 Task: Get the traffic conditions on the Queensboro Bridge.
Action: Mouse moved to (136, 50)
Screenshot: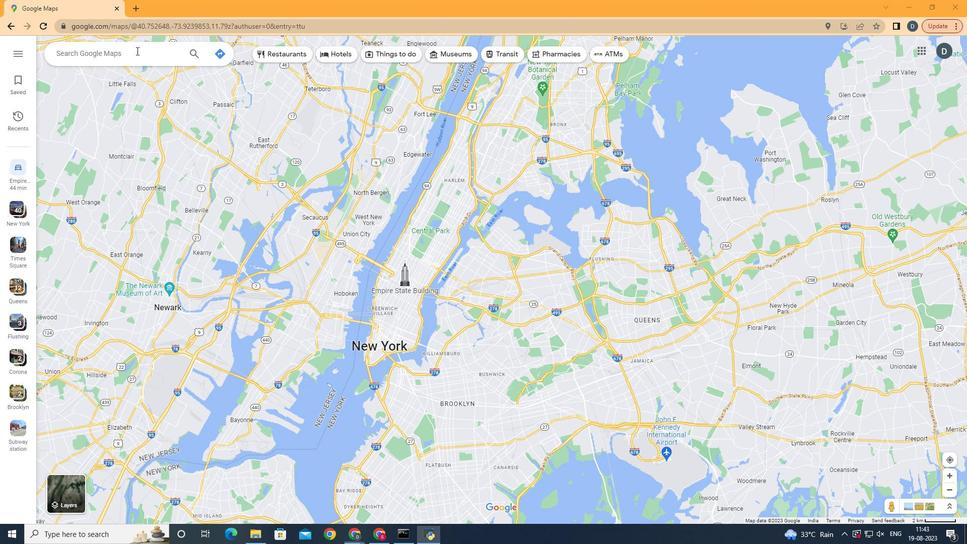 
Action: Mouse pressed left at (136, 50)
Screenshot: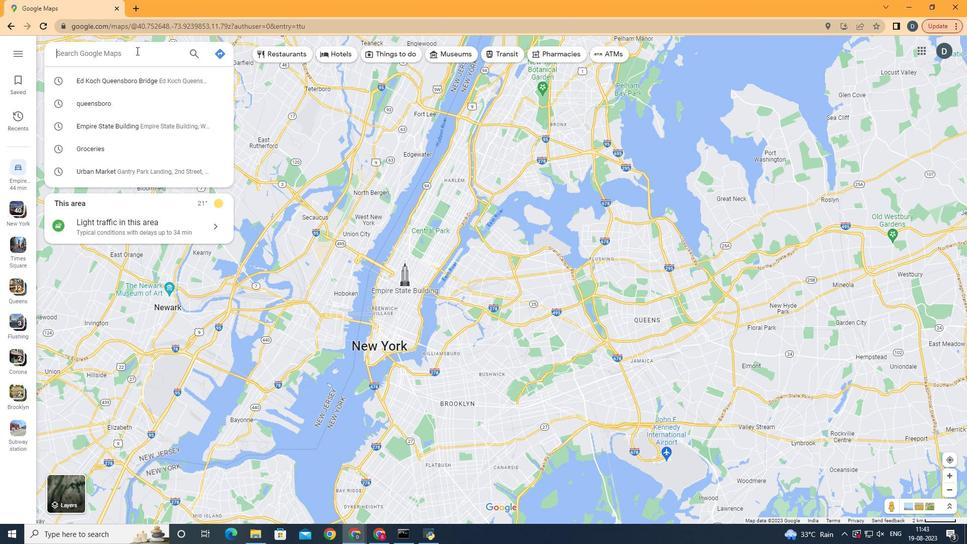
Action: Key pressed q<Key.backspace><Key.shift>Queensboro<Key.space><Key.shift>Brid
Screenshot: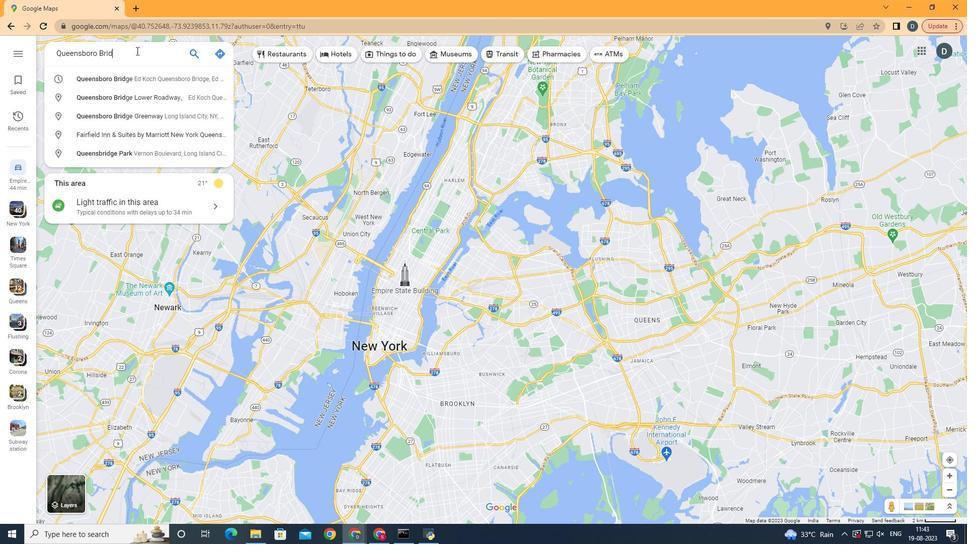 
Action: Mouse moved to (146, 79)
Screenshot: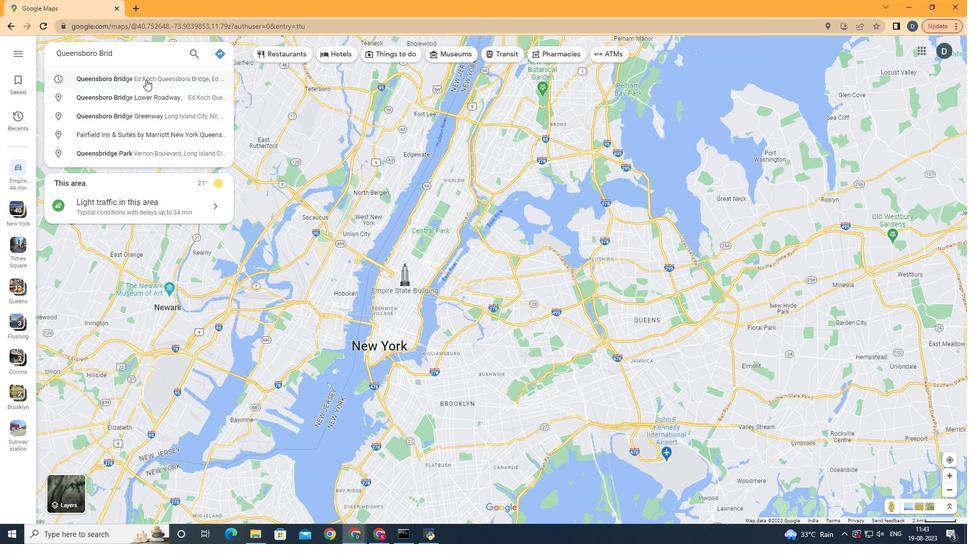 
Action: Mouse pressed left at (146, 79)
Screenshot: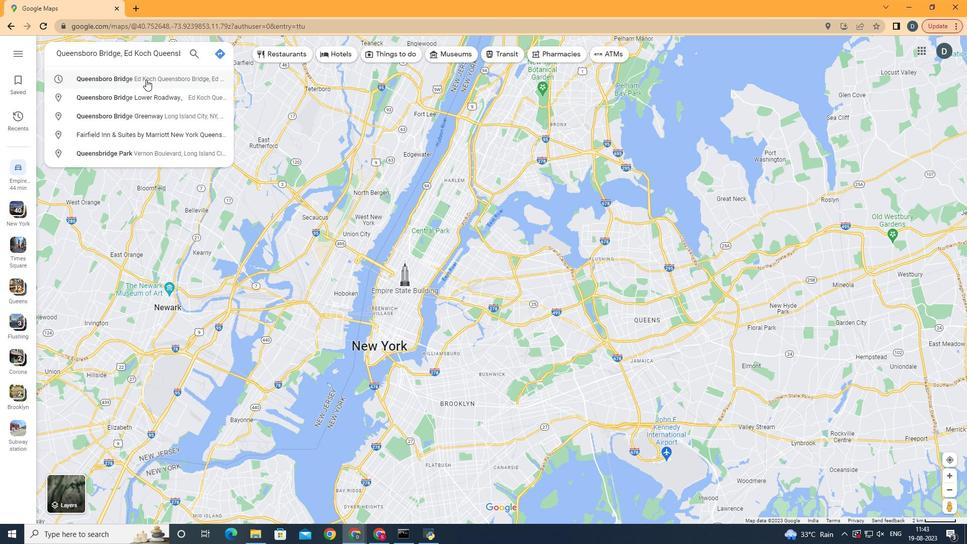 
Action: Mouse moved to (345, 491)
Screenshot: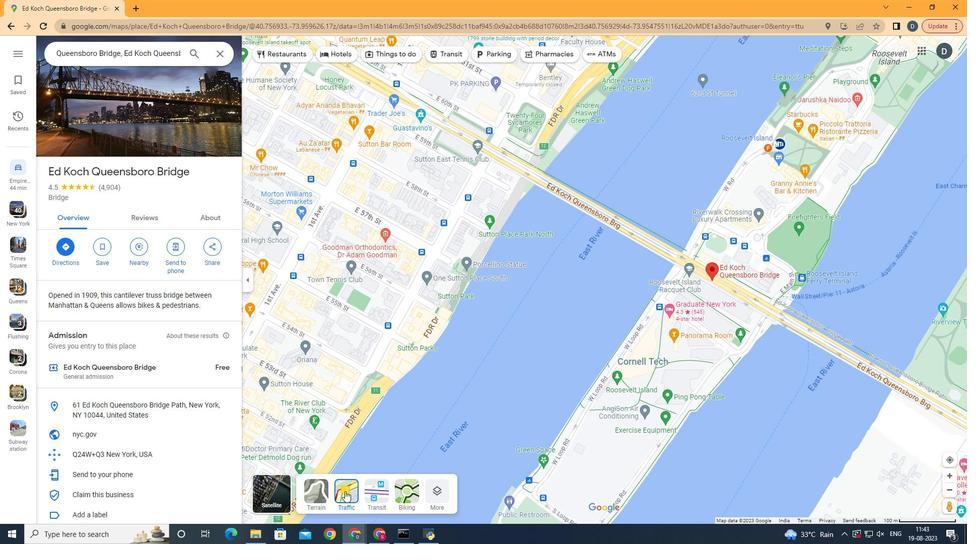 
Action: Mouse pressed left at (345, 491)
Screenshot: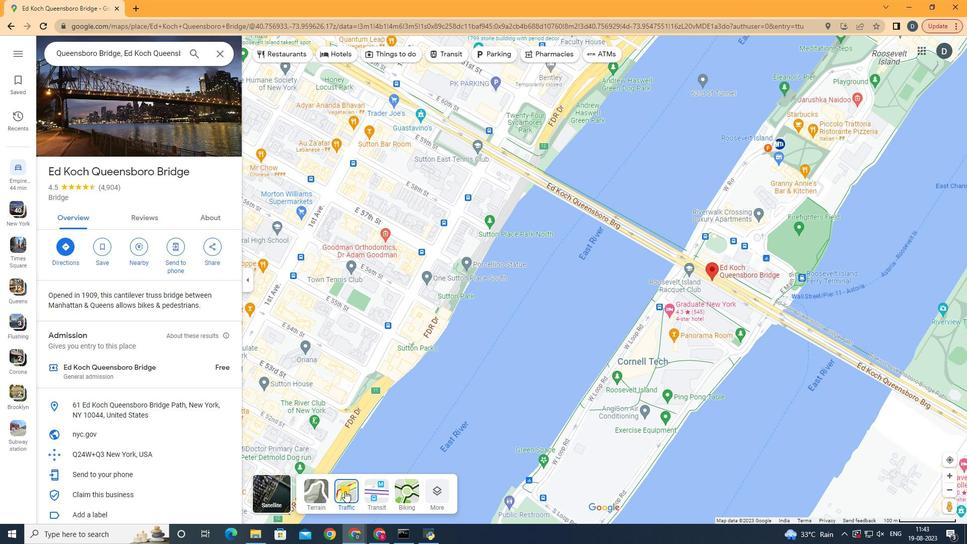 
Action: Mouse moved to (569, 285)
Screenshot: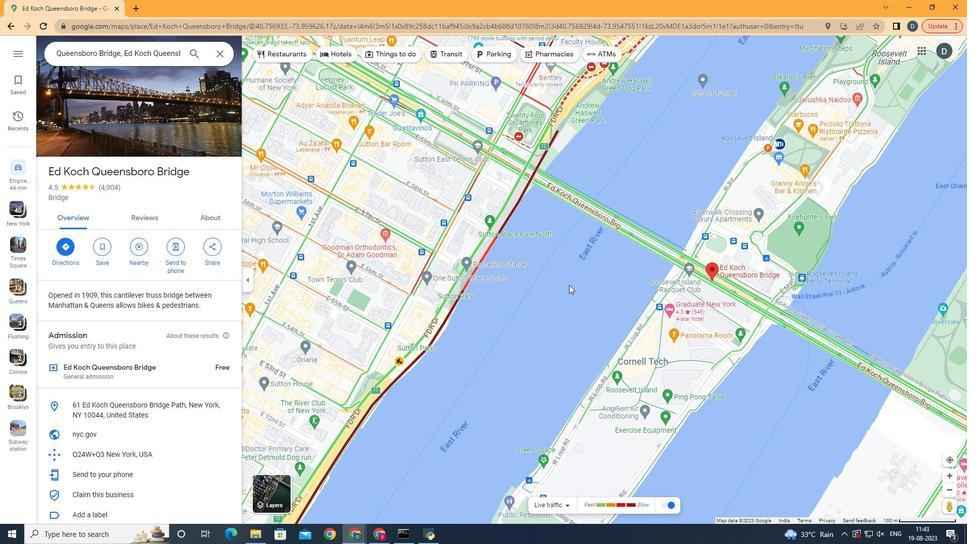 
Action: Mouse scrolled (569, 284) with delta (0, 0)
Screenshot: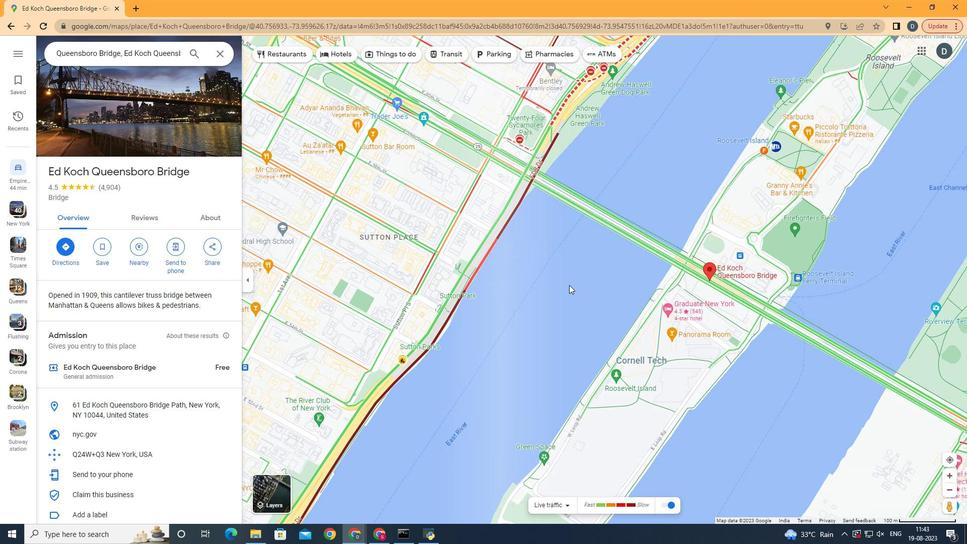 
Action: Mouse scrolled (569, 284) with delta (0, 0)
Screenshot: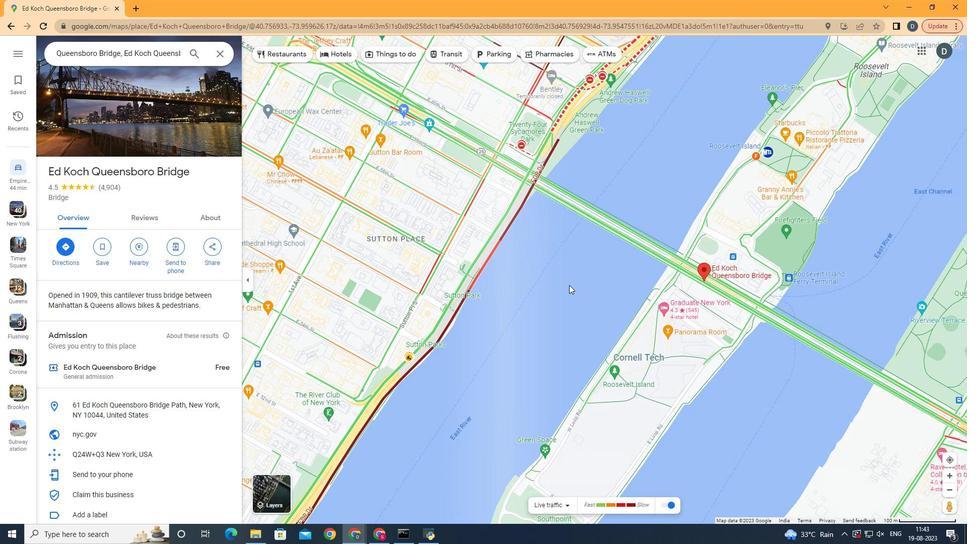 
Action: Mouse moved to (589, 185)
Screenshot: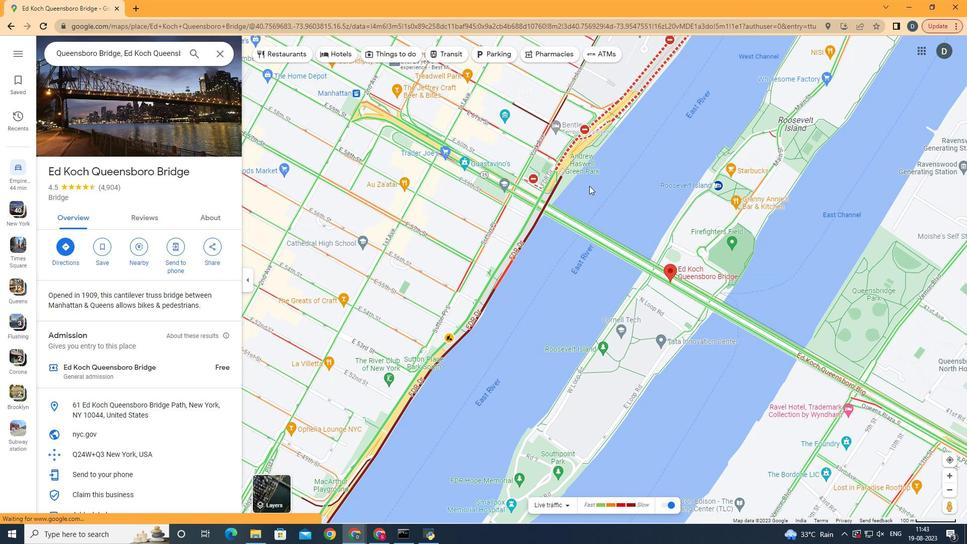 
Action: Mouse pressed left at (589, 185)
Screenshot: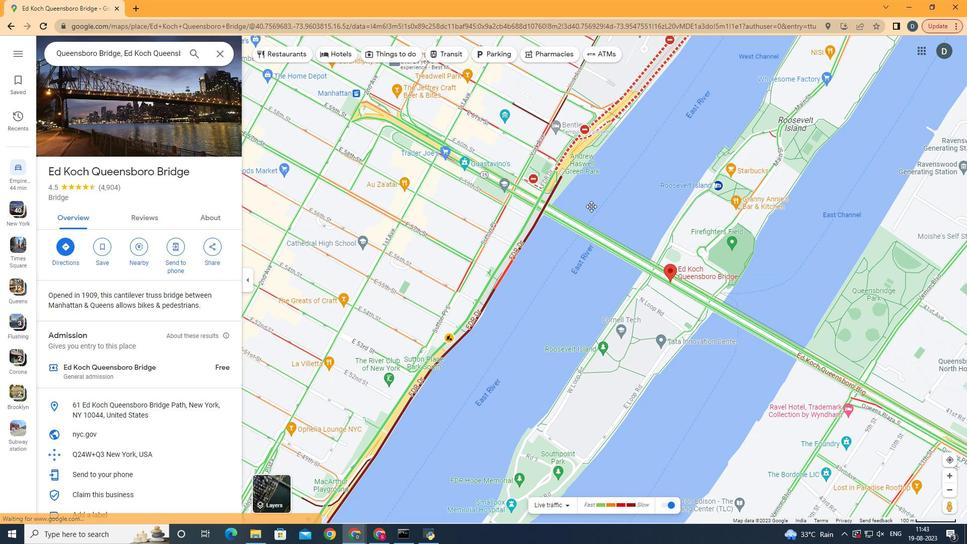 
Action: Mouse moved to (649, 225)
Screenshot: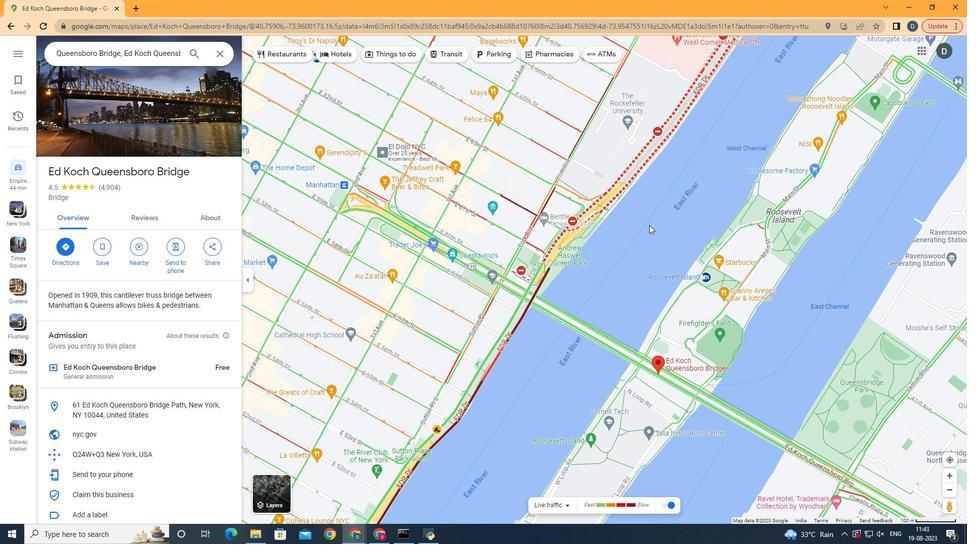 
Action: Mouse scrolled (649, 224) with delta (0, 0)
Screenshot: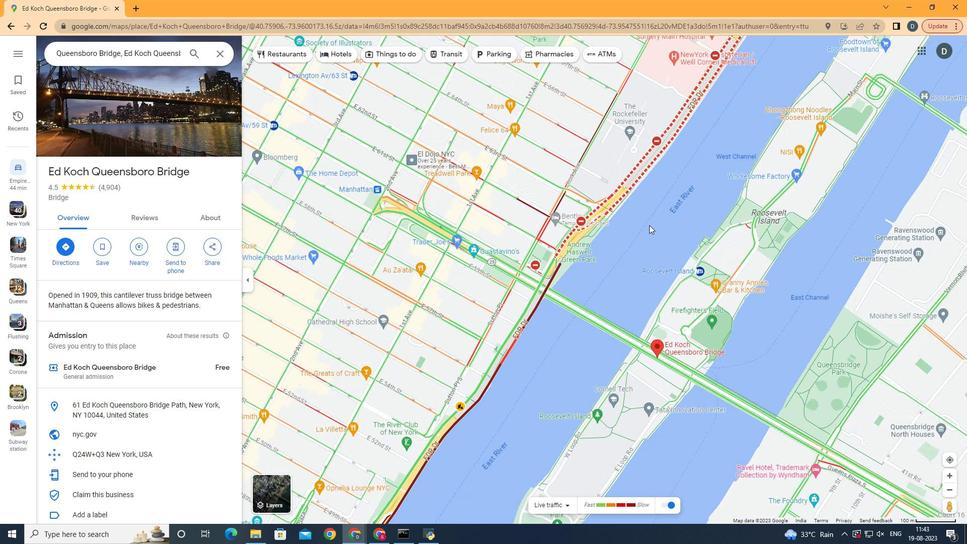 
Action: Mouse scrolled (649, 224) with delta (0, 0)
Screenshot: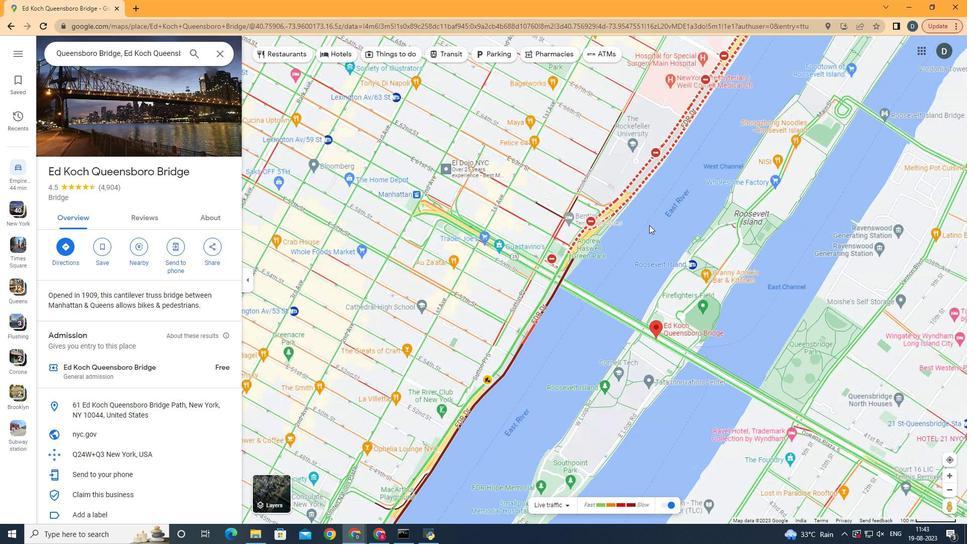 
Action: Mouse scrolled (649, 224) with delta (0, 0)
Screenshot: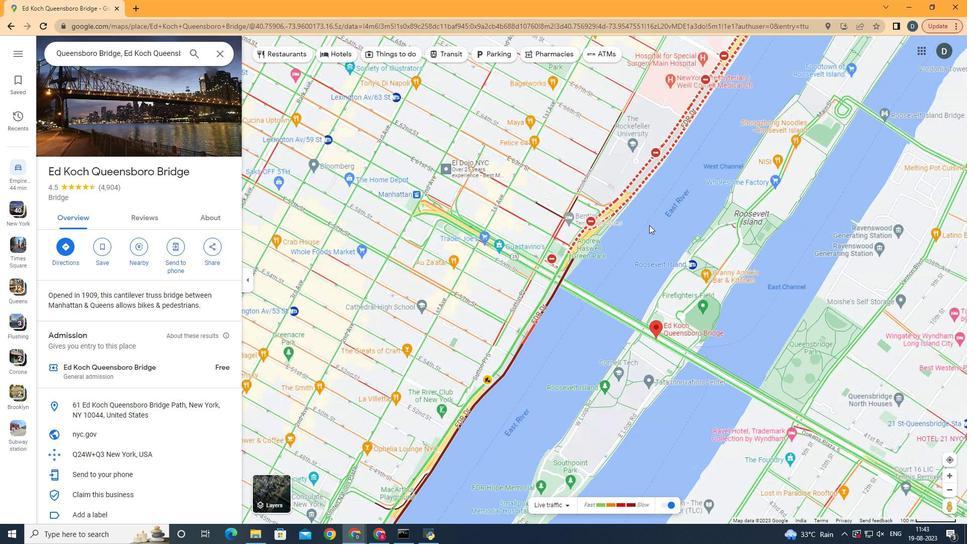
Action: Mouse scrolled (649, 224) with delta (0, 0)
Screenshot: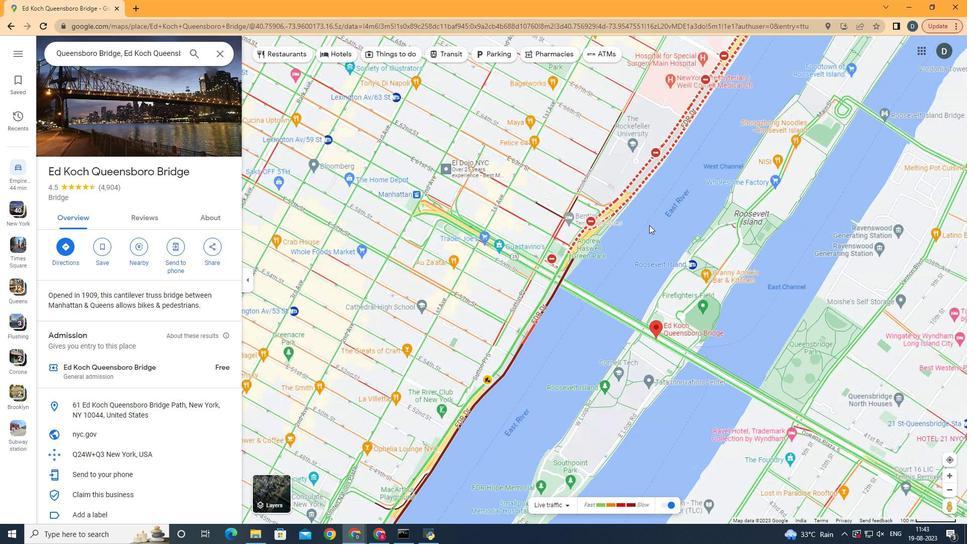 
Action: Mouse scrolled (649, 224) with delta (0, 0)
Screenshot: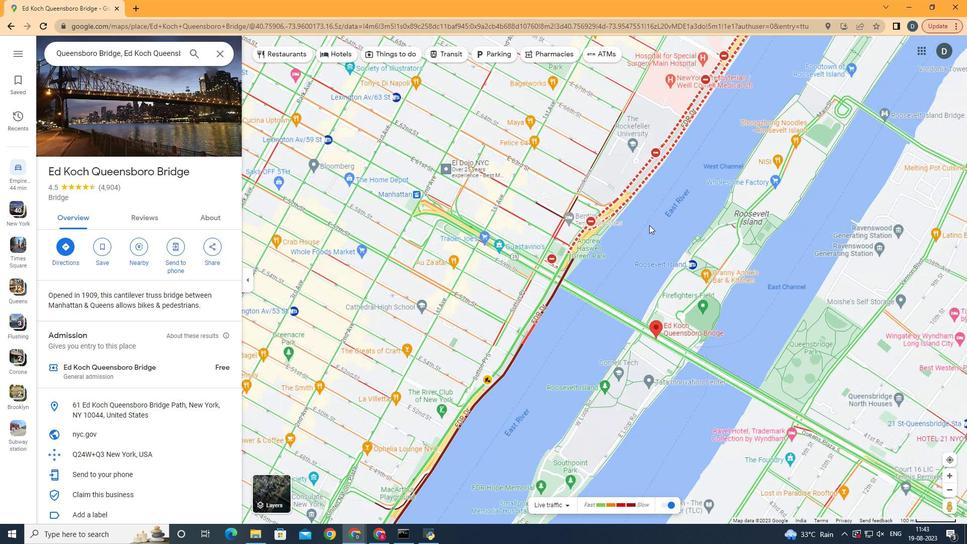 
Action: Mouse scrolled (649, 224) with delta (0, 0)
Screenshot: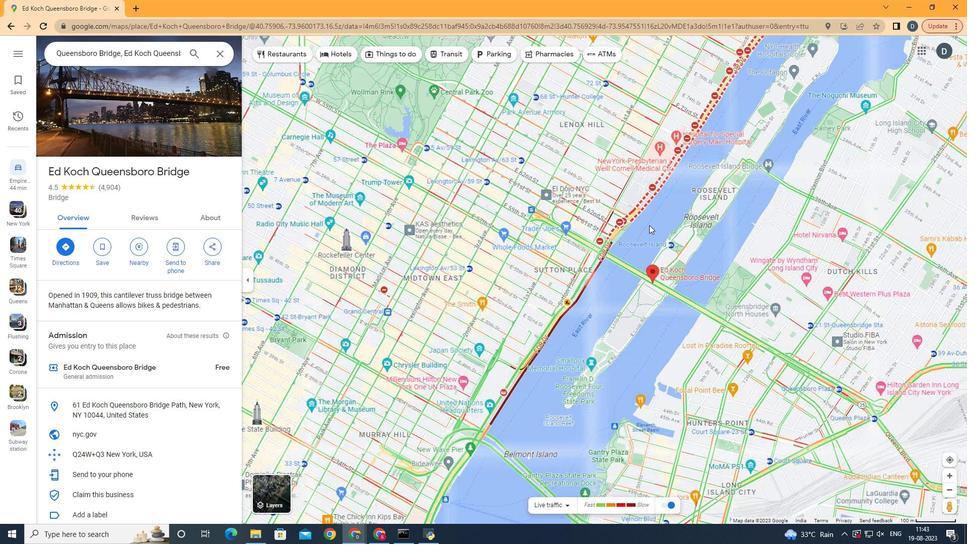 
Action: Mouse scrolled (649, 224) with delta (0, 0)
Screenshot: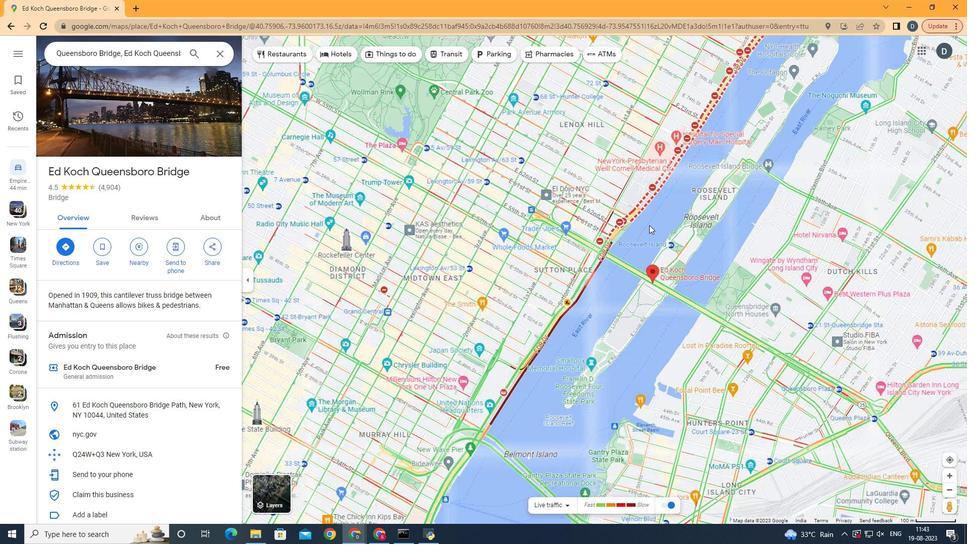 
Action: Mouse scrolled (649, 224) with delta (0, 0)
Screenshot: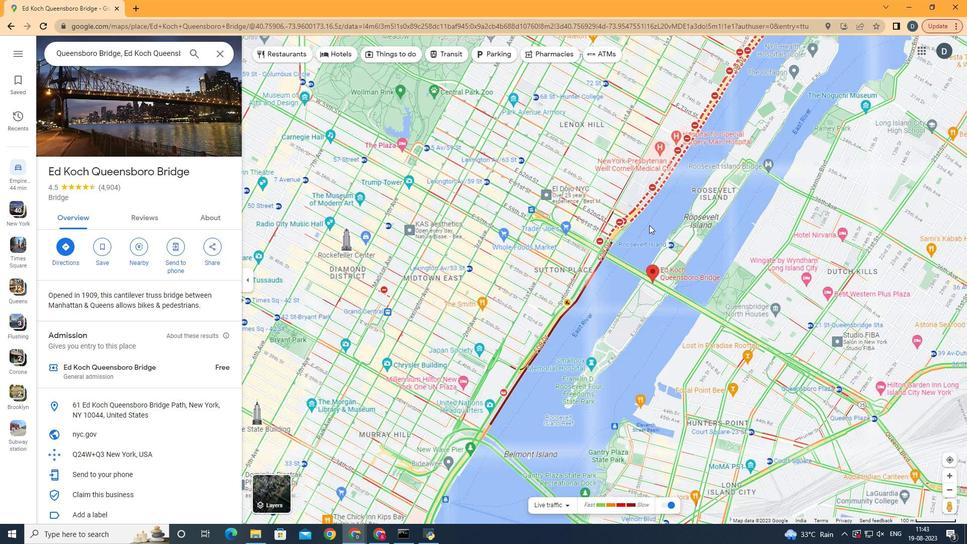 
Action: Mouse scrolled (649, 224) with delta (0, 0)
Screenshot: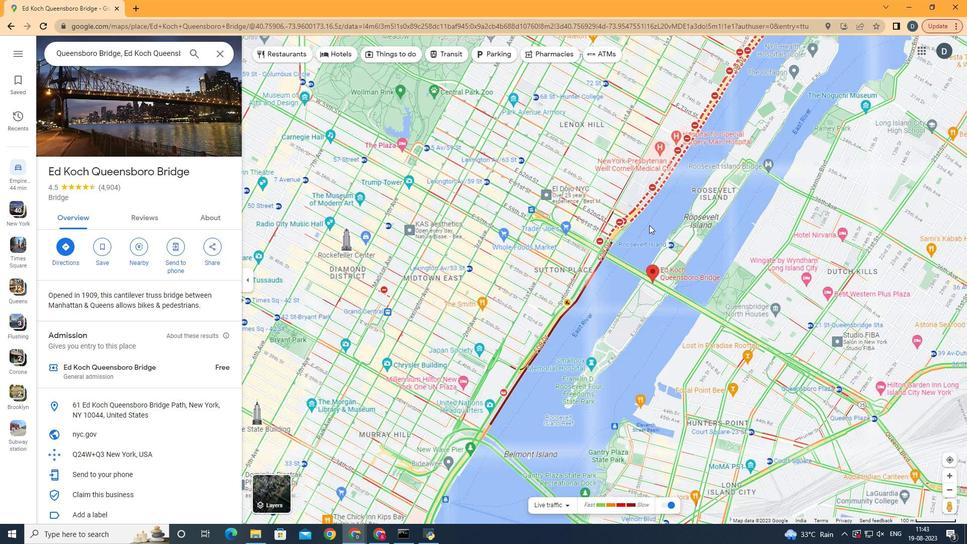 
Action: Mouse moved to (657, 221)
Screenshot: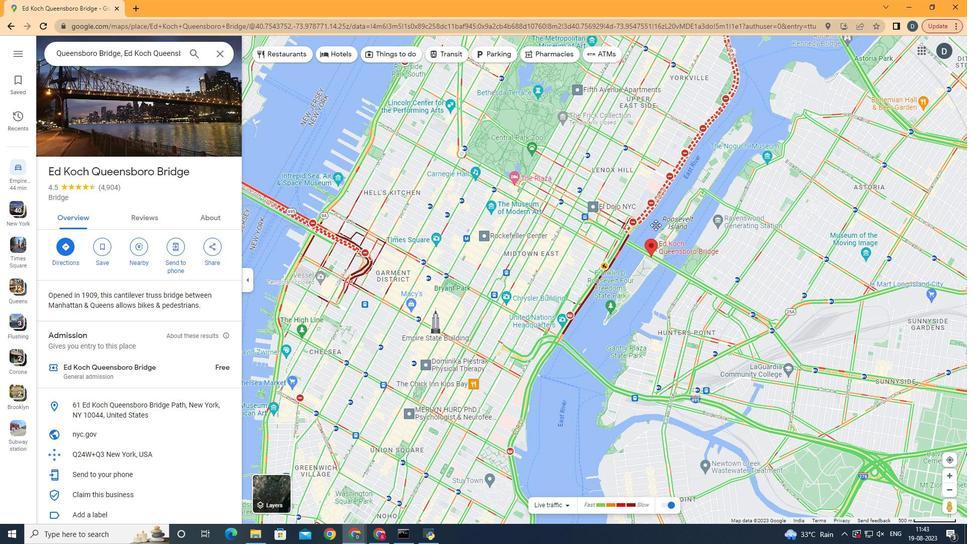 
Action: Mouse pressed left at (657, 221)
Screenshot: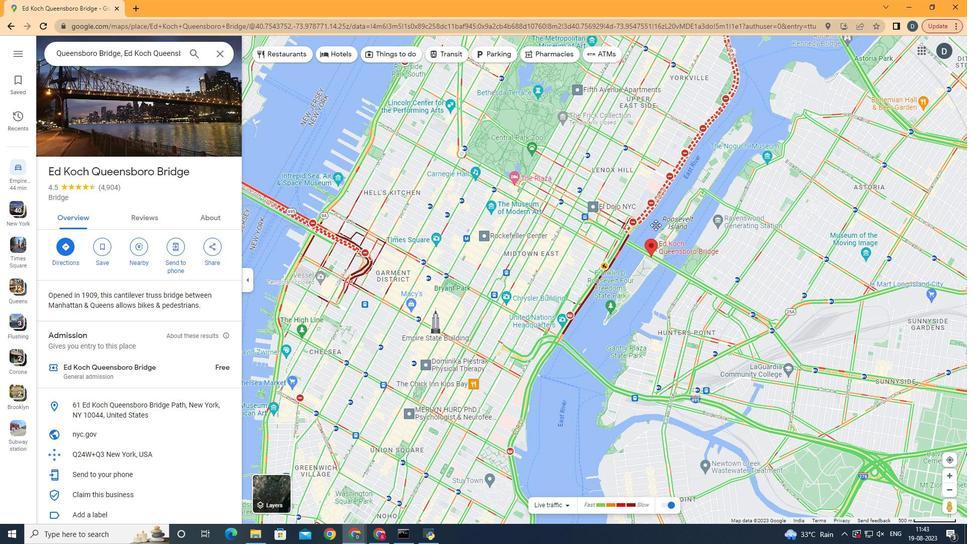 
Action: Mouse moved to (627, 293)
Screenshot: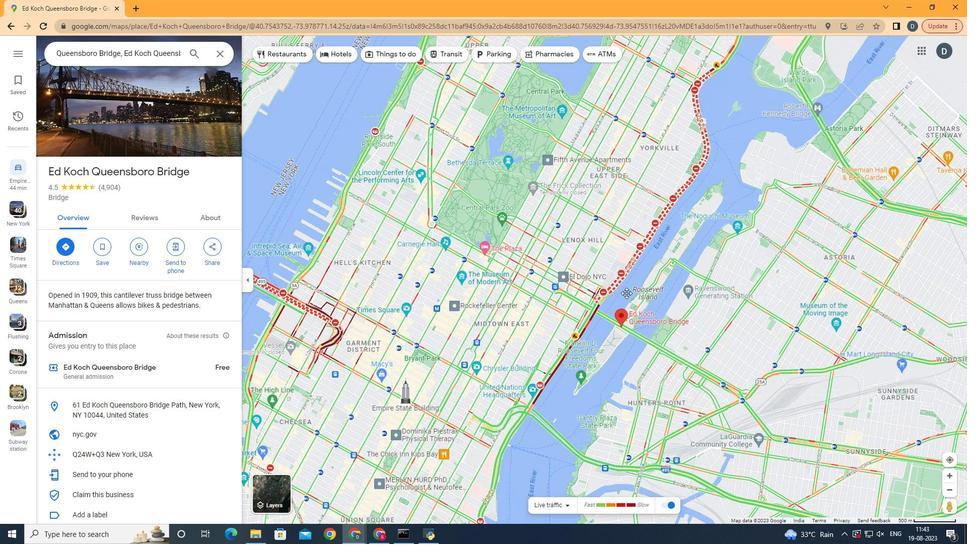 
Action: Mouse scrolled (627, 293) with delta (0, 0)
Screenshot: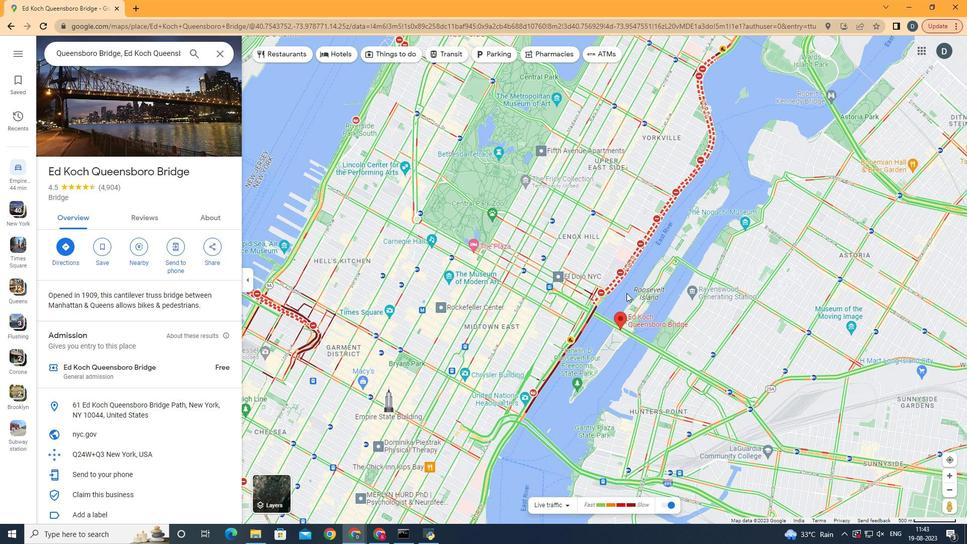 
Action: Mouse scrolled (627, 293) with delta (0, 0)
Screenshot: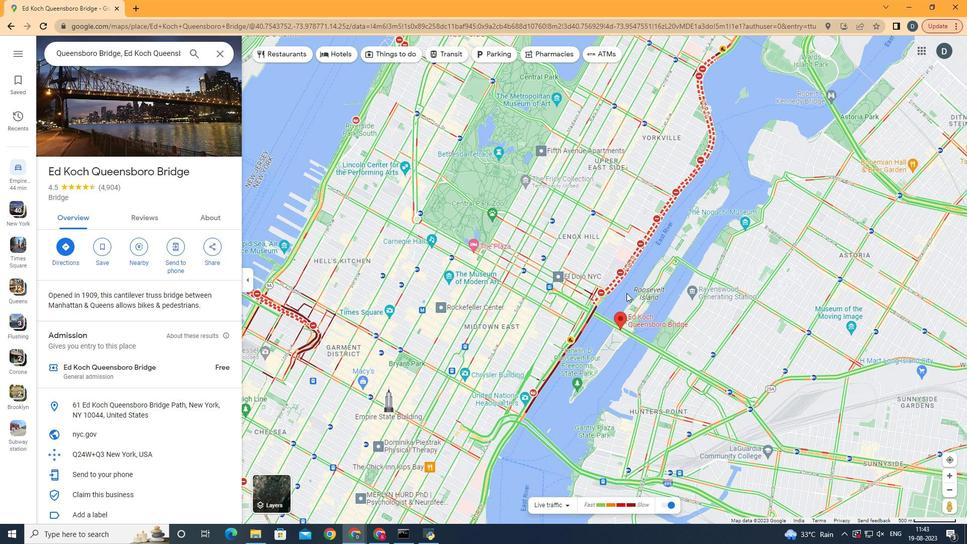 
Action: Mouse scrolled (627, 293) with delta (0, 0)
Screenshot: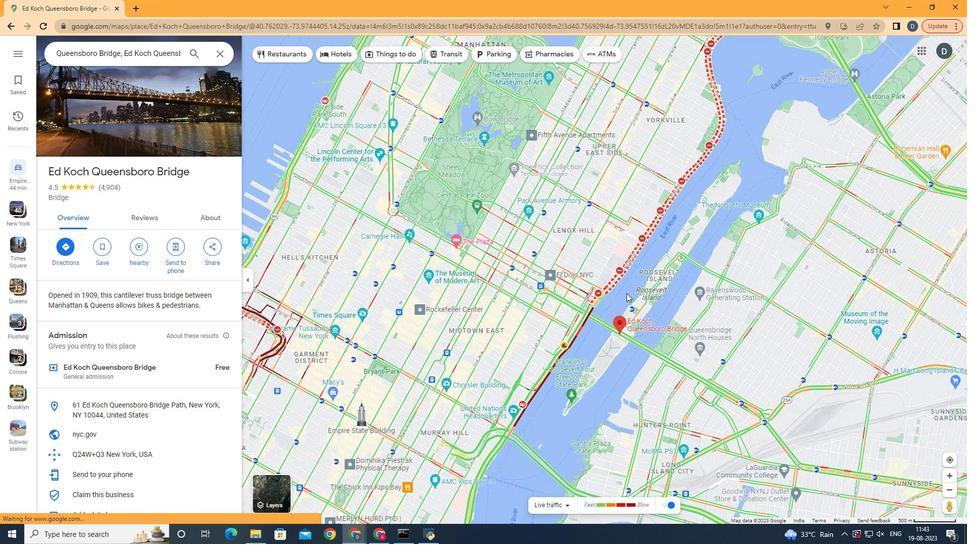 
Action: Mouse scrolled (627, 293) with delta (0, 0)
Screenshot: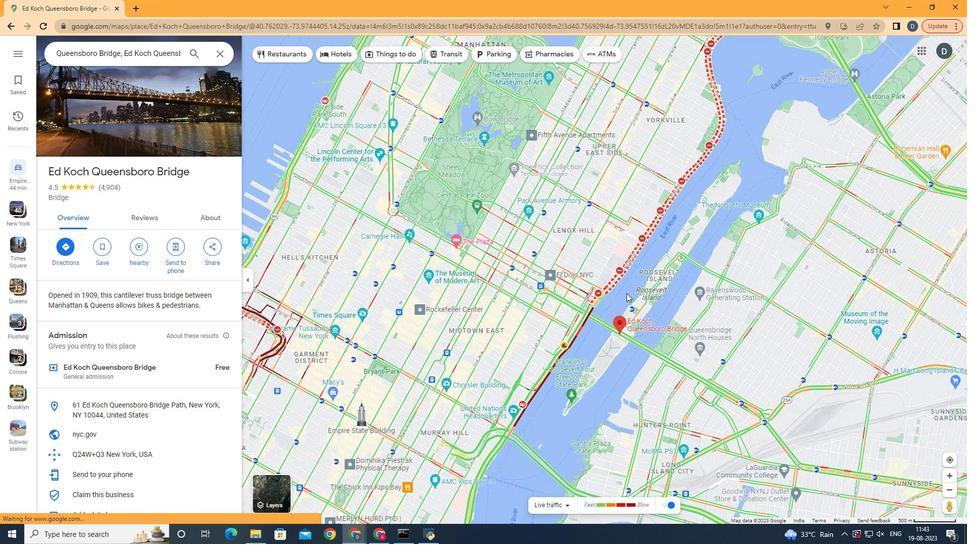 
Action: Mouse scrolled (627, 293) with delta (0, 0)
Screenshot: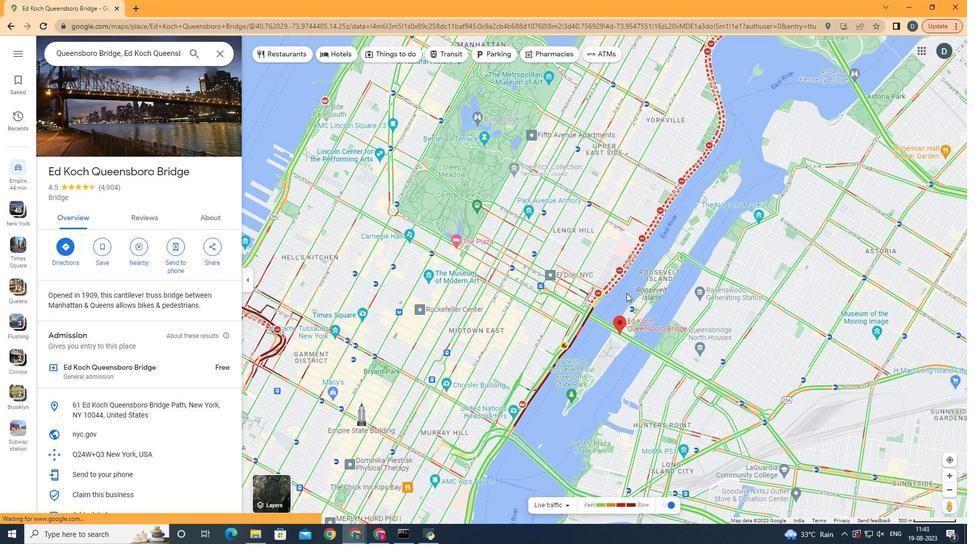 
Action: Mouse scrolled (627, 293) with delta (0, 0)
Screenshot: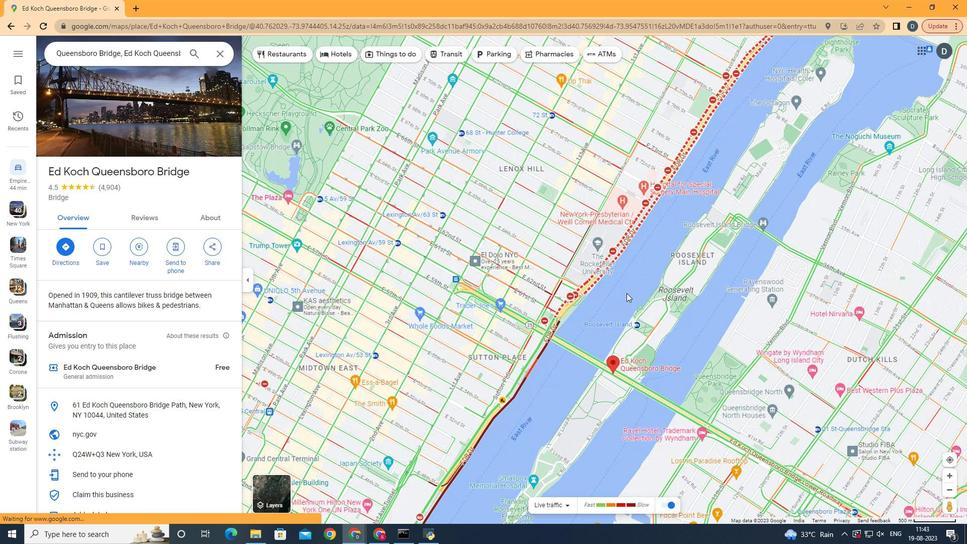 
Action: Mouse scrolled (627, 293) with delta (0, 0)
Screenshot: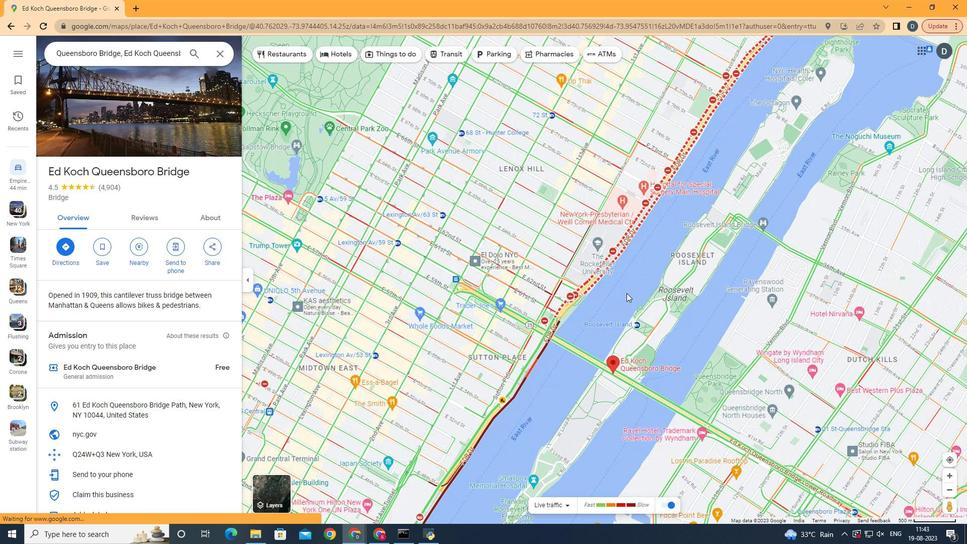 
Action: Mouse scrolled (627, 293) with delta (0, 0)
Screenshot: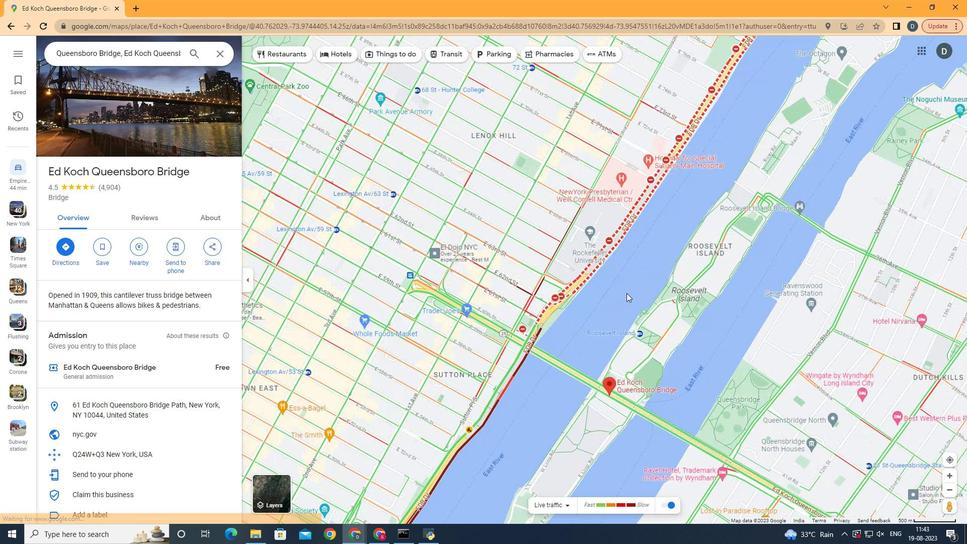 
Action: Mouse scrolled (627, 293) with delta (0, 0)
Screenshot: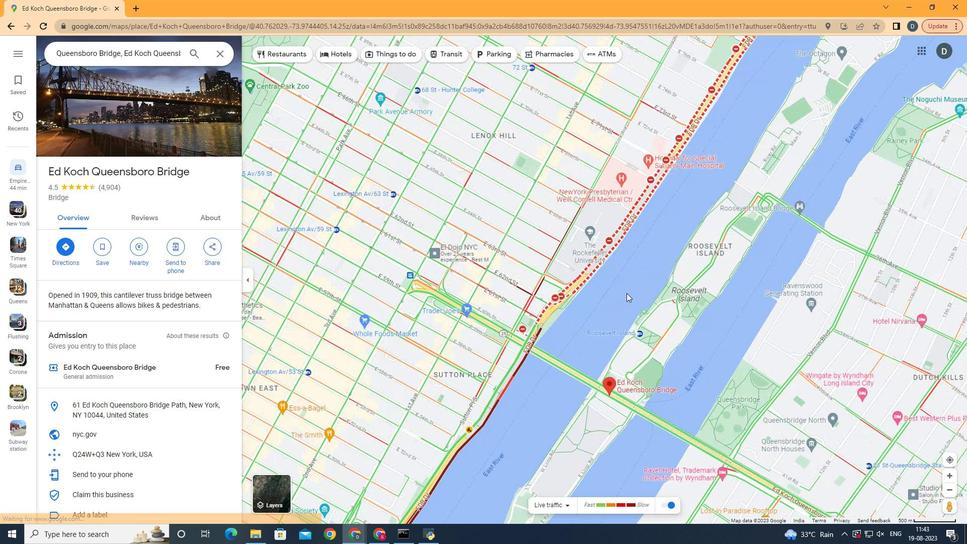 
Action: Mouse moved to (567, 350)
Screenshot: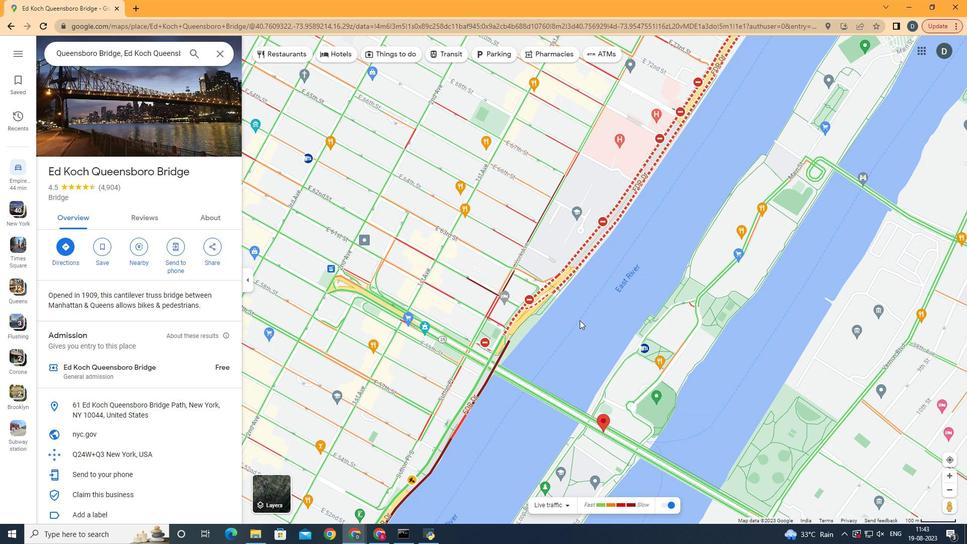 
Action: Mouse pressed left at (567, 350)
Screenshot: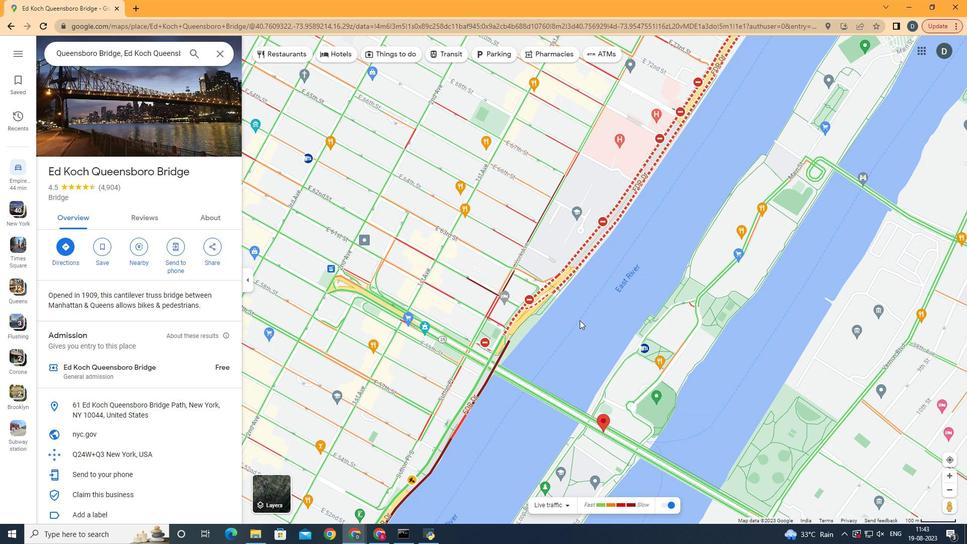 
Action: Mouse moved to (585, 301)
Screenshot: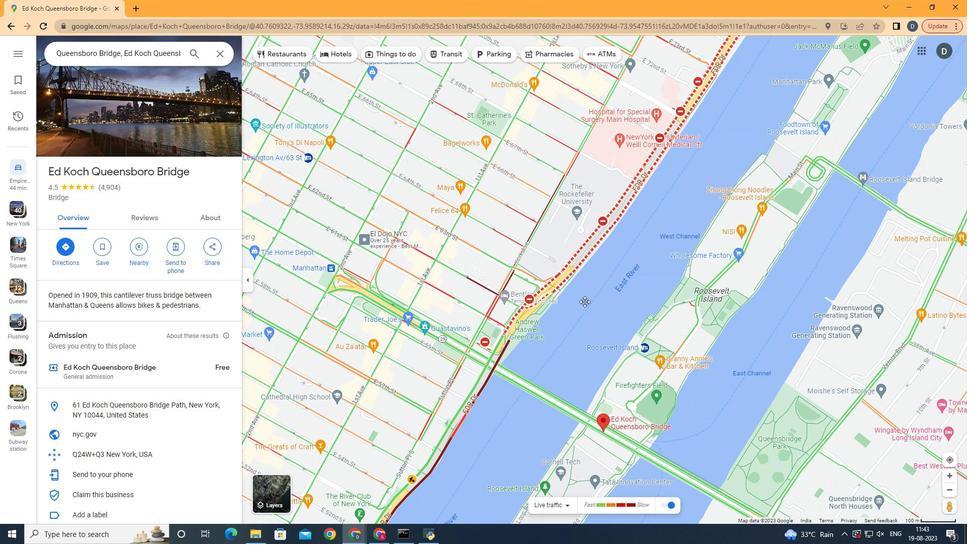 
Action: Mouse pressed left at (585, 301)
Screenshot: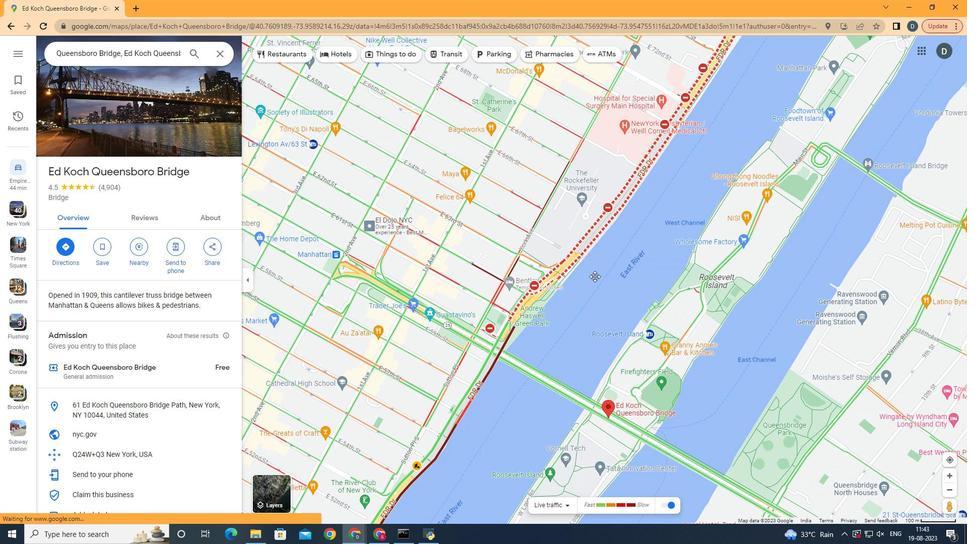 
Action: Mouse moved to (595, 276)
Screenshot: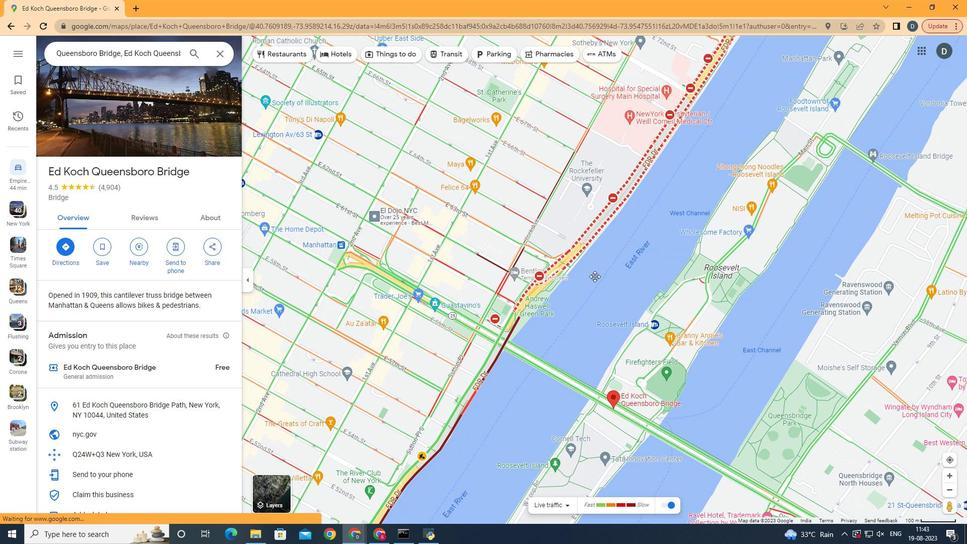 
Action: Mouse scrolled (595, 277) with delta (0, 0)
Screenshot: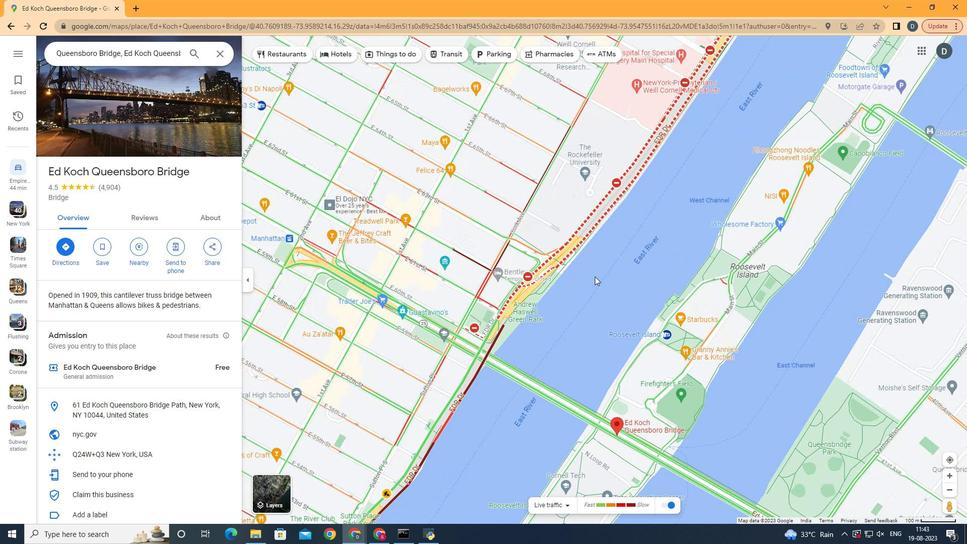
Action: Mouse scrolled (595, 277) with delta (0, 0)
Screenshot: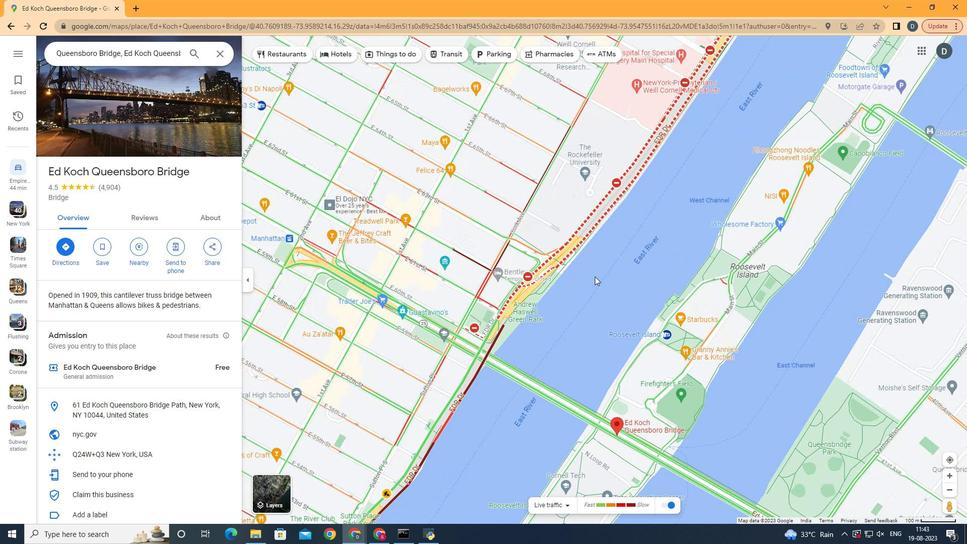 
Action: Mouse scrolled (595, 277) with delta (0, 0)
Screenshot: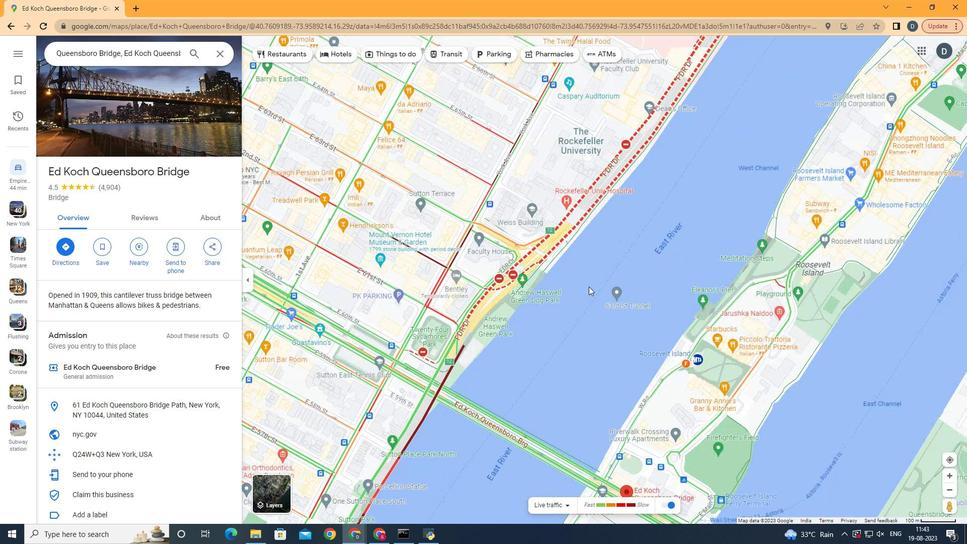 
Action: Mouse scrolled (595, 277) with delta (0, 0)
Screenshot: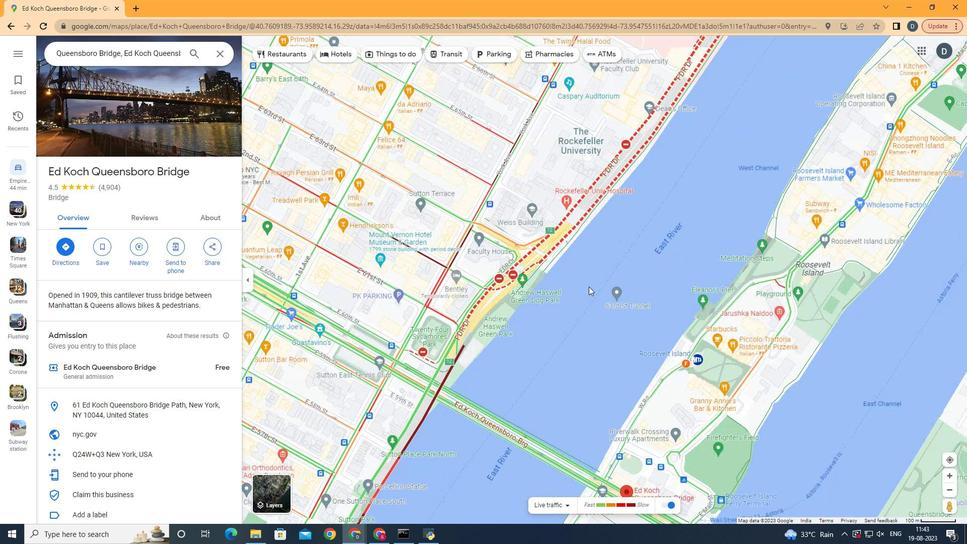 
Action: Mouse scrolled (595, 277) with delta (0, 0)
Screenshot: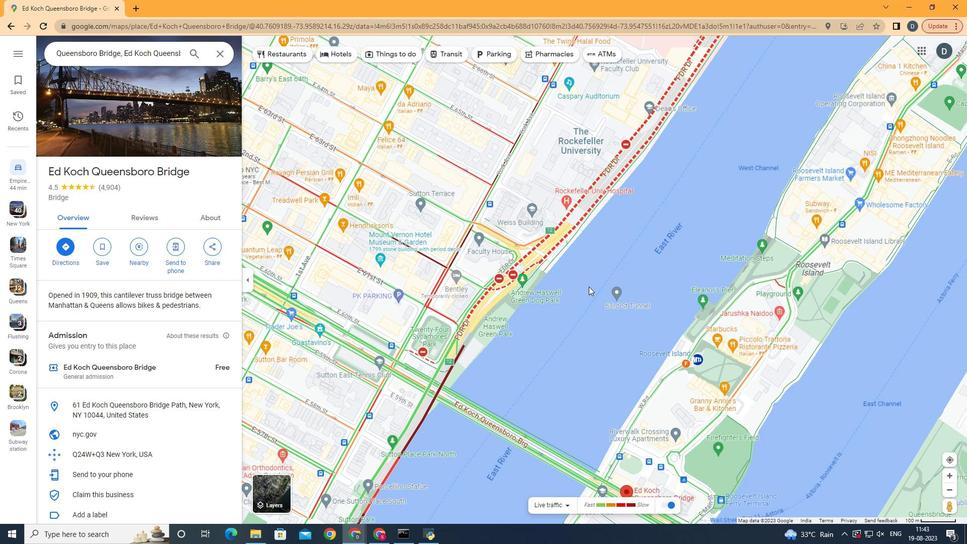 
Action: Mouse moved to (470, 392)
Screenshot: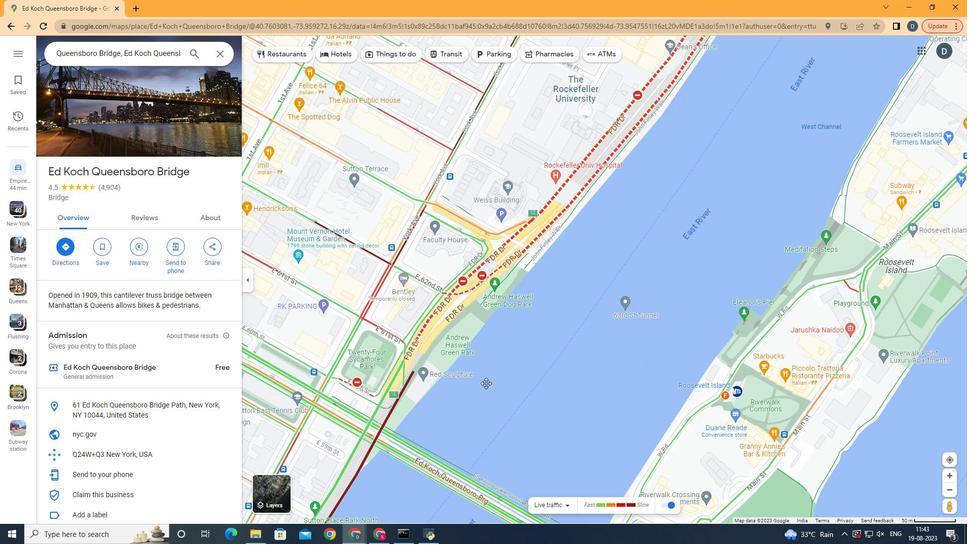 
Action: Mouse pressed left at (470, 392)
Screenshot: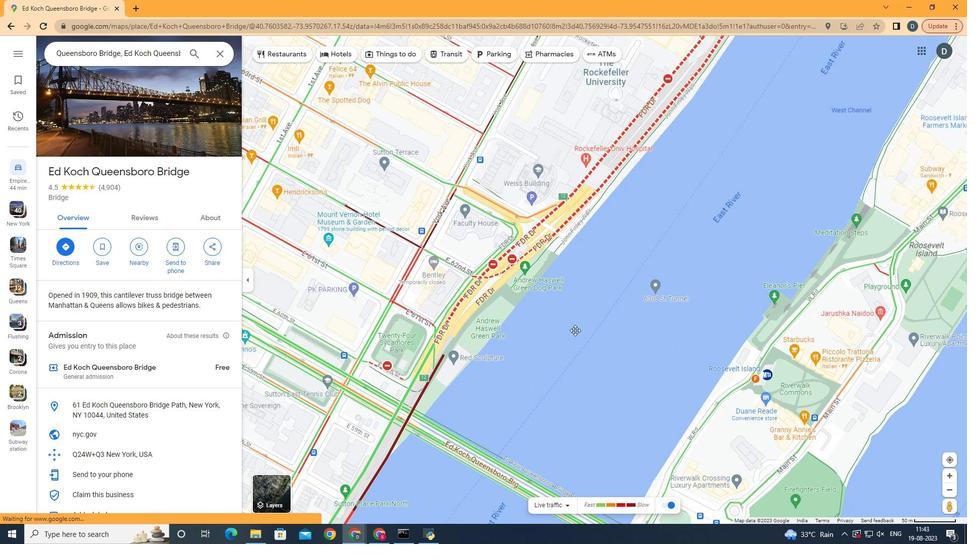
Action: Mouse moved to (462, 320)
Screenshot: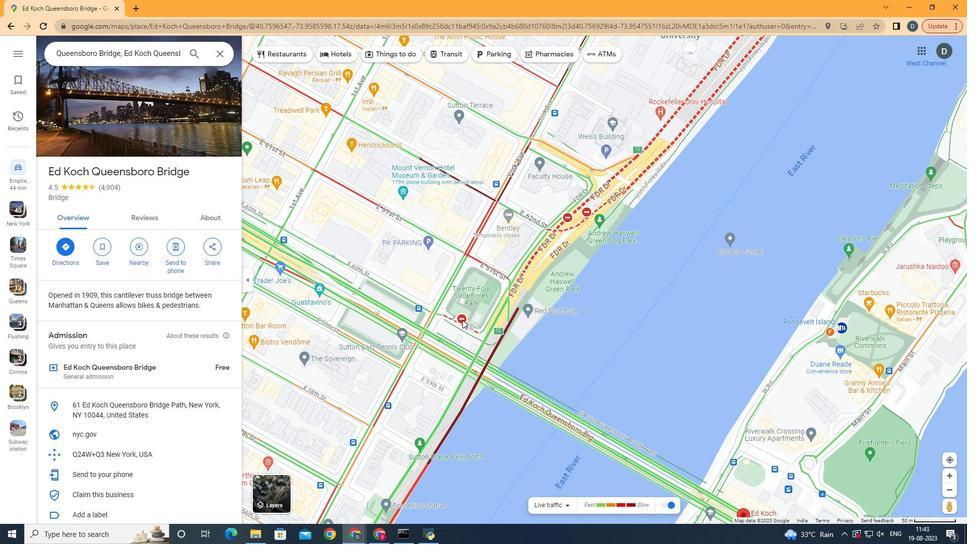 
Action: Mouse pressed left at (462, 320)
Screenshot: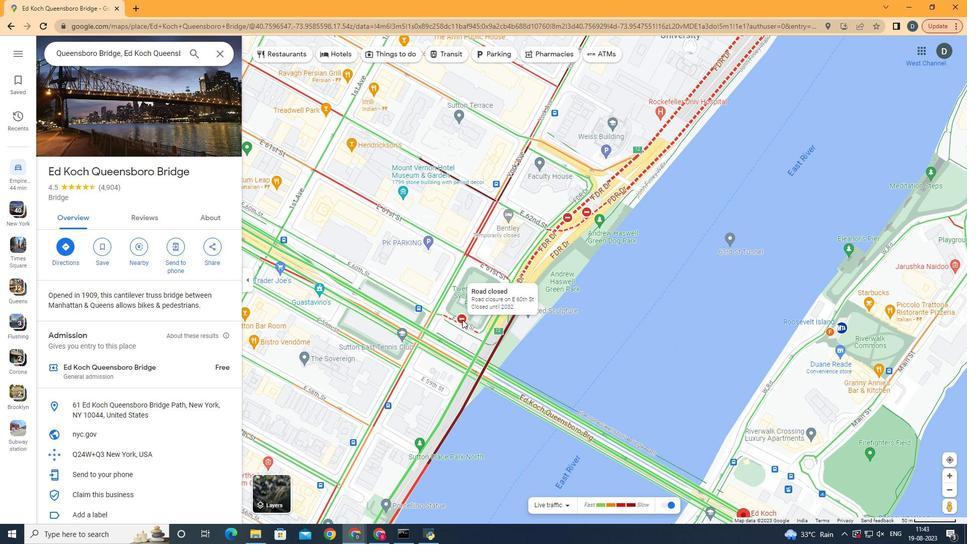 
Action: Mouse moved to (546, 464)
Screenshot: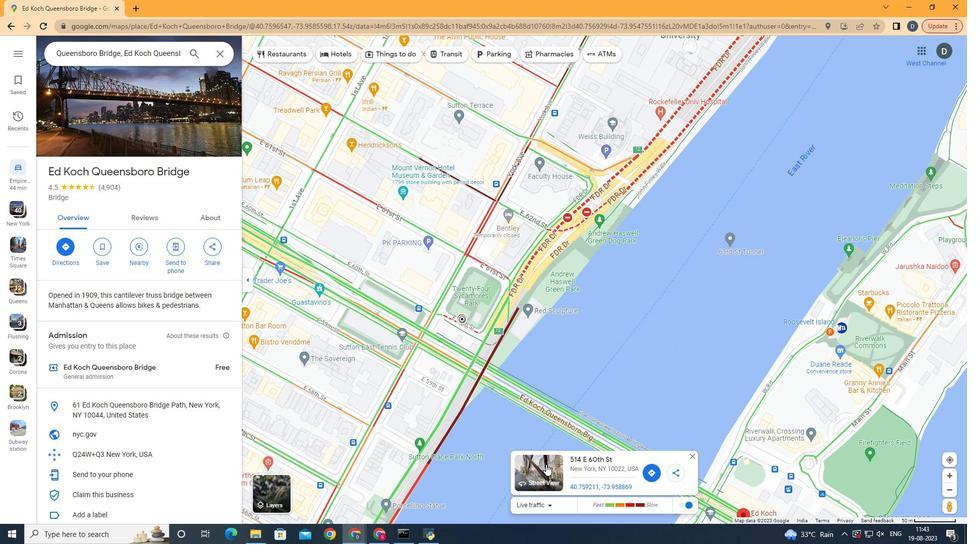 
Action: Mouse pressed left at (546, 464)
Screenshot: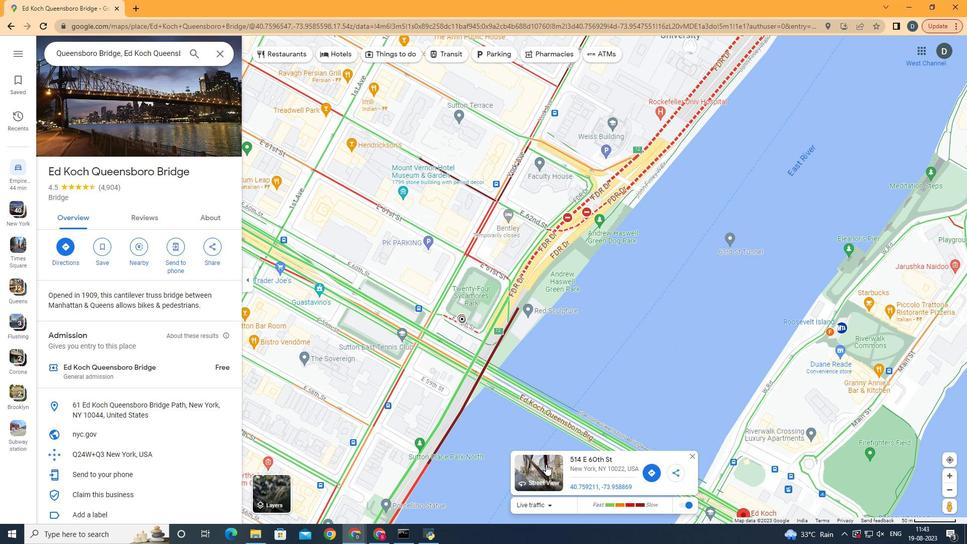 
Action: Mouse moved to (205, 305)
Screenshot: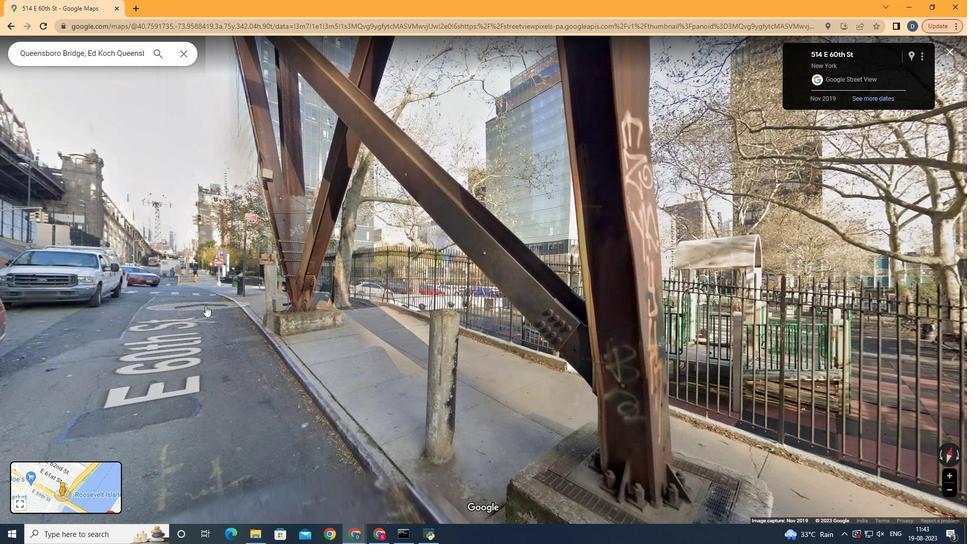 
Action: Mouse scrolled (205, 305) with delta (0, 0)
Screenshot: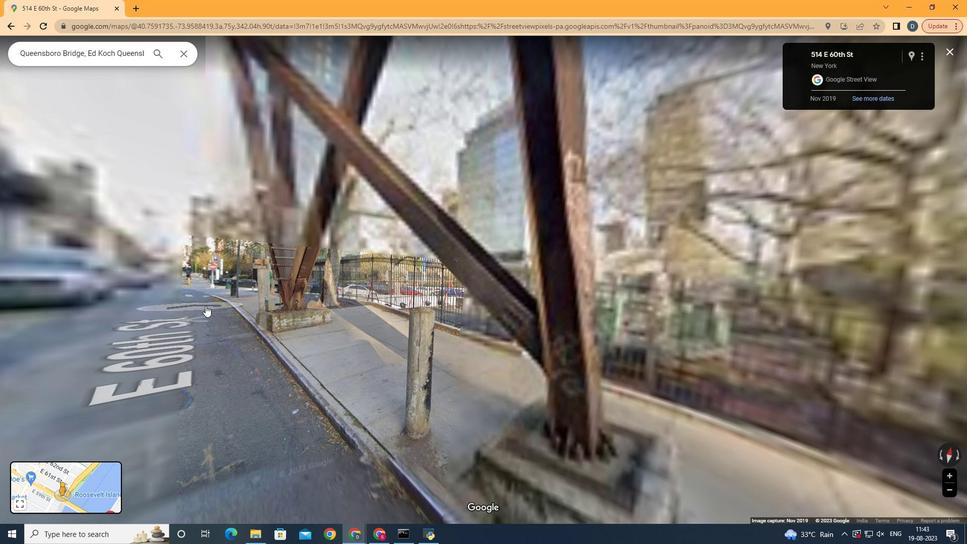 
Action: Mouse scrolled (205, 305) with delta (0, 0)
Screenshot: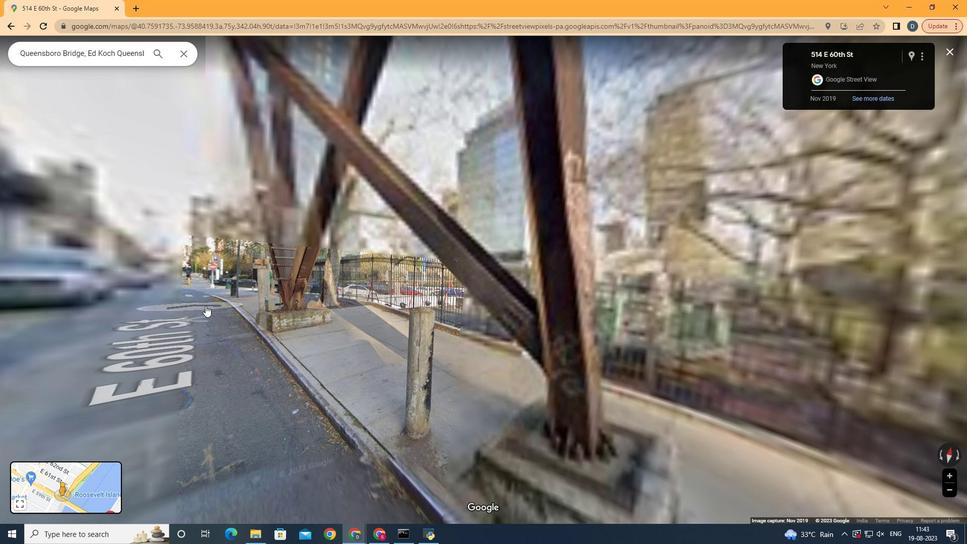 
Action: Mouse scrolled (205, 305) with delta (0, 0)
Screenshot: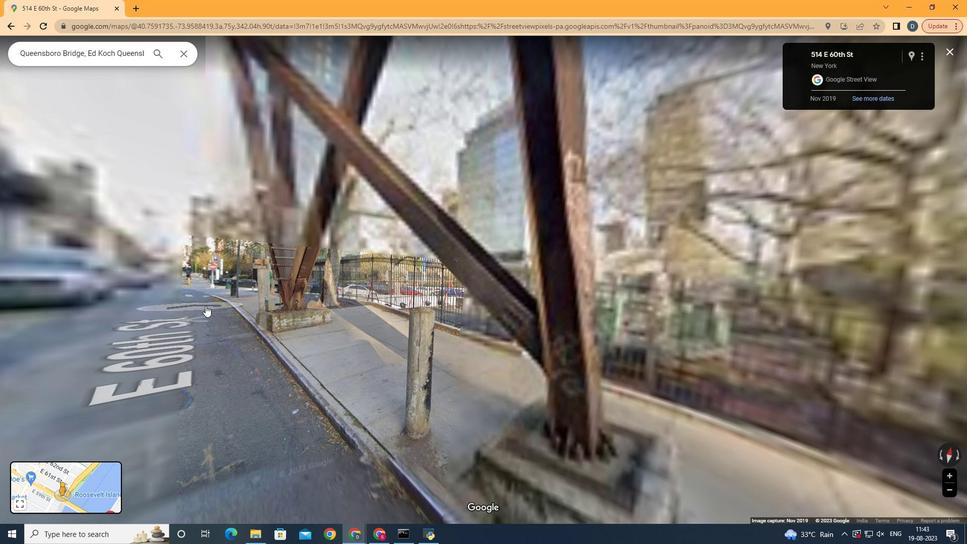 
Action: Mouse scrolled (205, 305) with delta (0, 0)
Screenshot: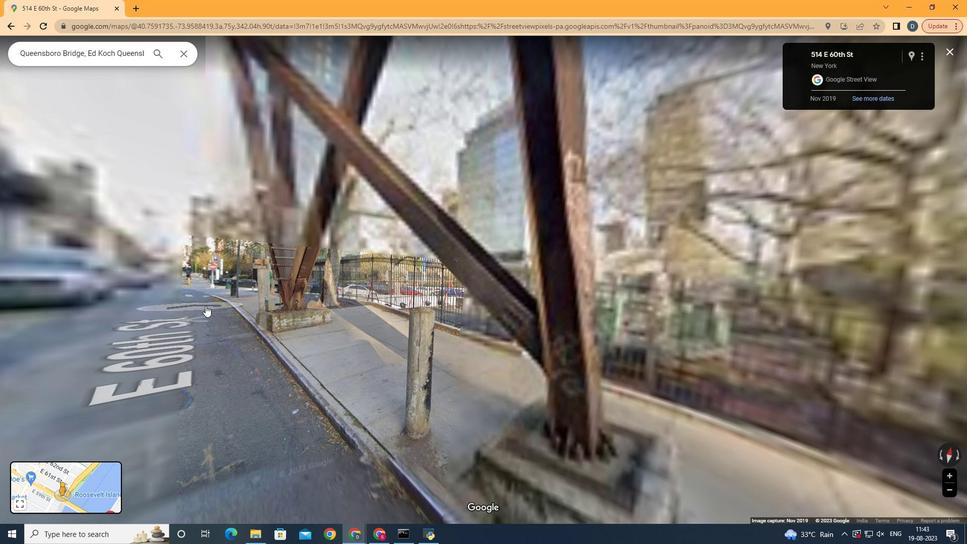 
Action: Mouse pressed left at (205, 305)
Screenshot: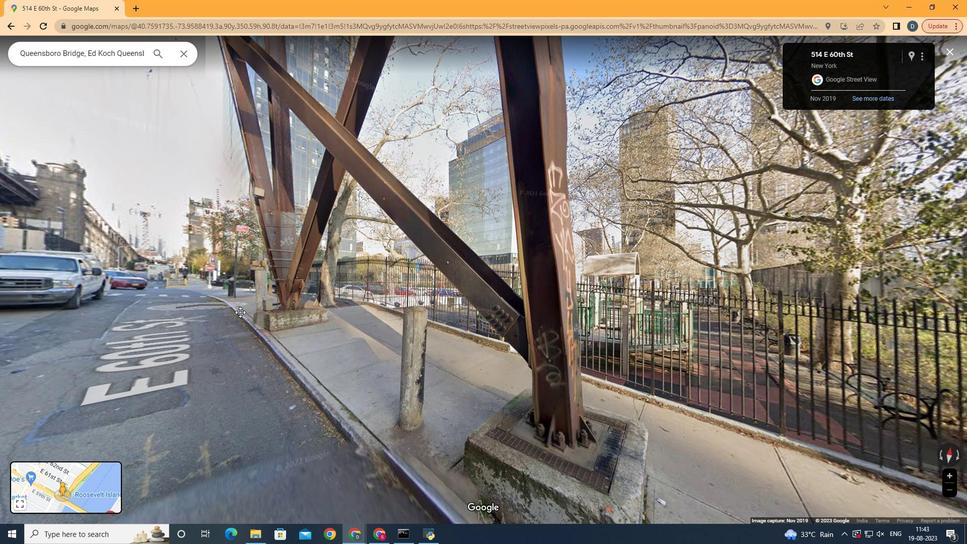 
Action: Mouse moved to (297, 333)
Screenshot: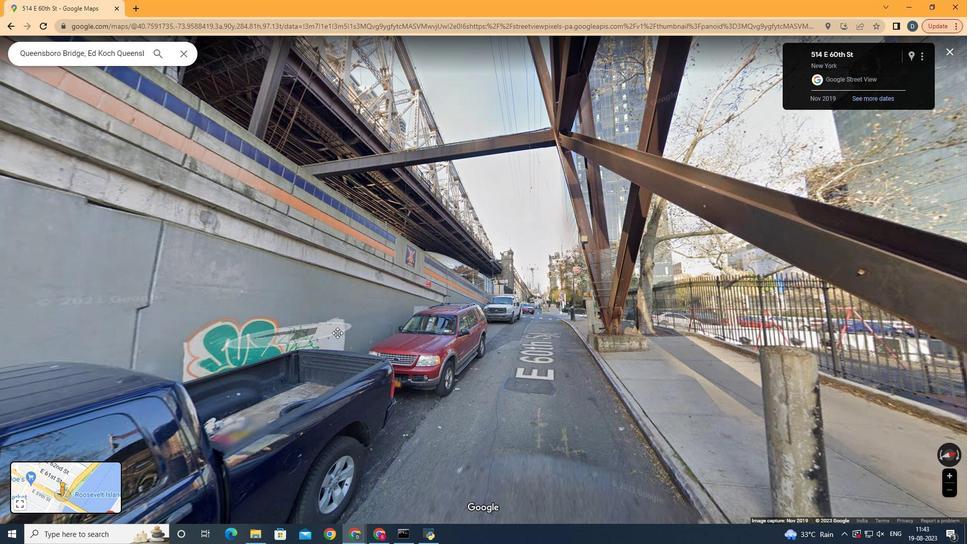 
Action: Mouse pressed left at (297, 333)
Screenshot: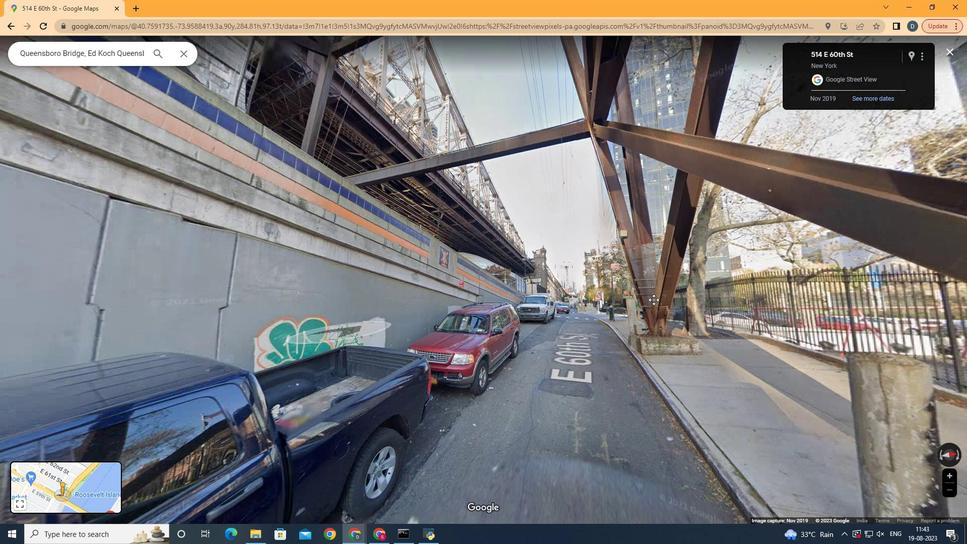 
Action: Mouse moved to (316, 296)
Screenshot: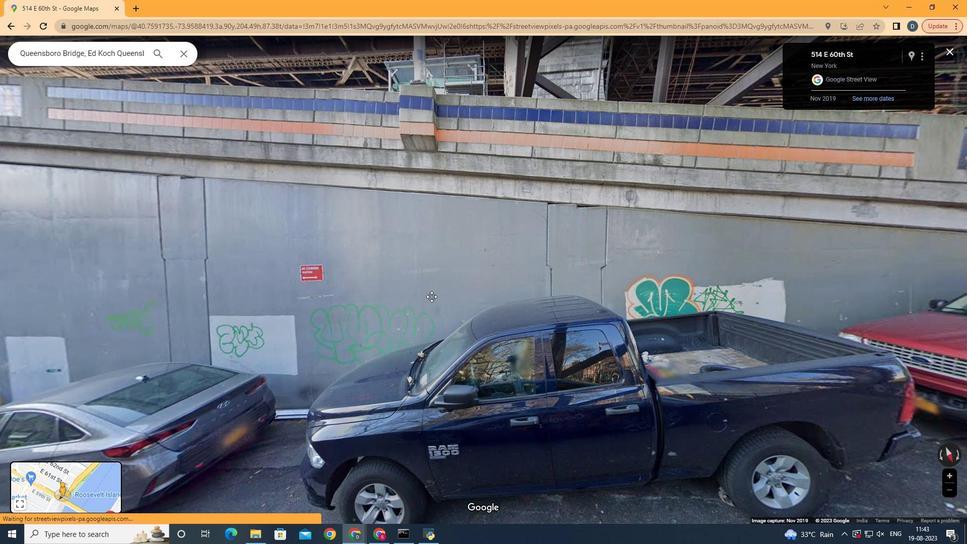 
Action: Mouse pressed left at (316, 296)
Screenshot: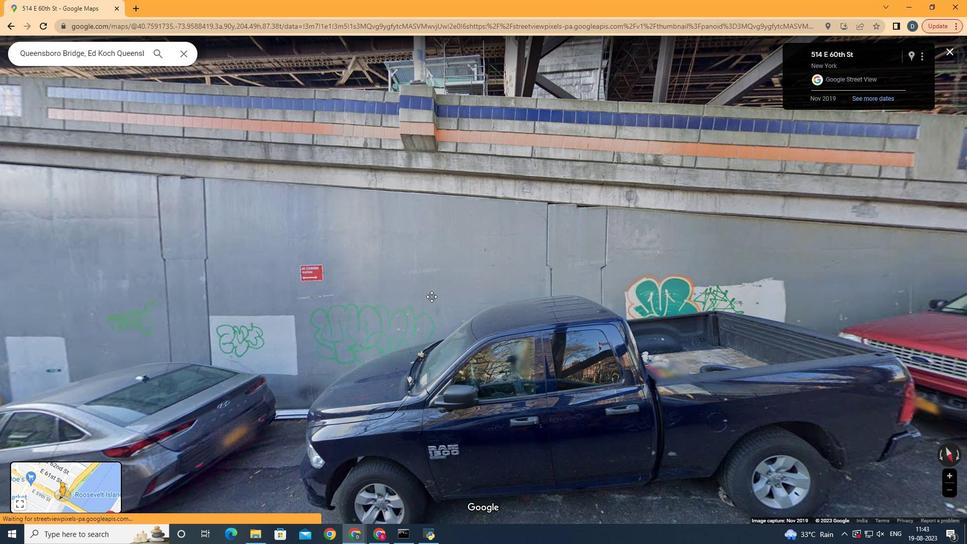 
Action: Mouse moved to (965, 412)
Screenshot: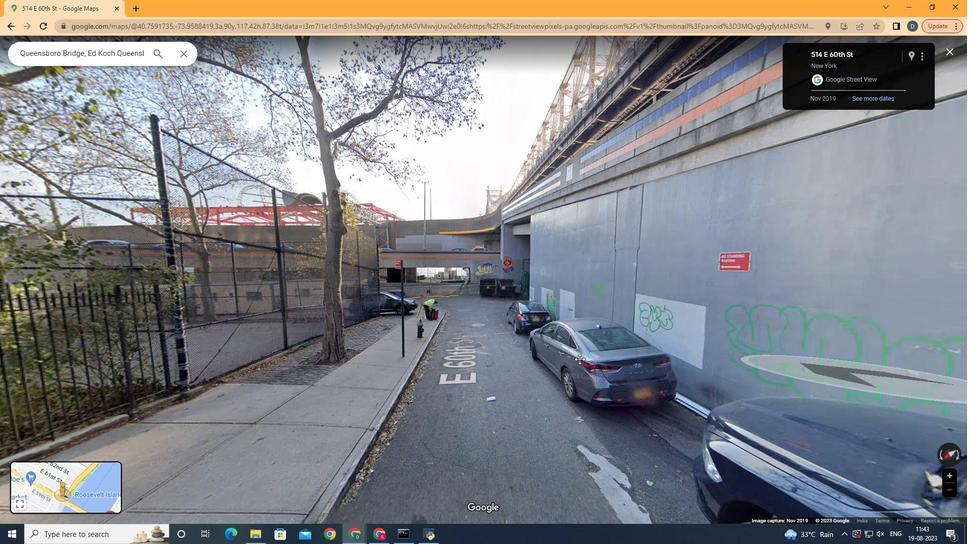 
Action: Mouse pressed left at (965, 412)
Screenshot: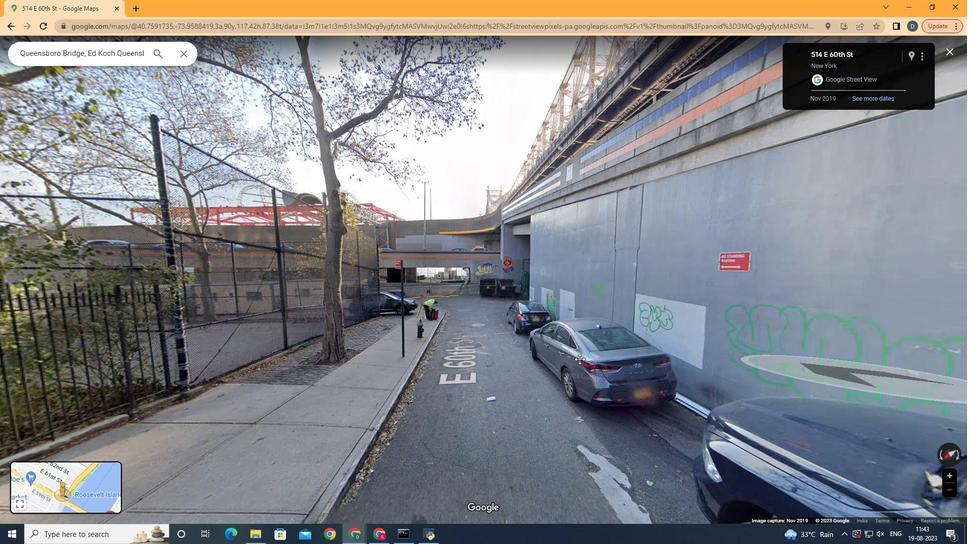 
Action: Mouse moved to (909, 274)
Screenshot: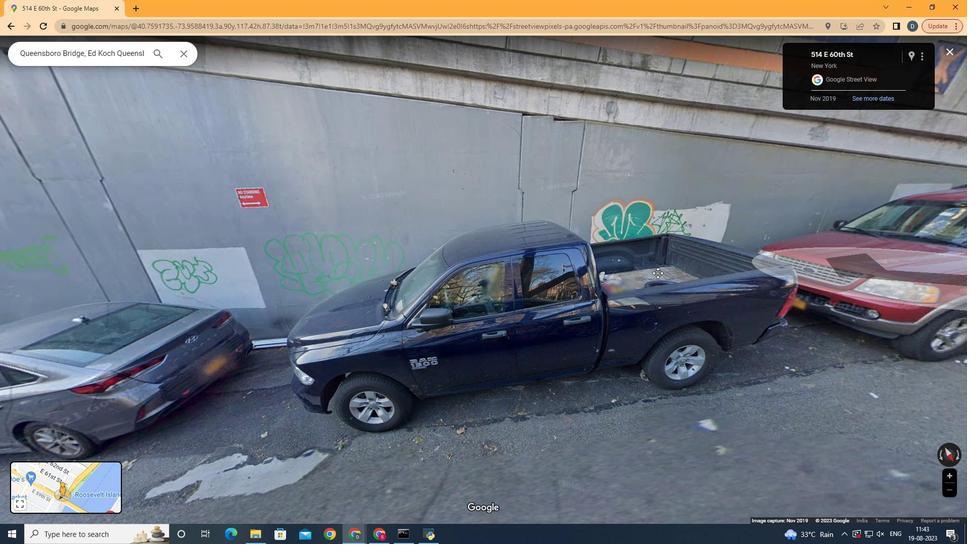 
Action: Mouse pressed left at (913, 274)
Screenshot: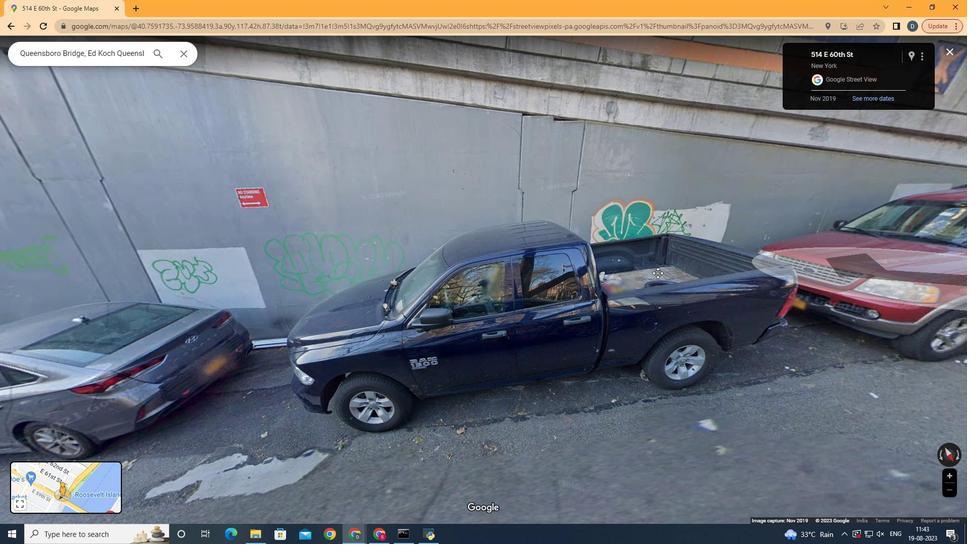 
Action: Mouse moved to (810, 238)
Screenshot: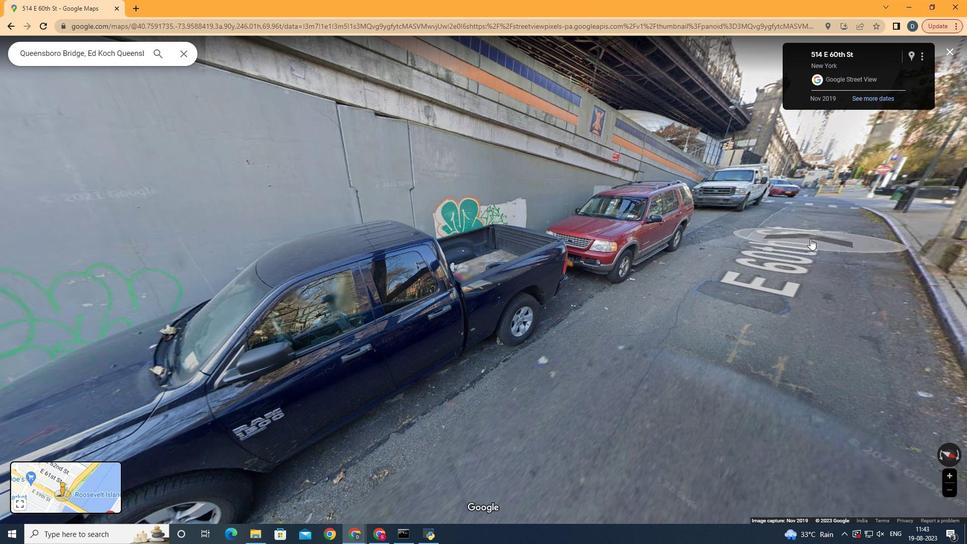
Action: Mouse pressed left at (810, 238)
Screenshot: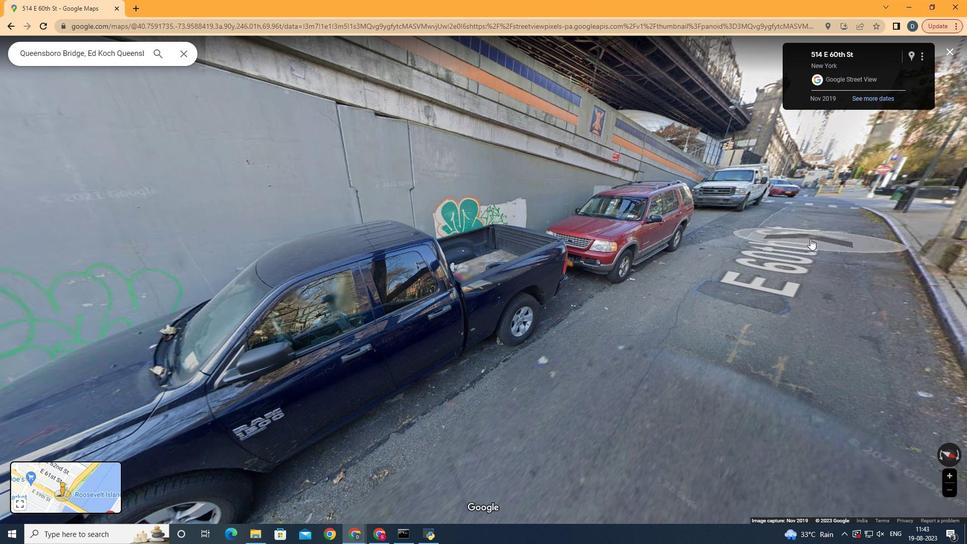 
Action: Mouse moved to (880, 212)
Screenshot: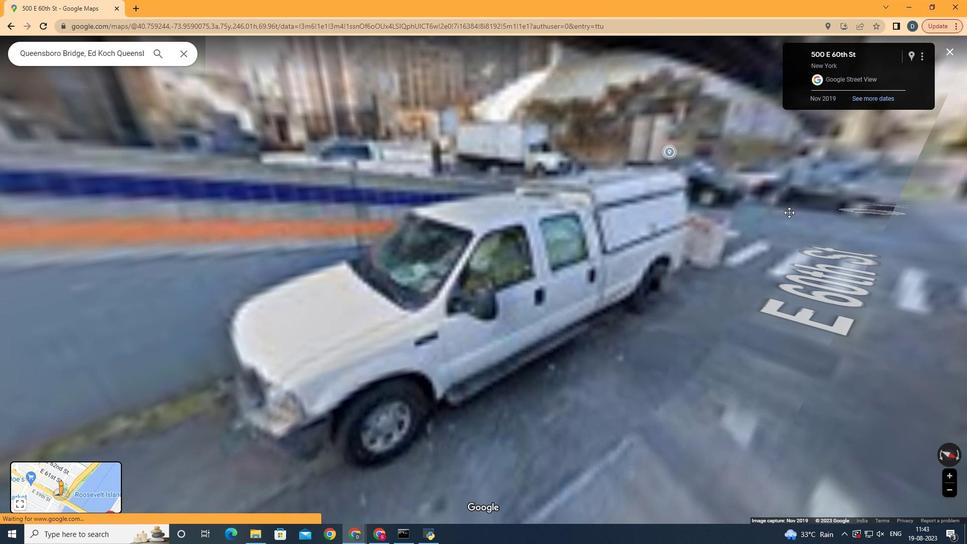 
Action: Mouse pressed left at (880, 212)
Screenshot: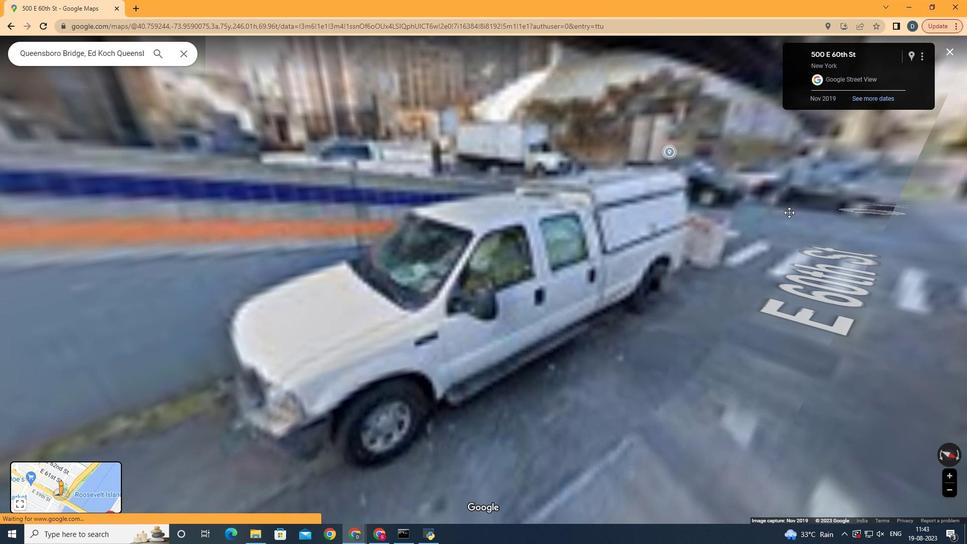 
Action: Mouse moved to (507, 229)
Screenshot: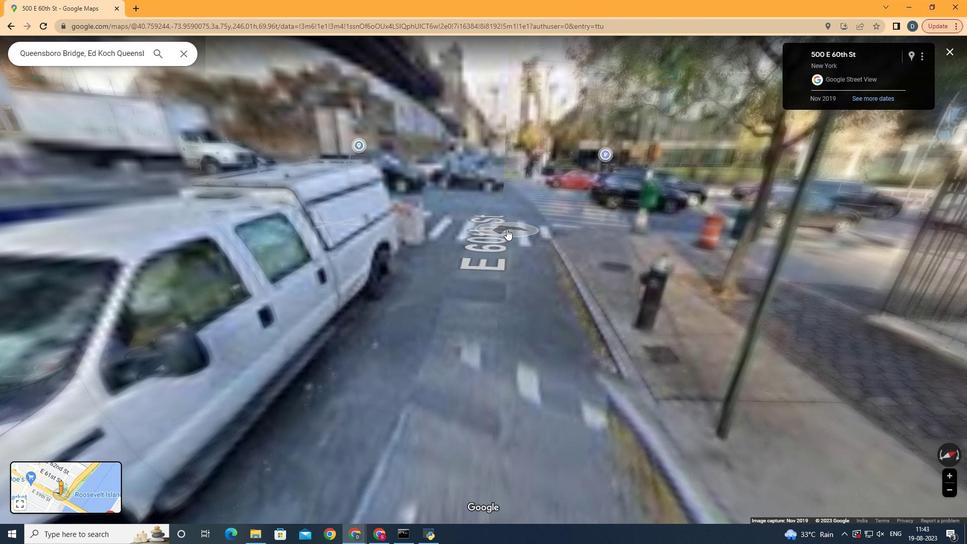 
Action: Mouse scrolled (507, 228) with delta (0, 0)
Screenshot: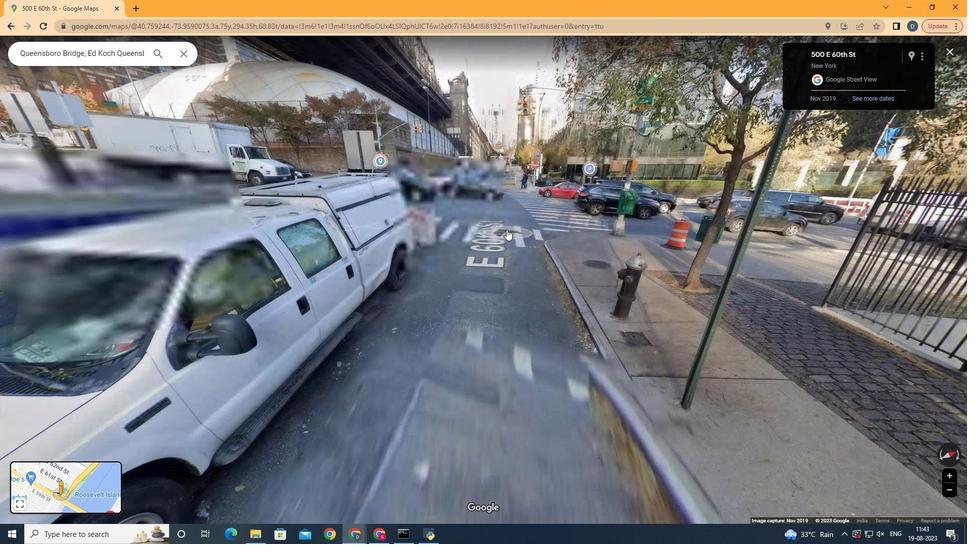 
Action: Mouse moved to (490, 289)
Screenshot: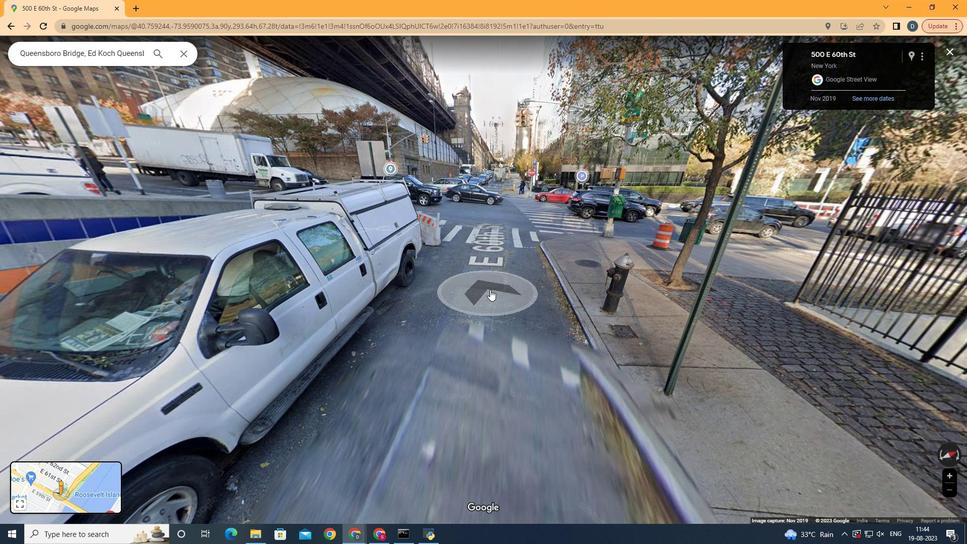 
Action: Mouse pressed left at (490, 289)
Screenshot: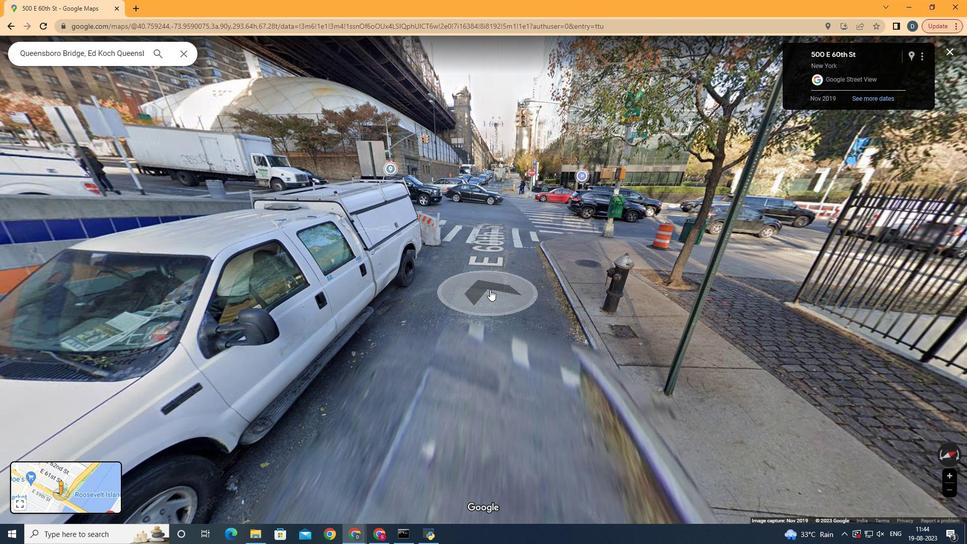 
Action: Mouse moved to (451, 208)
Screenshot: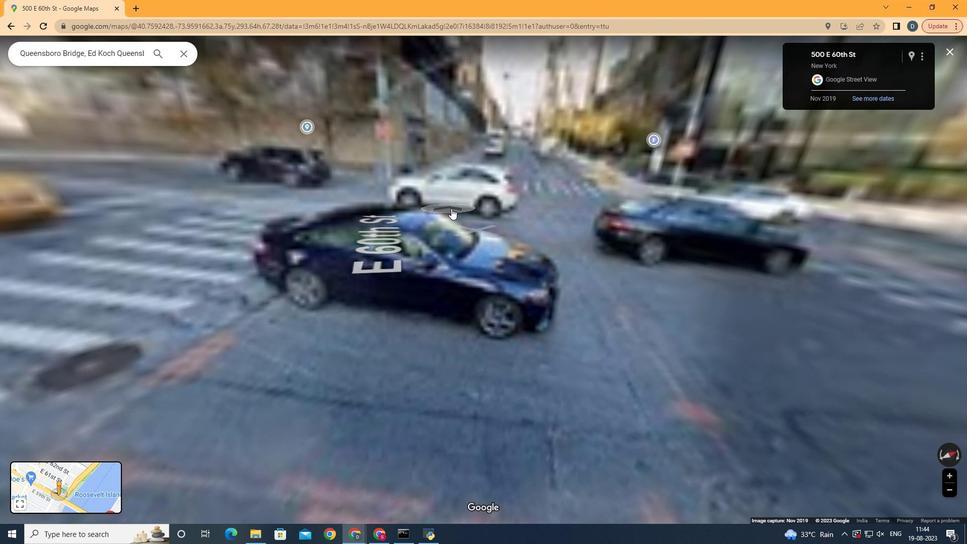
Action: Mouse pressed left at (451, 208)
Screenshot: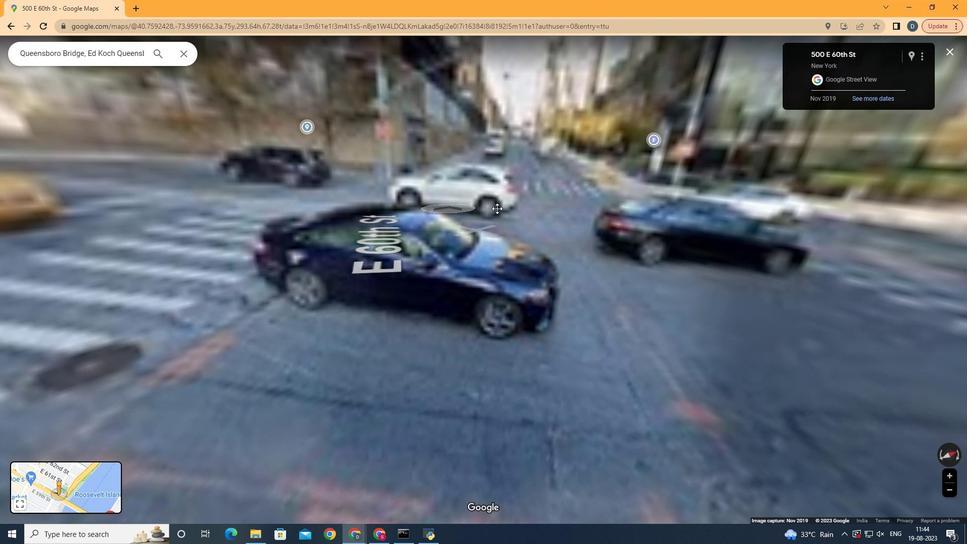 
Action: Mouse moved to (404, 170)
Screenshot: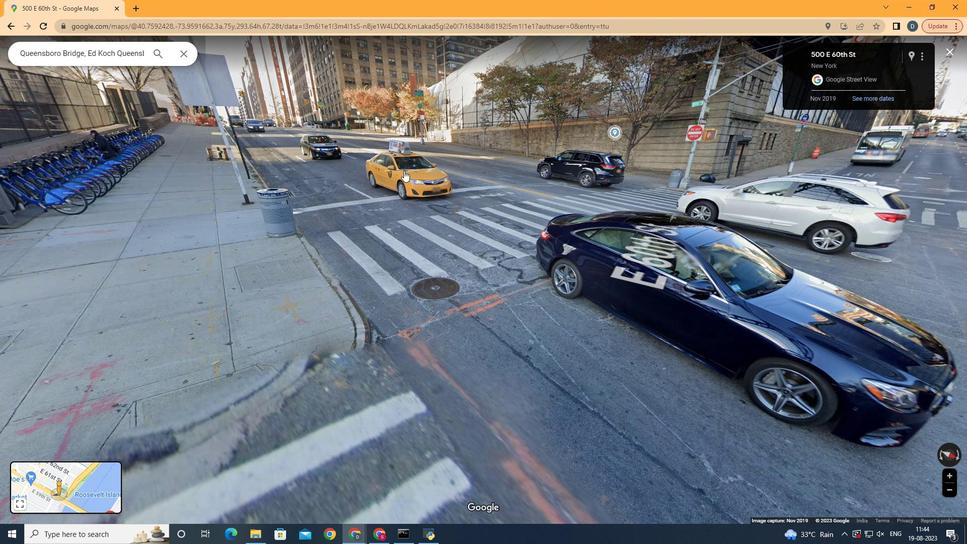 
Action: Mouse pressed left at (404, 170)
Screenshot: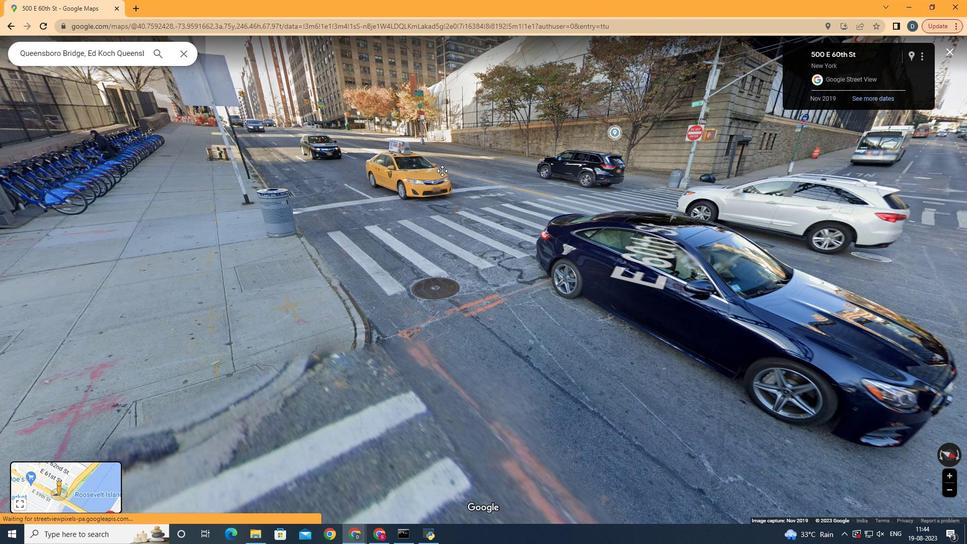 
Action: Mouse moved to (302, 171)
Screenshot: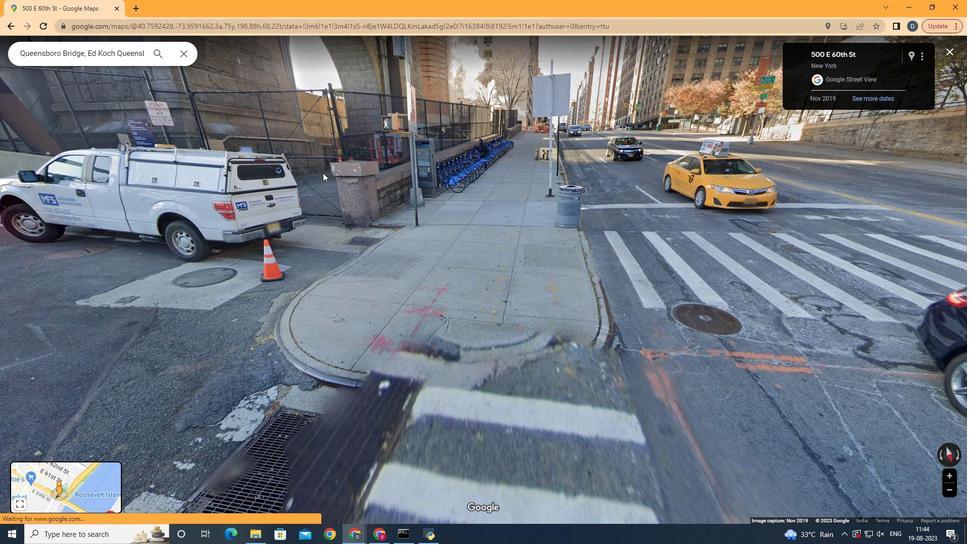 
Action: Mouse pressed left at (302, 171)
Screenshot: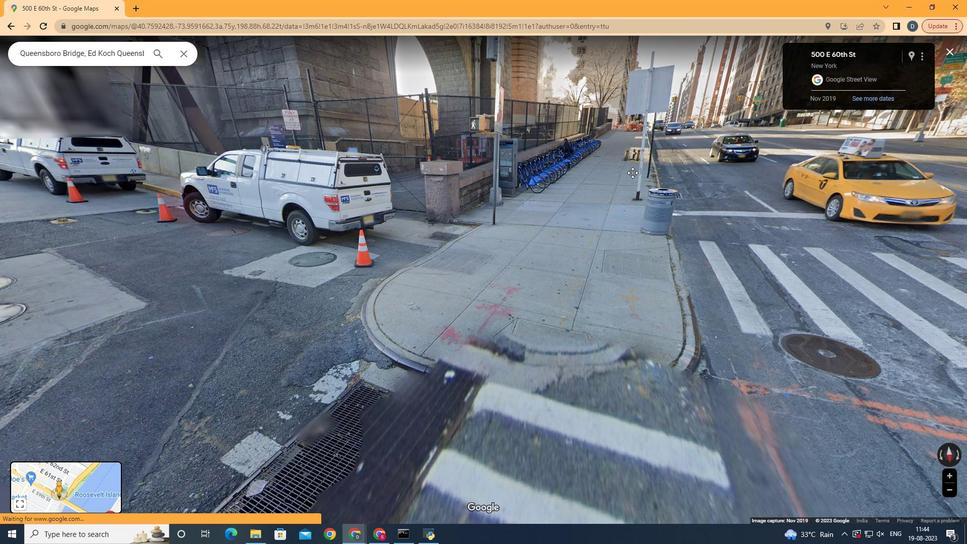 
Action: Mouse moved to (322, 163)
Screenshot: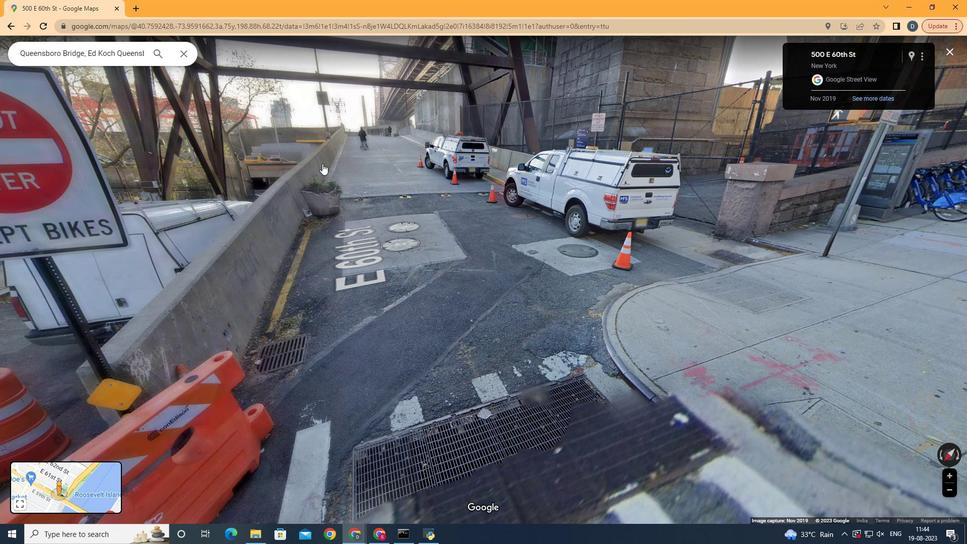 
Action: Mouse pressed left at (322, 163)
Screenshot: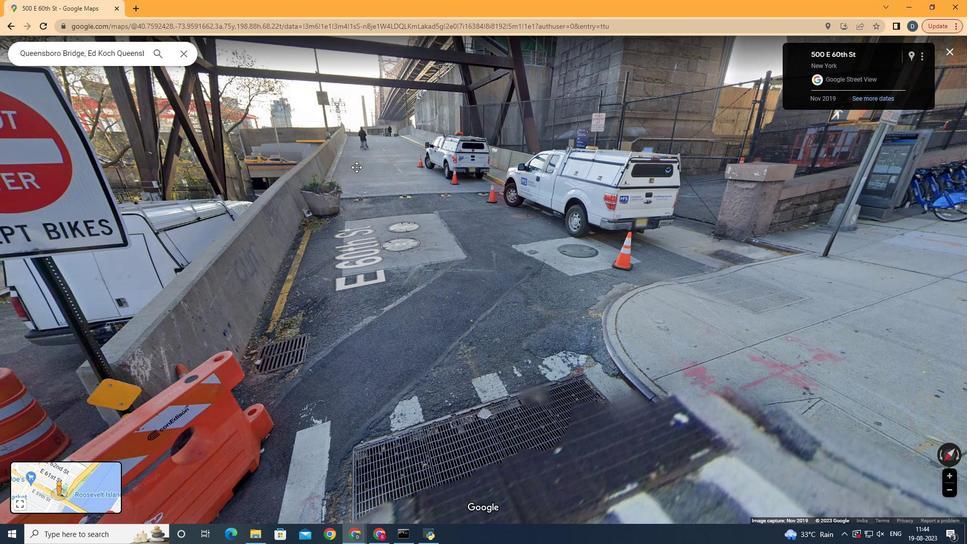 
Action: Mouse moved to (257, 164)
Screenshot: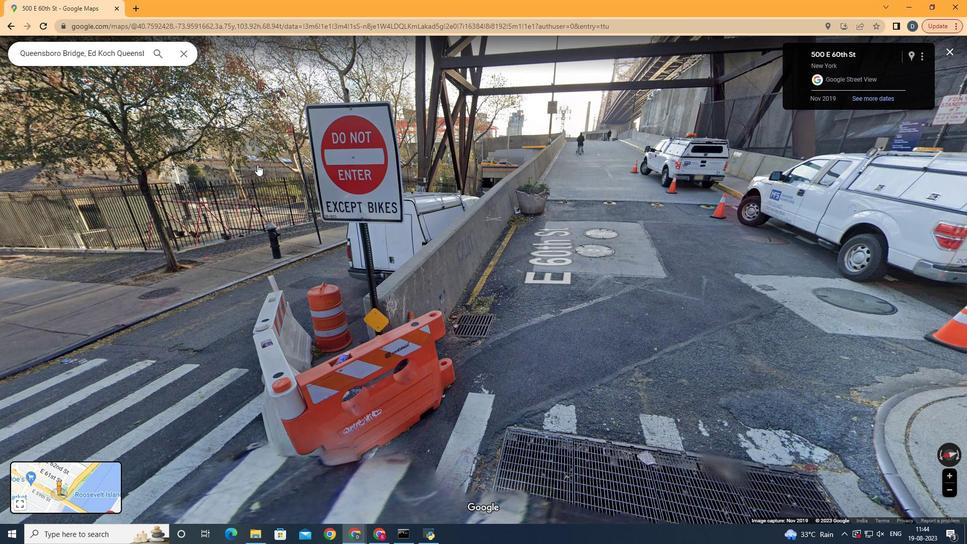 
Action: Mouse pressed left at (257, 164)
Screenshot: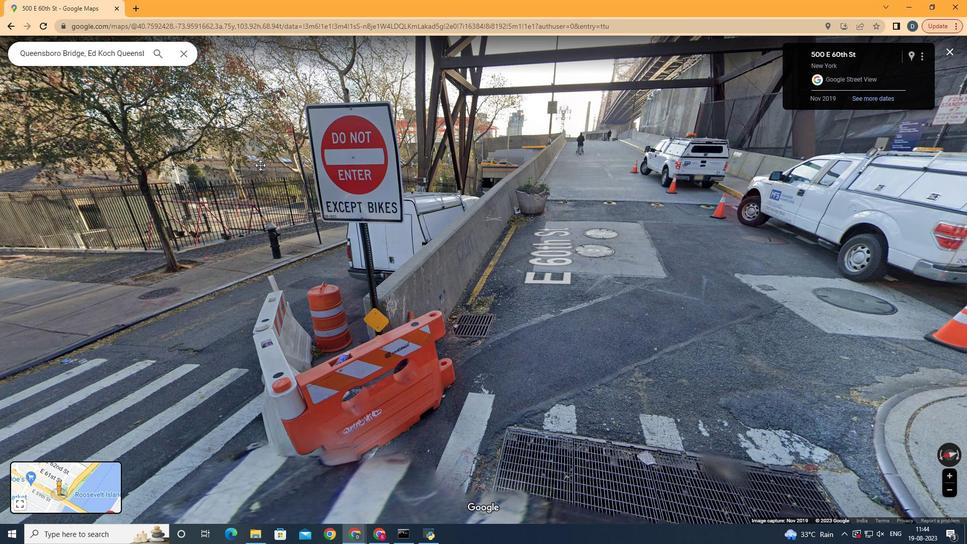 
Action: Mouse moved to (181, 172)
Screenshot: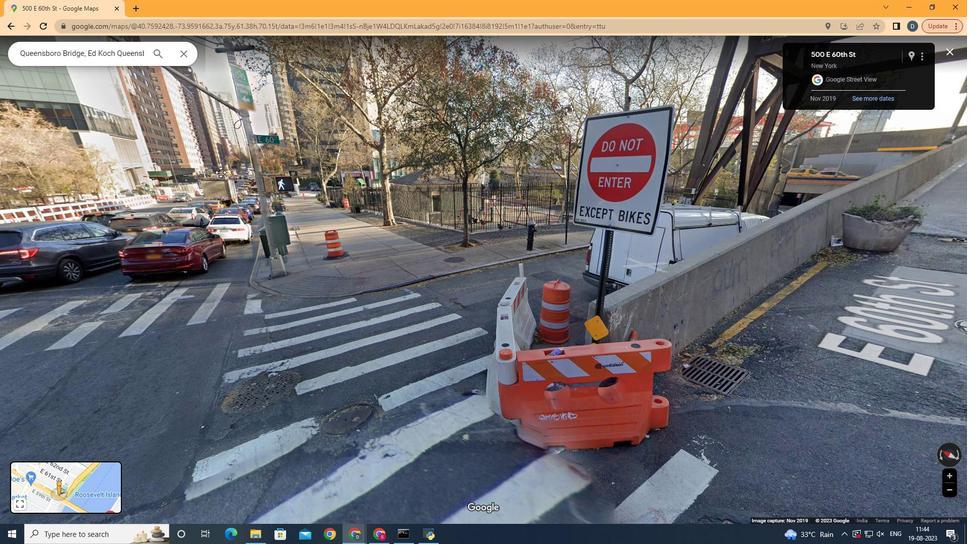 
Action: Mouse pressed left at (181, 172)
Screenshot: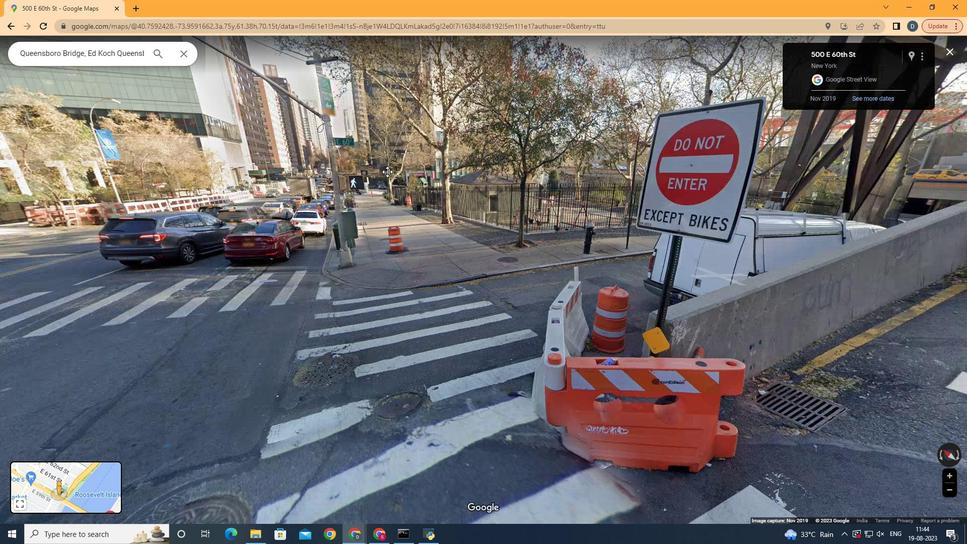 
Action: Mouse moved to (409, 225)
Screenshot: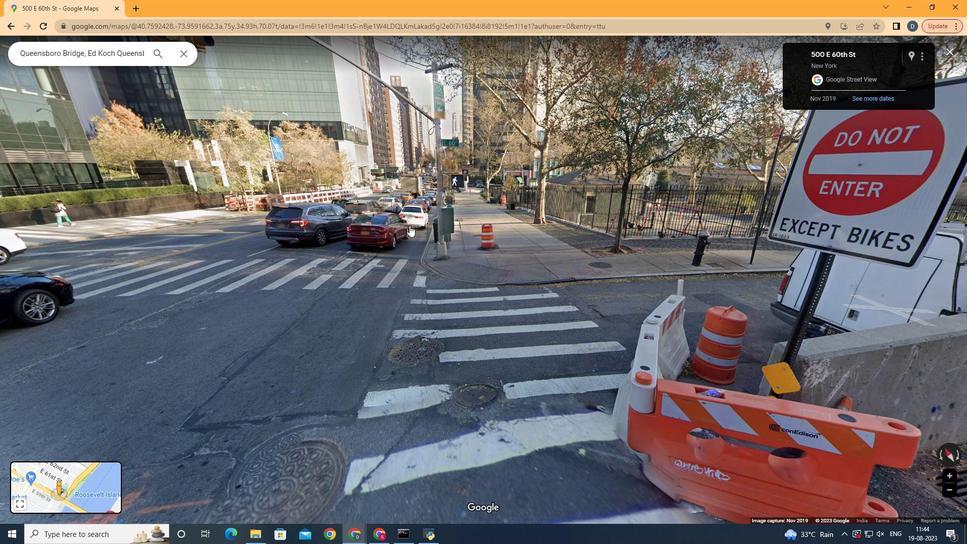 
Action: Mouse pressed left at (409, 225)
Screenshot: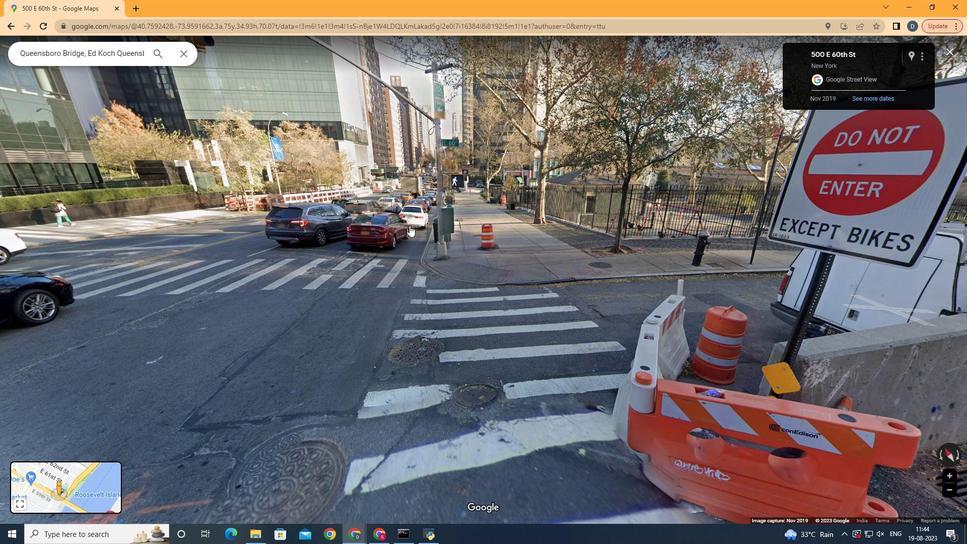 
Action: Mouse moved to (107, 222)
Screenshot: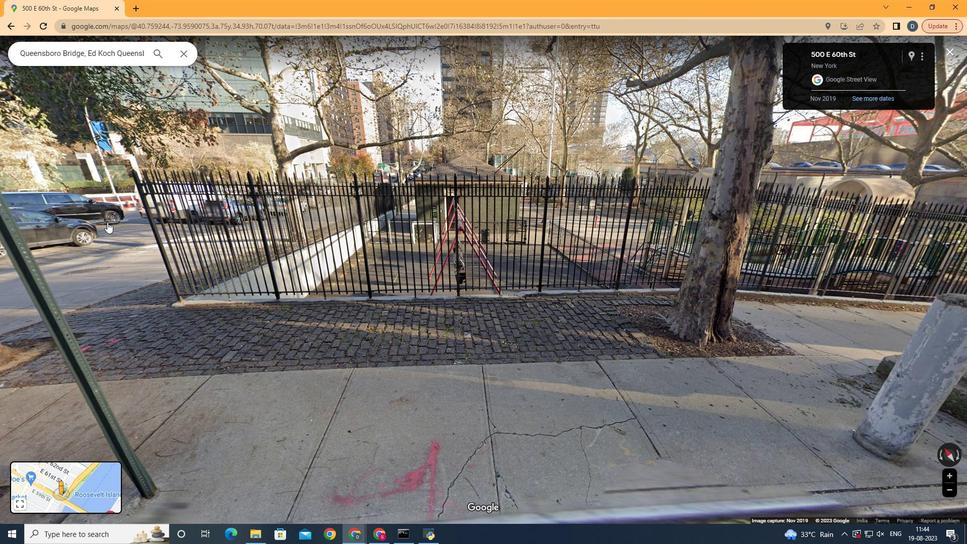 
Action: Mouse pressed left at (107, 222)
Screenshot: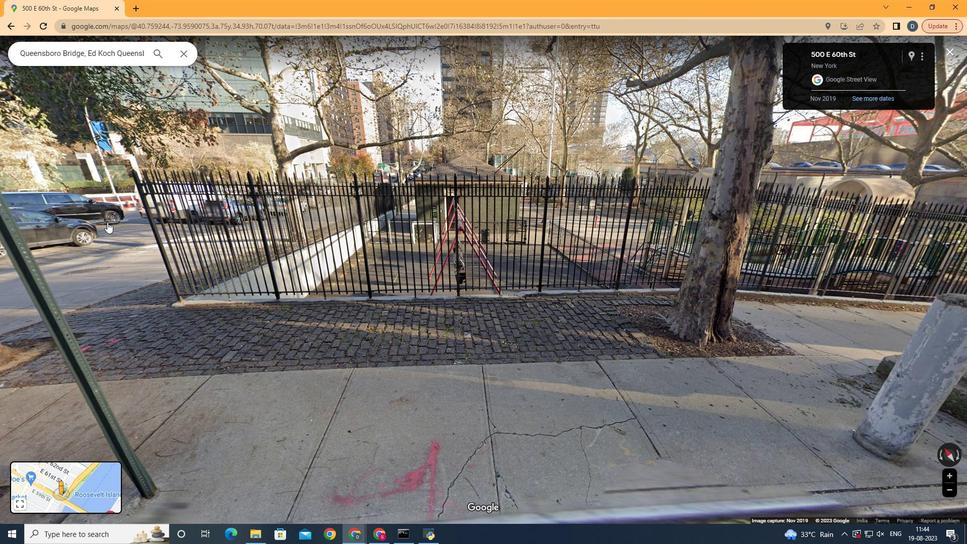 
Action: Mouse moved to (514, 203)
Screenshot: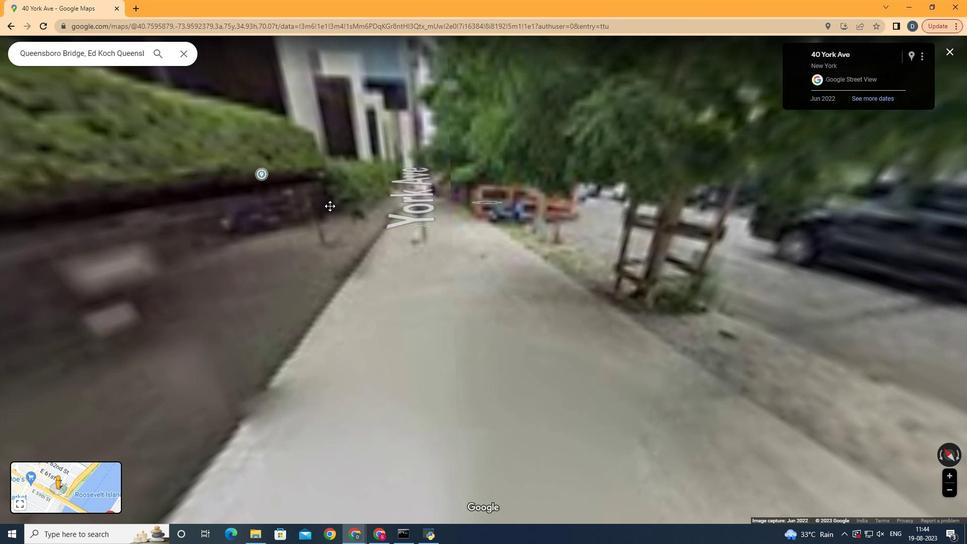 
Action: Mouse pressed left at (514, 203)
Screenshot: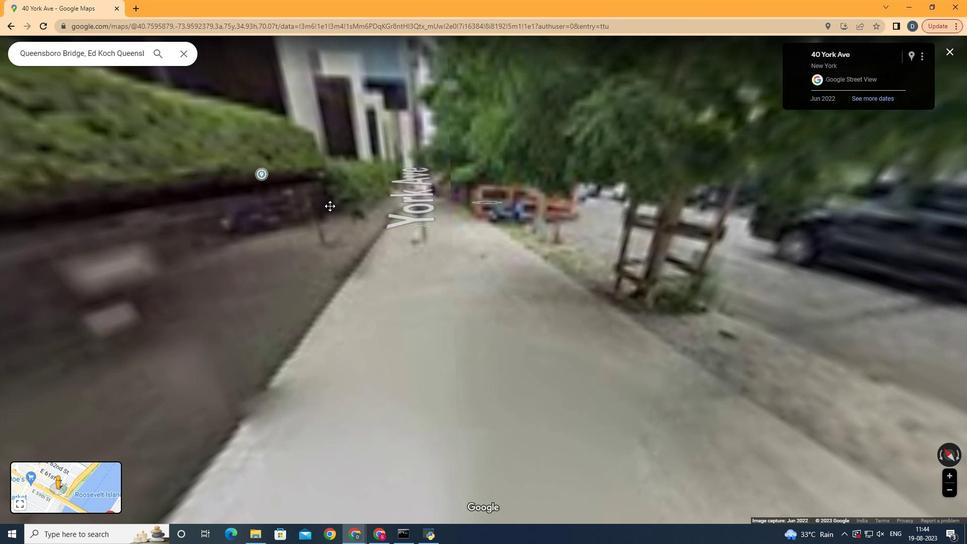 
Action: Mouse moved to (711, 248)
Screenshot: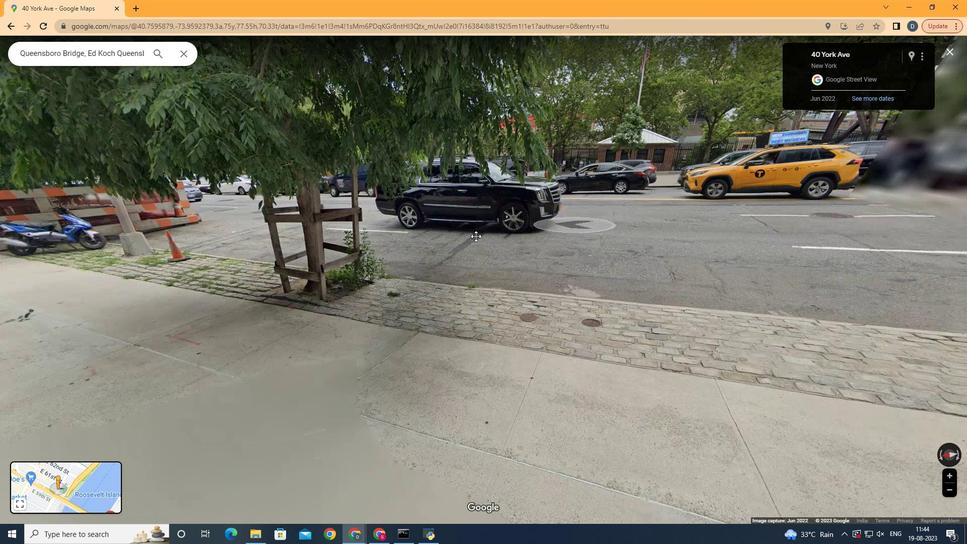 
Action: Mouse pressed left at (711, 248)
Screenshot: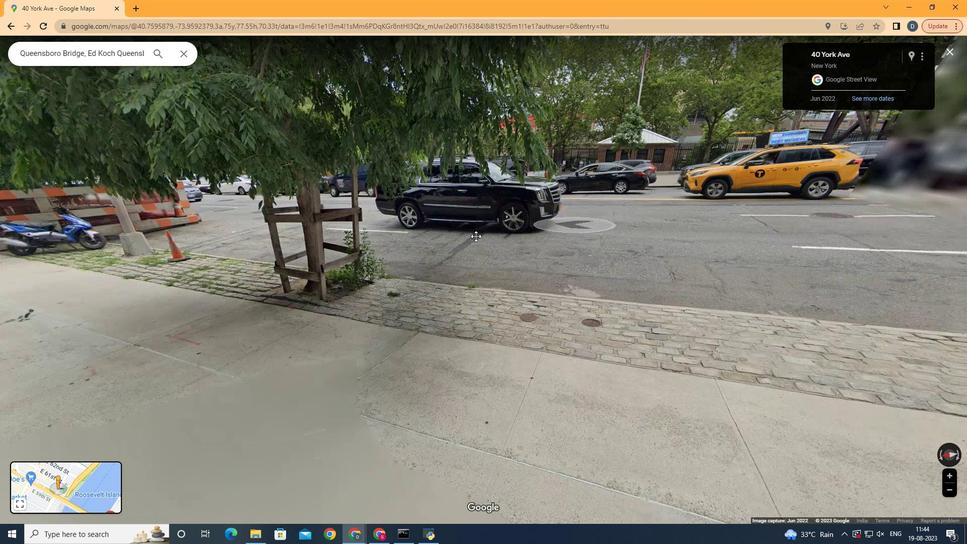 
Action: Mouse moved to (857, 252)
Screenshot: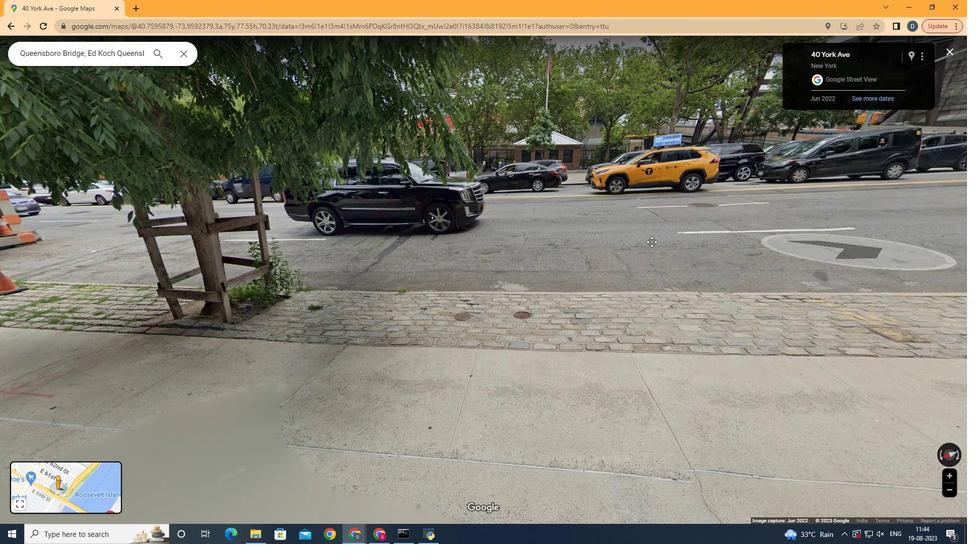
Action: Mouse pressed left at (857, 252)
Screenshot: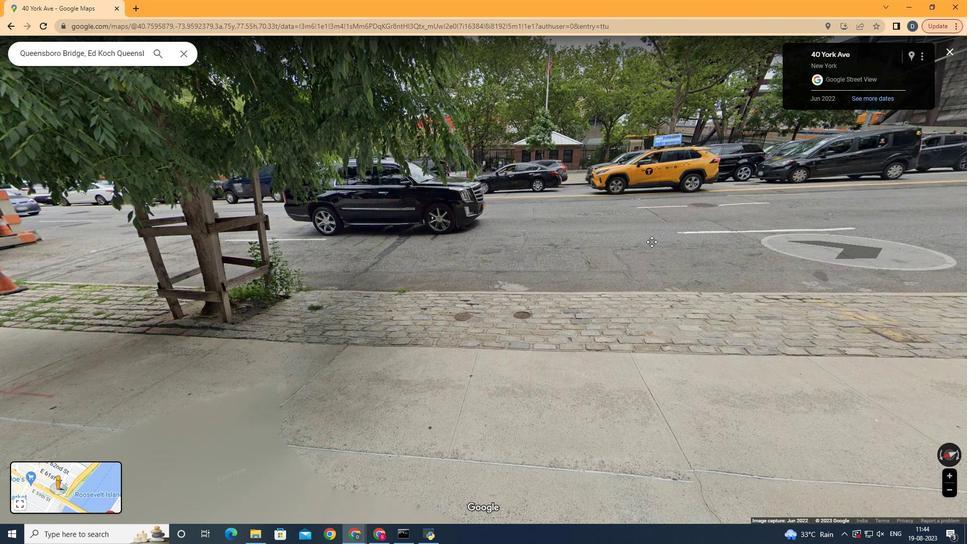 
Action: Mouse moved to (705, 217)
Screenshot: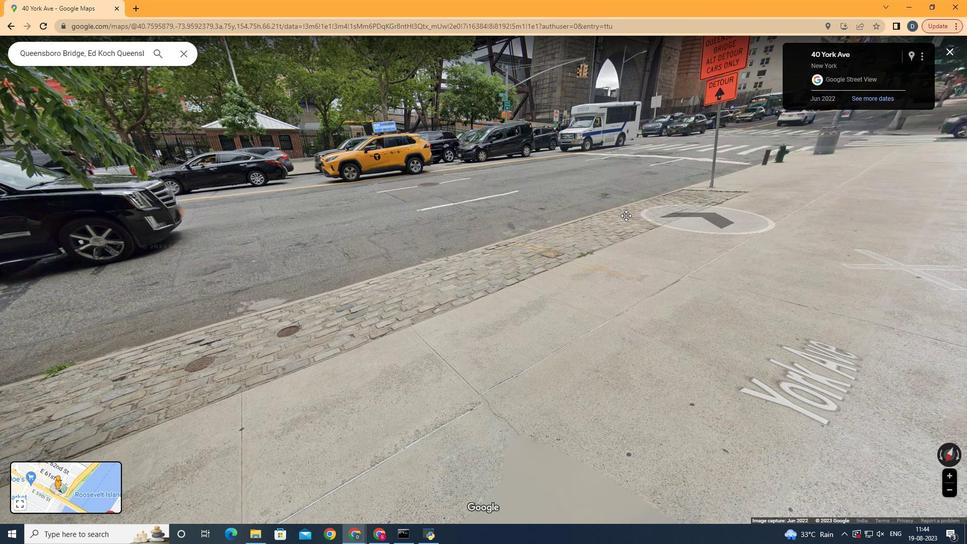 
Action: Mouse pressed left at (705, 217)
Screenshot: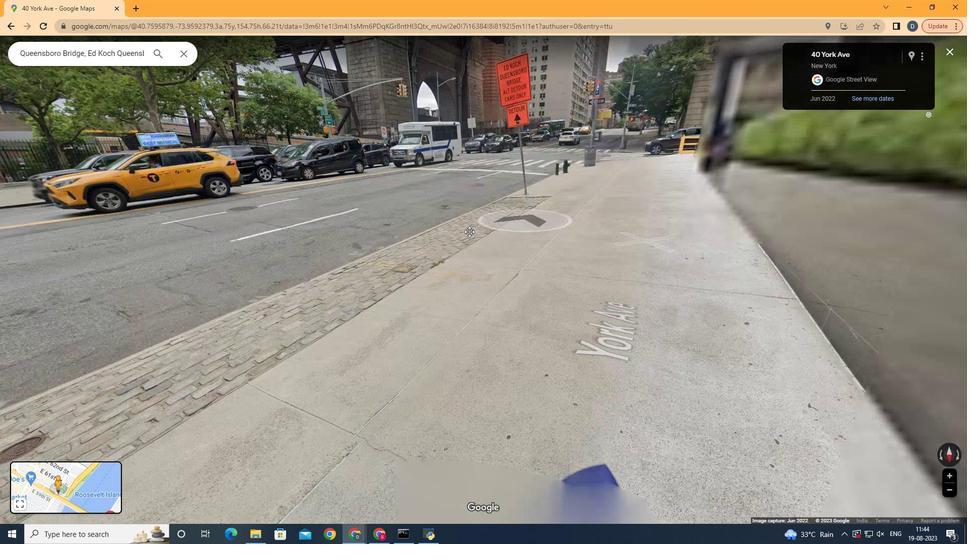 
Action: Mouse moved to (446, 232)
Screenshot: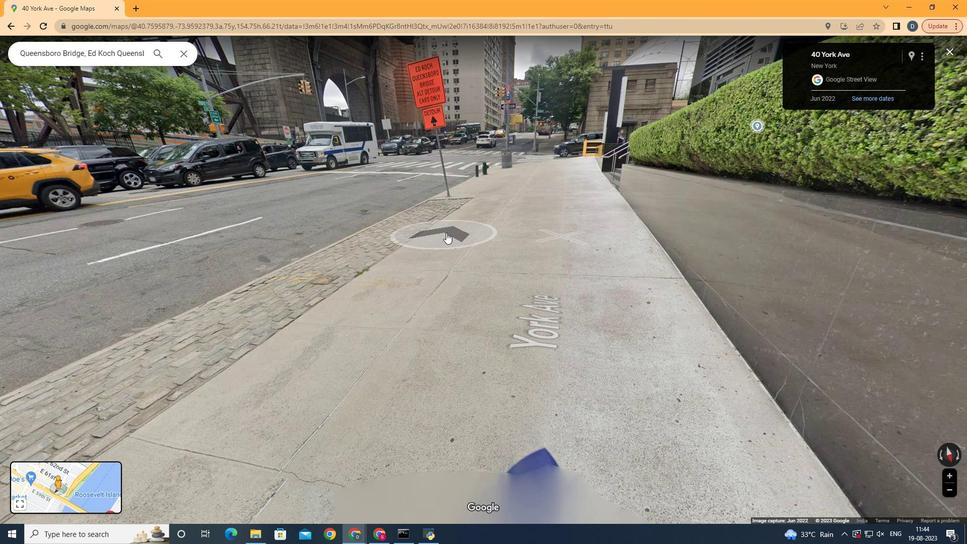 
Action: Mouse scrolled (446, 232) with delta (0, 0)
Screenshot: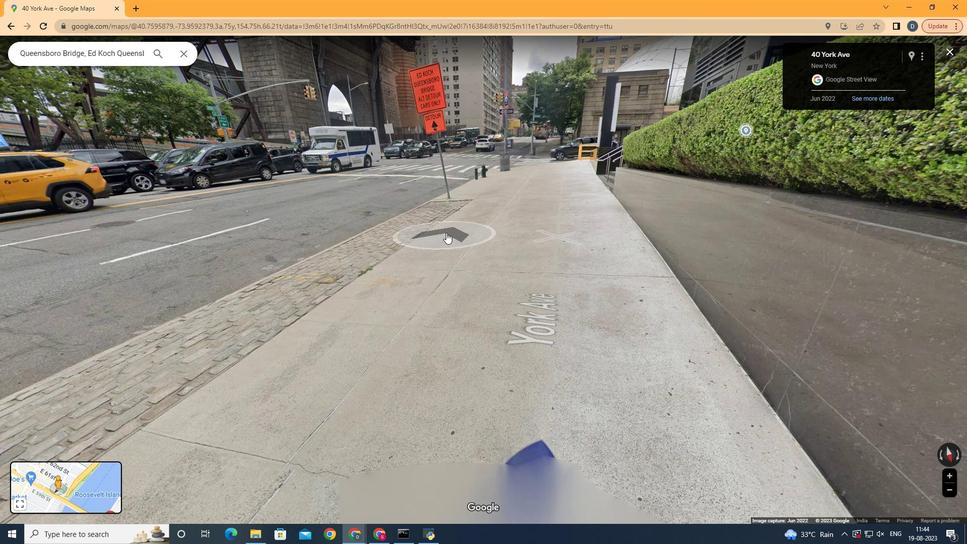 
Action: Mouse scrolled (446, 232) with delta (0, 0)
Screenshot: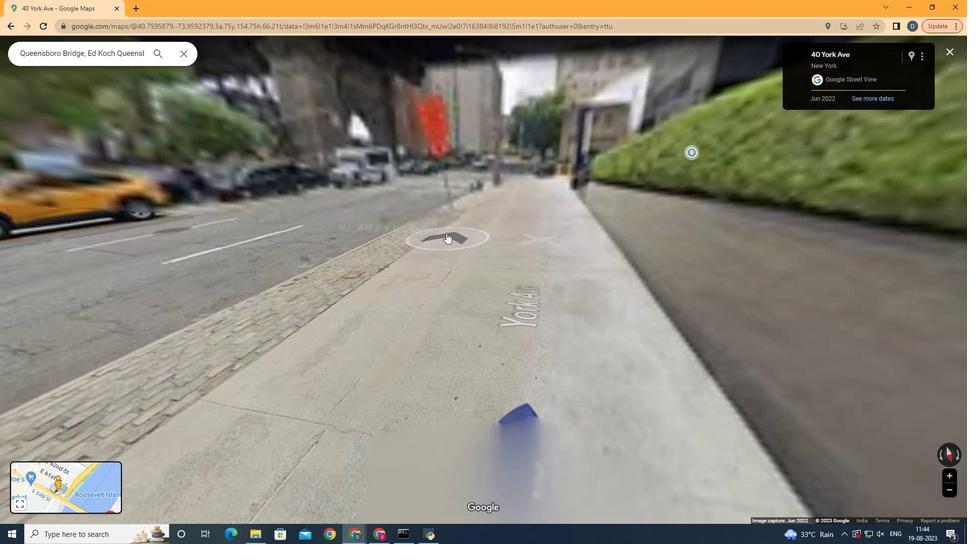 
Action: Mouse scrolled (446, 232) with delta (0, 0)
Screenshot: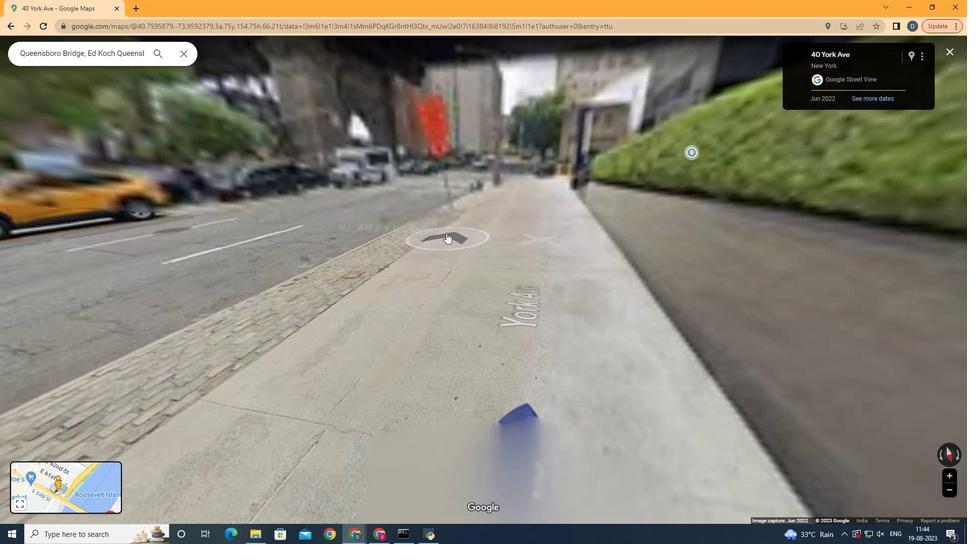 
Action: Mouse moved to (250, 218)
Screenshot: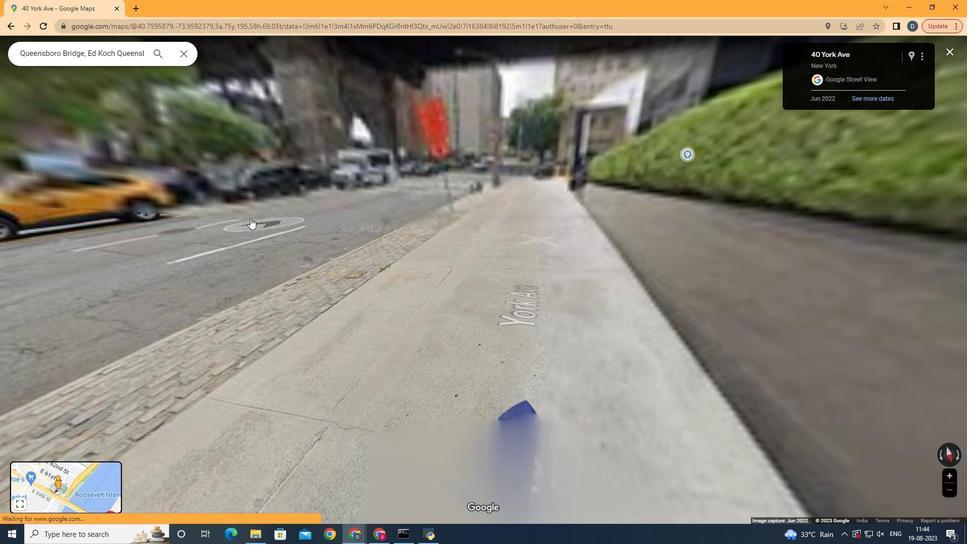 
Action: Mouse pressed left at (250, 218)
Screenshot: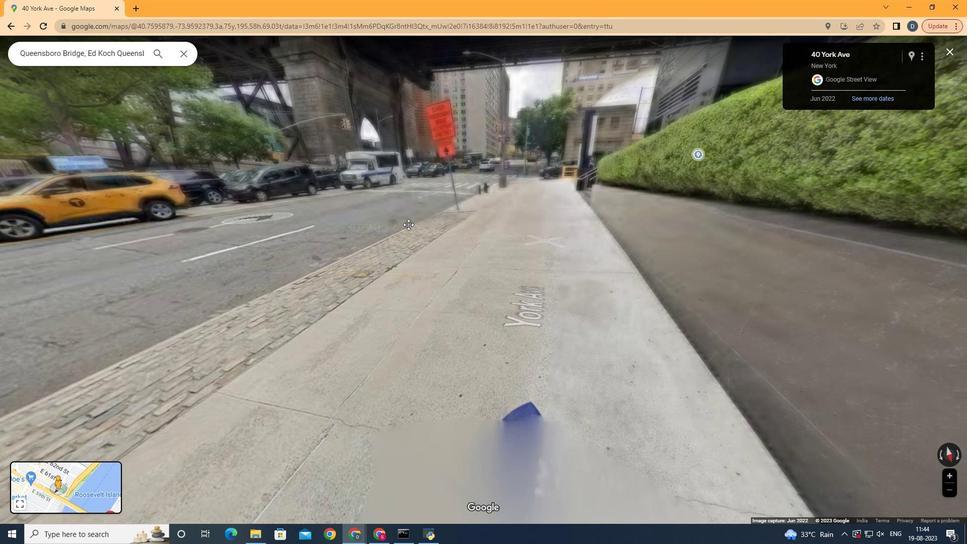 
Action: Mouse moved to (363, 209)
Screenshot: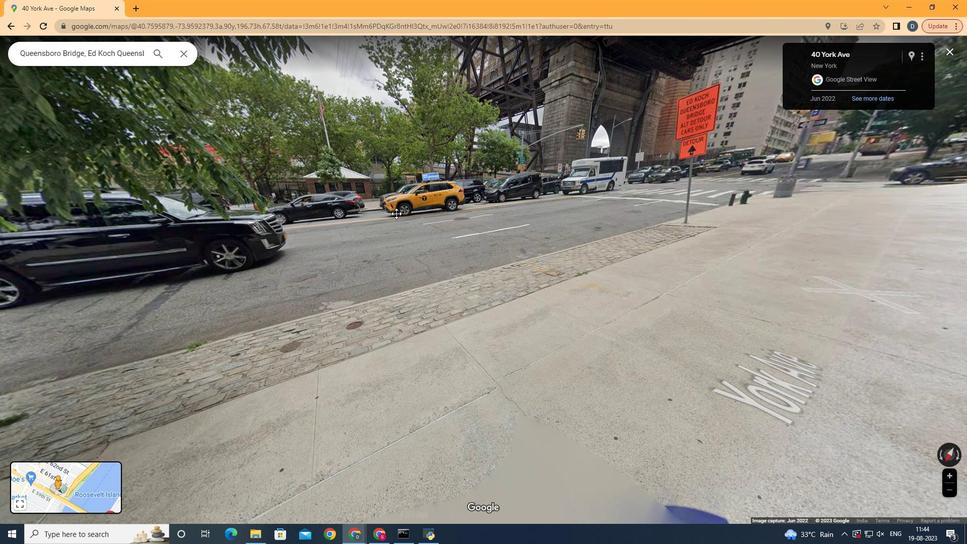 
Action: Mouse pressed left at (363, 209)
Screenshot: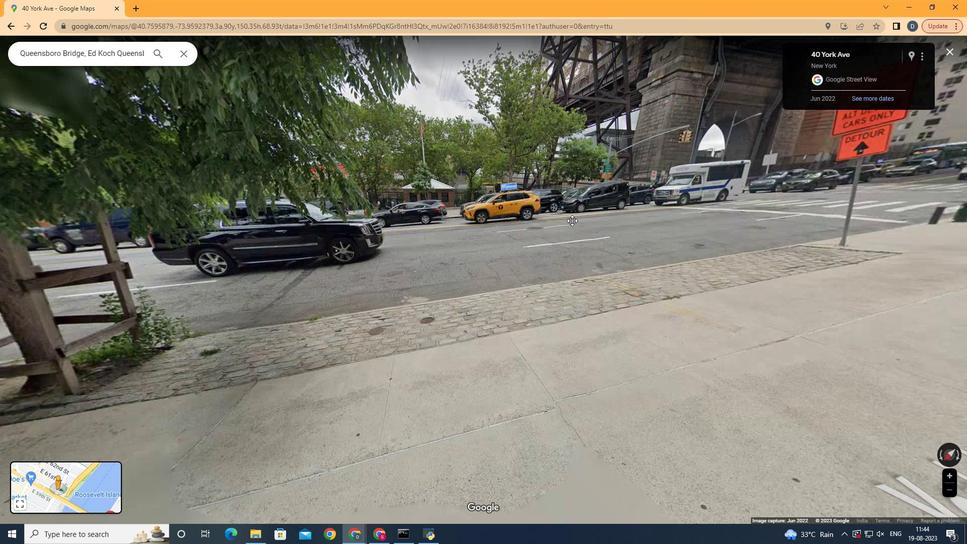 
Action: Mouse moved to (338, 232)
Screenshot: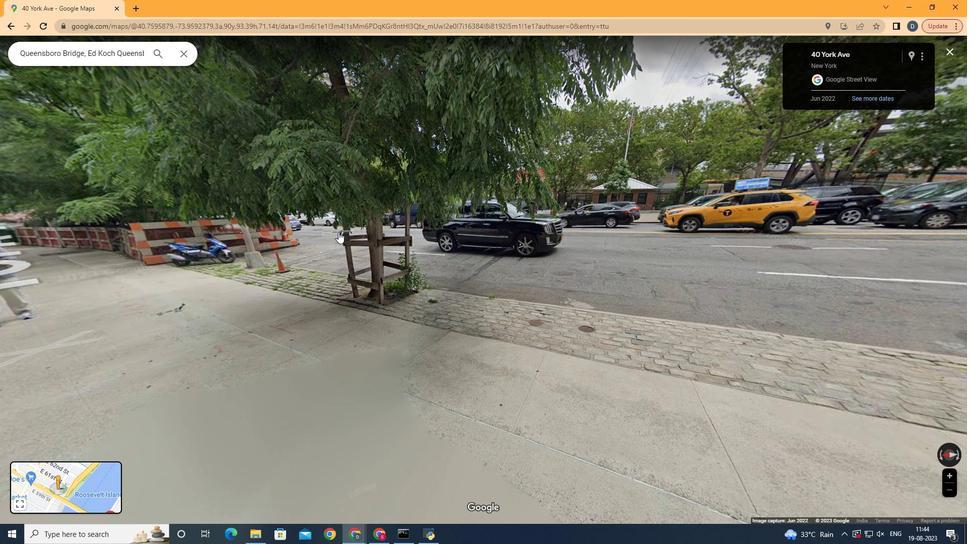 
Action: Mouse pressed left at (338, 232)
Screenshot: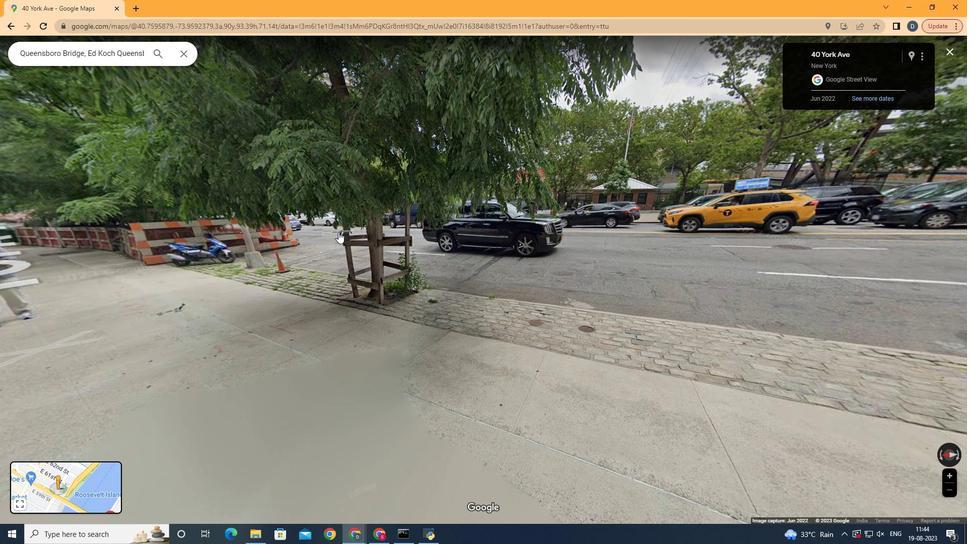 
Action: Mouse moved to (631, 199)
Screenshot: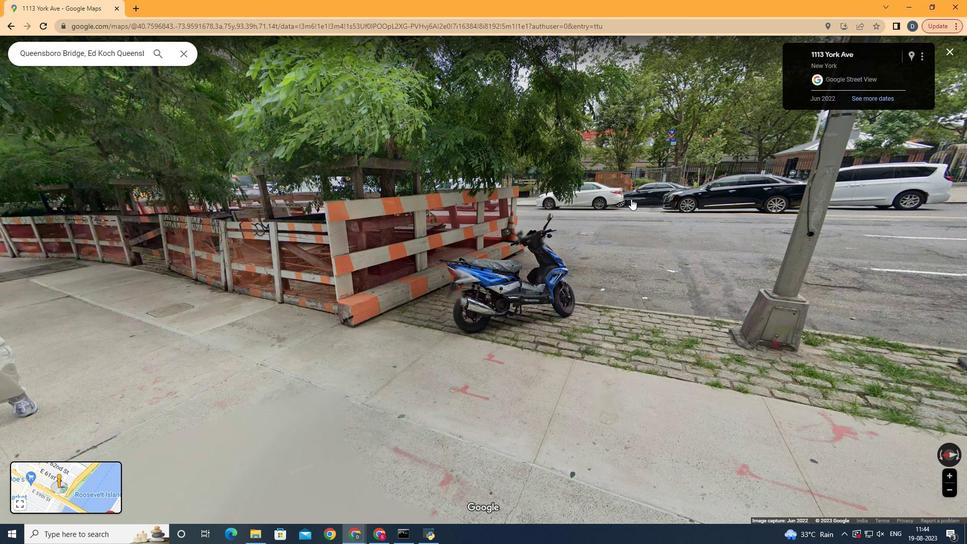 
Action: Mouse pressed left at (631, 199)
Screenshot: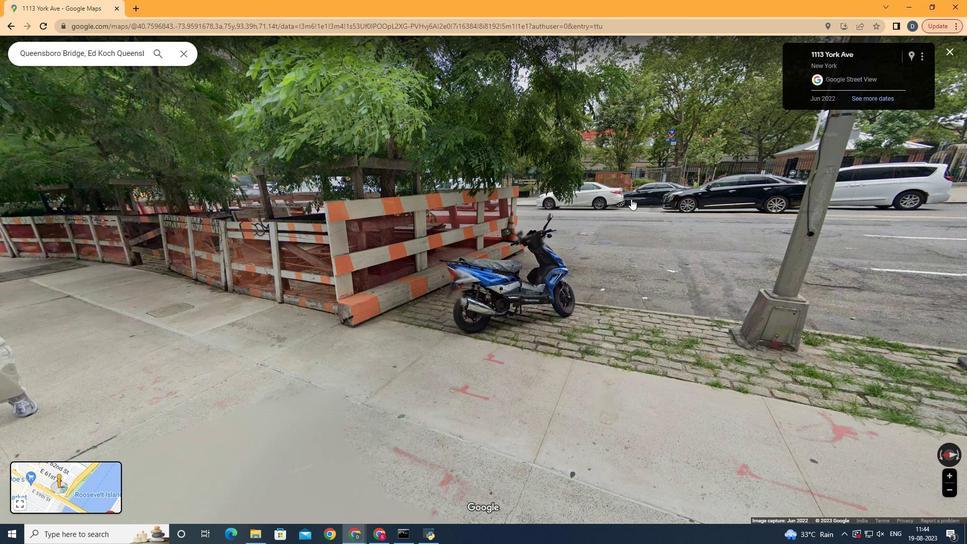 
Action: Mouse moved to (311, 213)
Screenshot: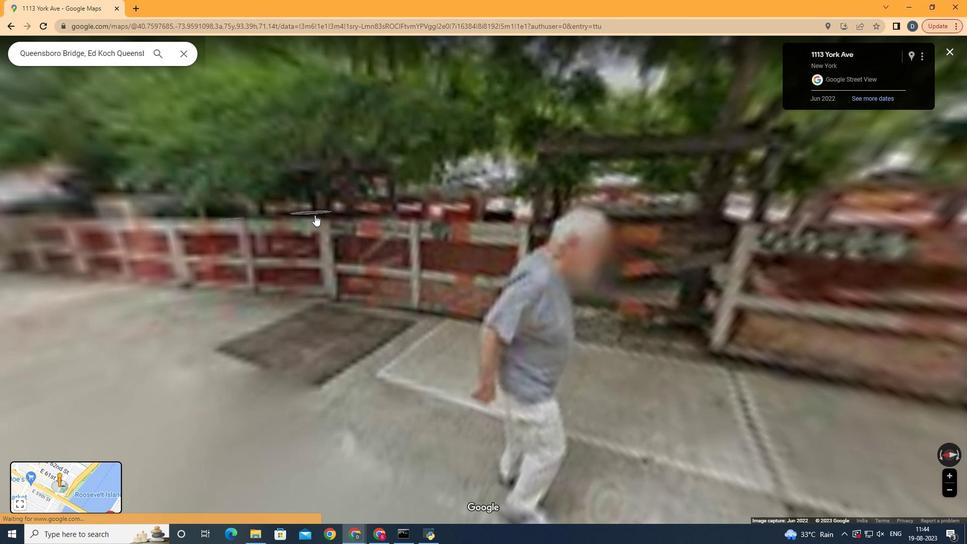 
Action: Mouse pressed left at (311, 213)
Screenshot: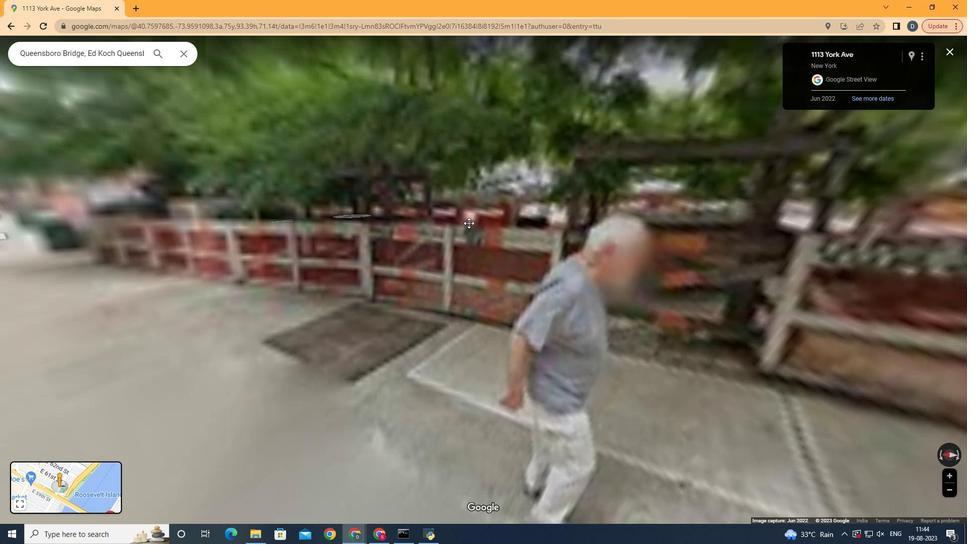 
Action: Mouse moved to (663, 207)
Screenshot: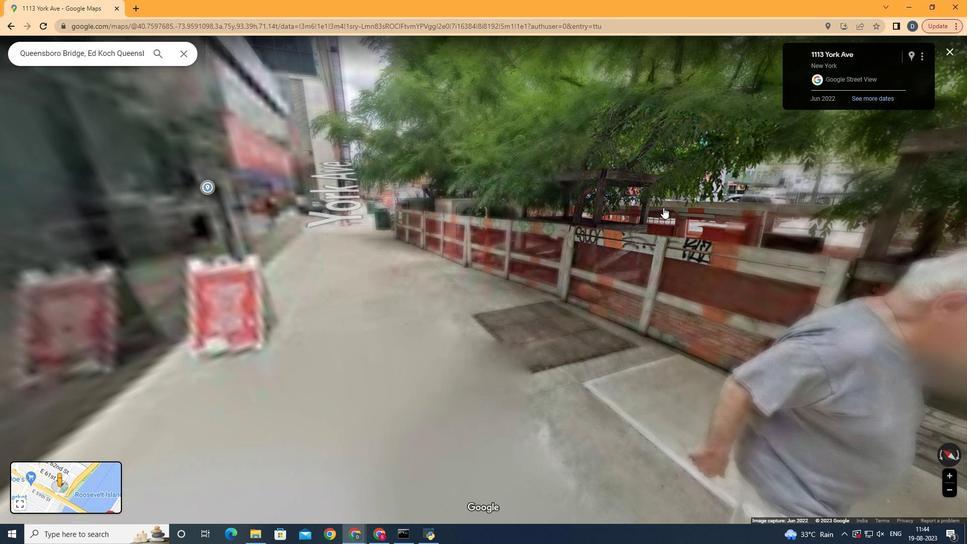 
Action: Mouse pressed left at (663, 207)
Screenshot: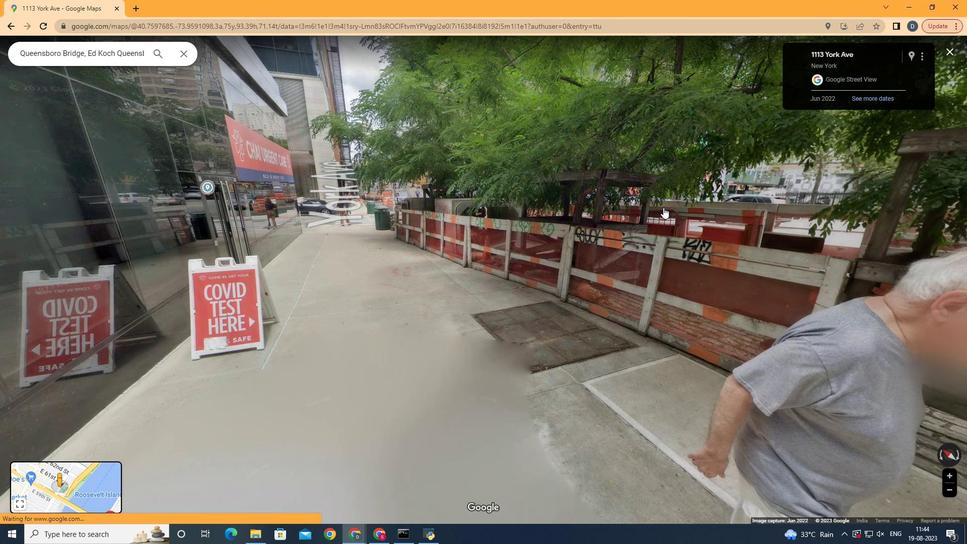 
Action: Mouse moved to (250, 247)
Screenshot: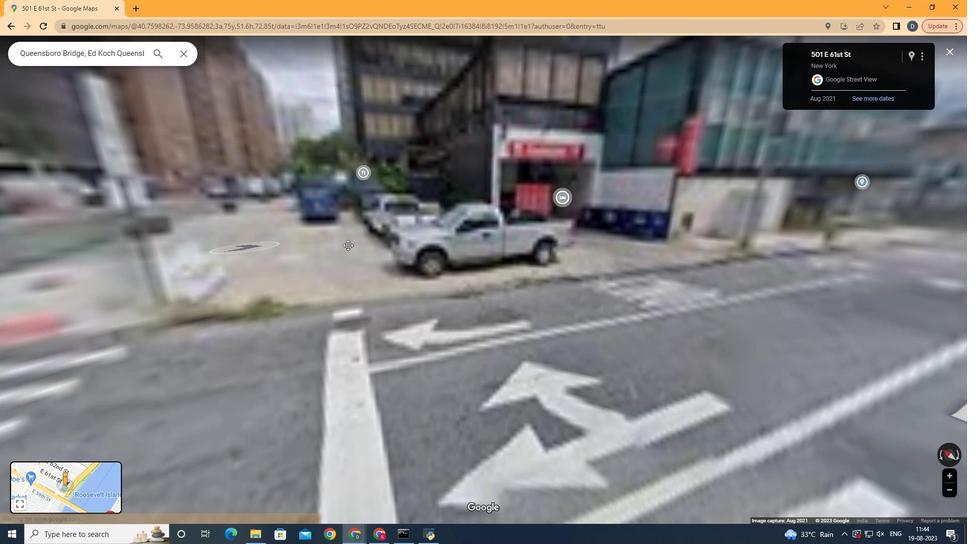 
Action: Mouse pressed left at (250, 247)
Screenshot: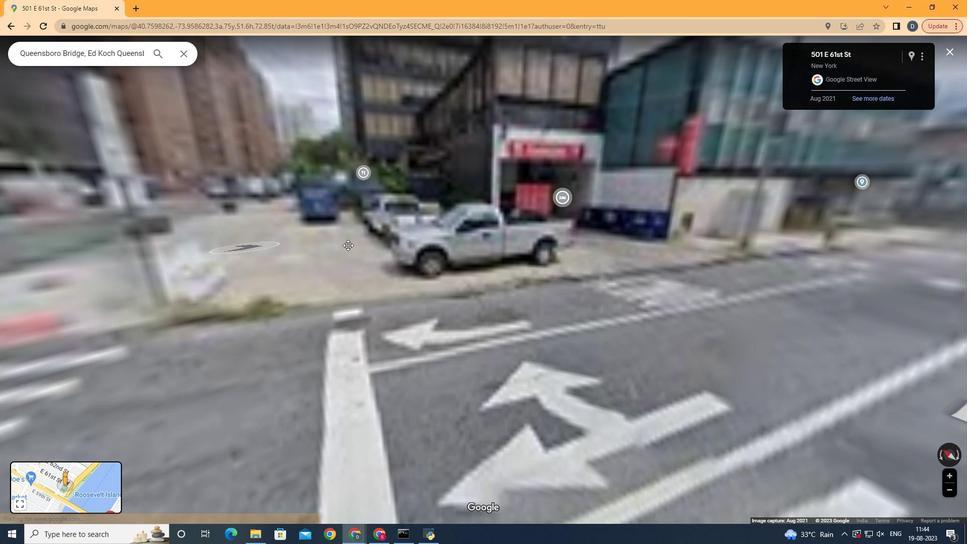 
Action: Mouse moved to (337, 202)
Screenshot: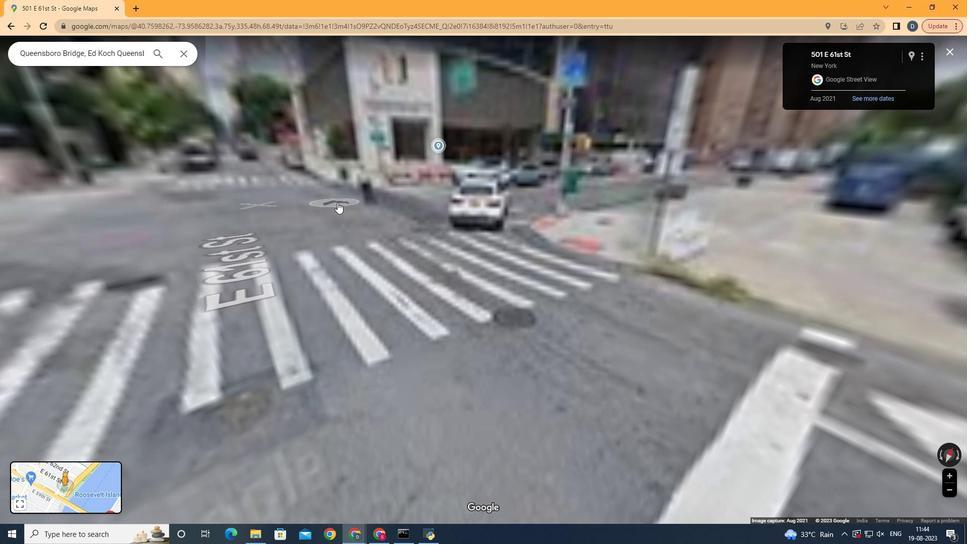 
Action: Mouse pressed left at (337, 202)
Screenshot: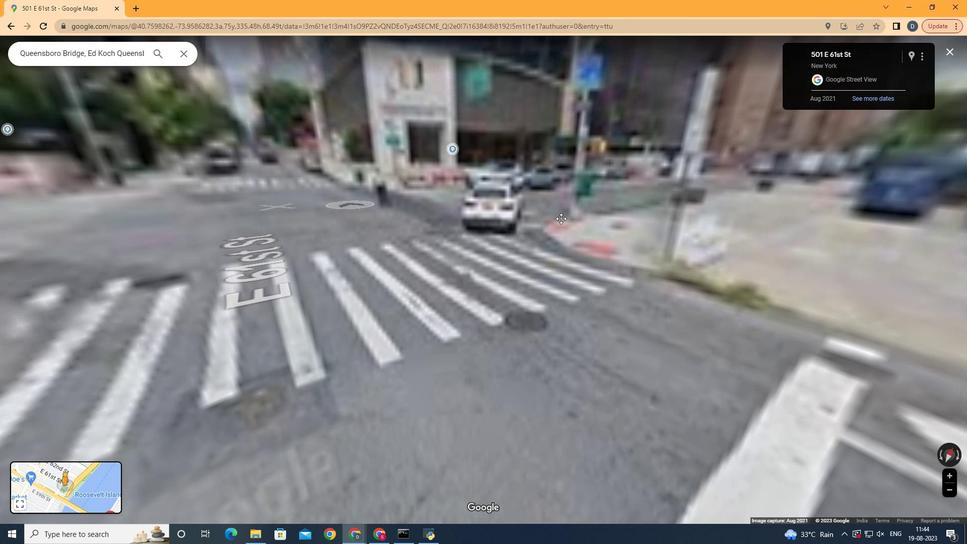 
Action: Mouse moved to (613, 219)
Screenshot: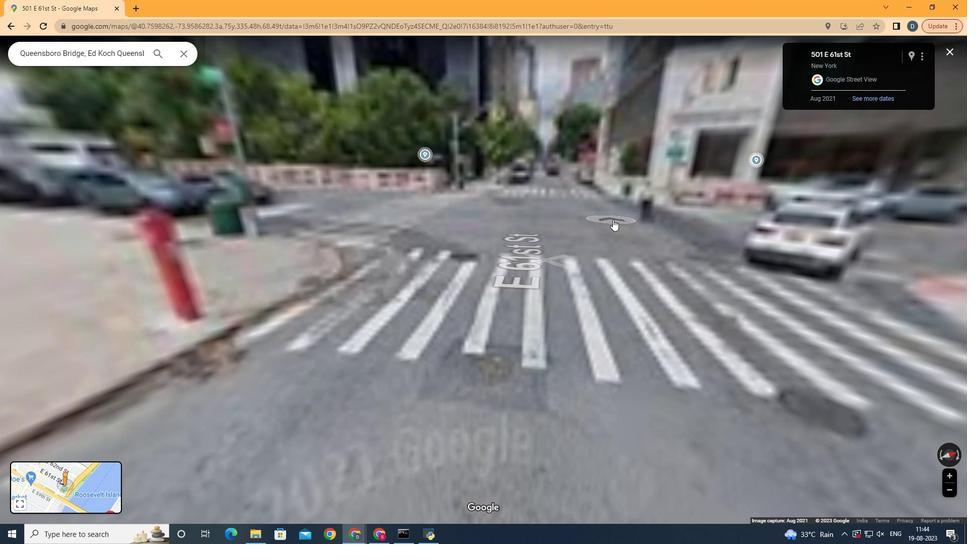 
Action: Mouse scrolled (613, 218) with delta (0, 0)
Screenshot: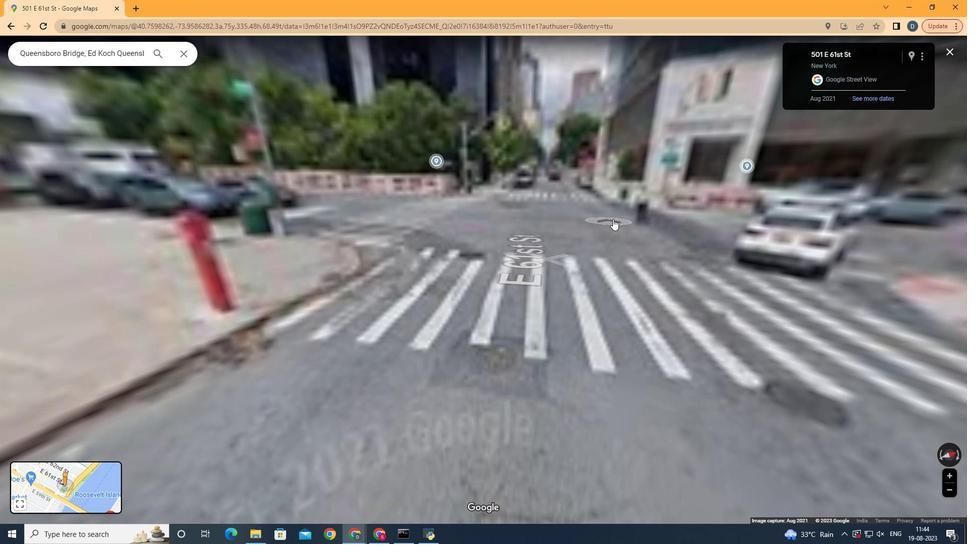 
Action: Mouse scrolled (613, 218) with delta (0, 0)
Screenshot: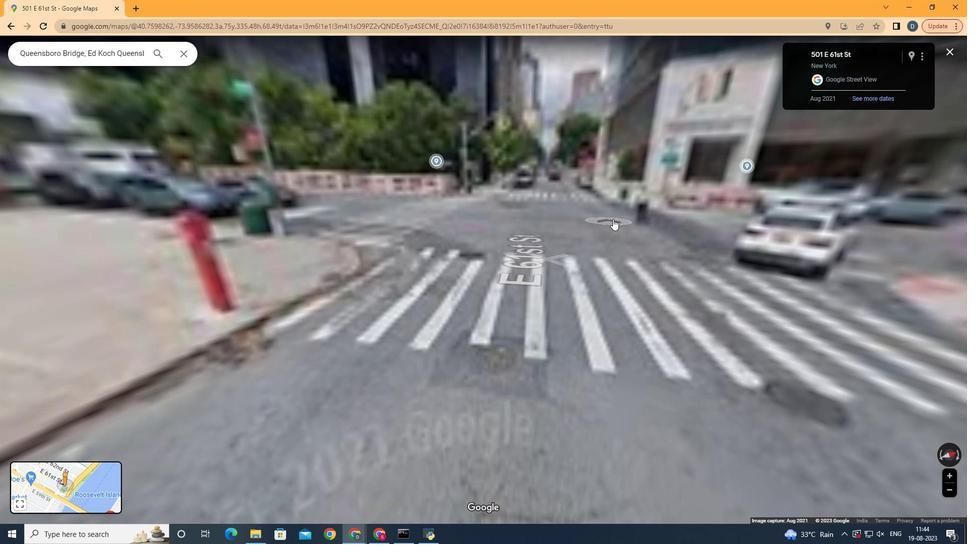 
Action: Mouse scrolled (613, 218) with delta (0, 0)
Screenshot: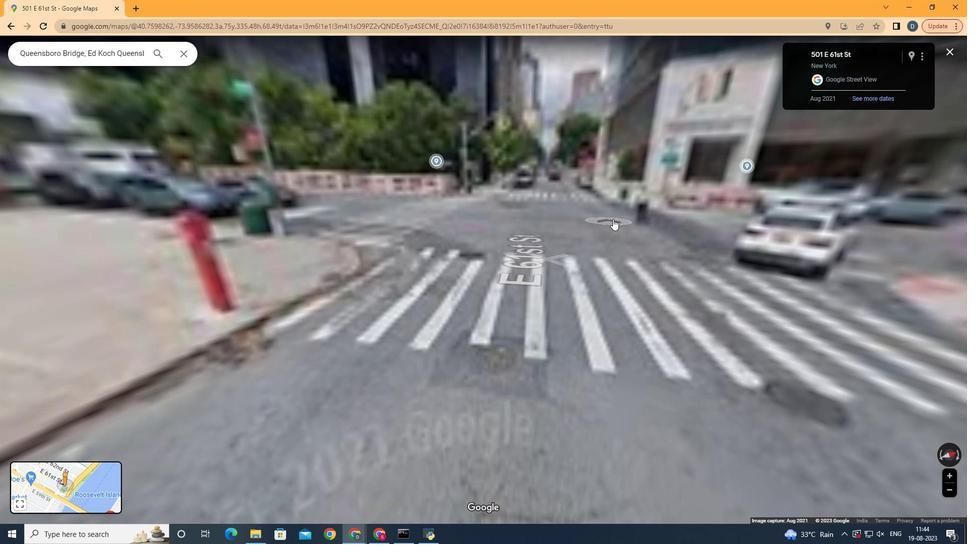 
Action: Mouse scrolled (613, 218) with delta (0, 0)
Screenshot: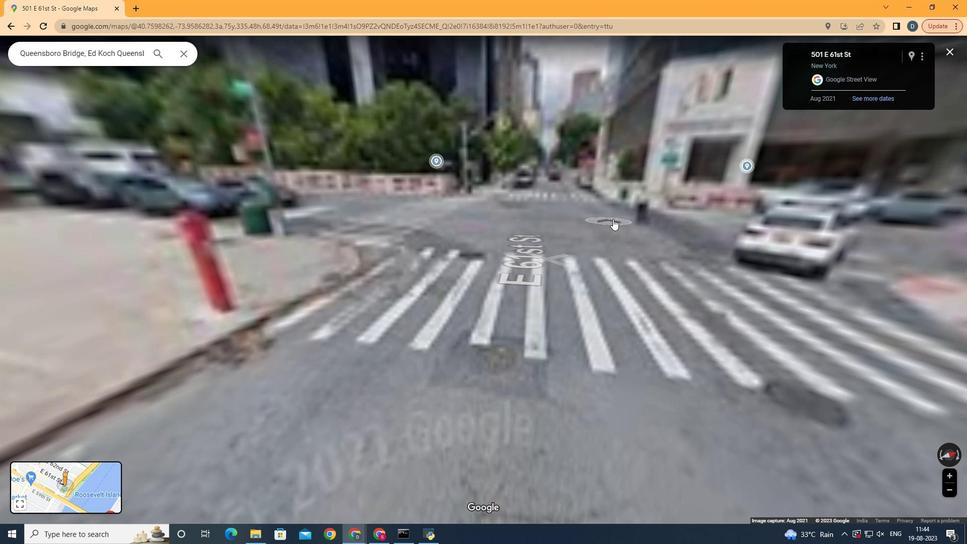
Action: Mouse scrolled (613, 218) with delta (0, 0)
Screenshot: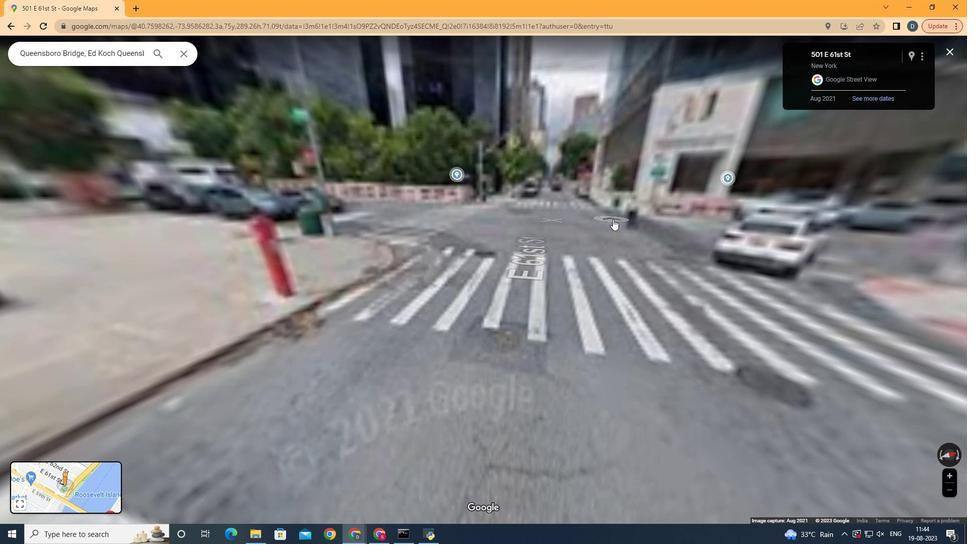 
Action: Mouse scrolled (613, 218) with delta (0, 0)
Screenshot: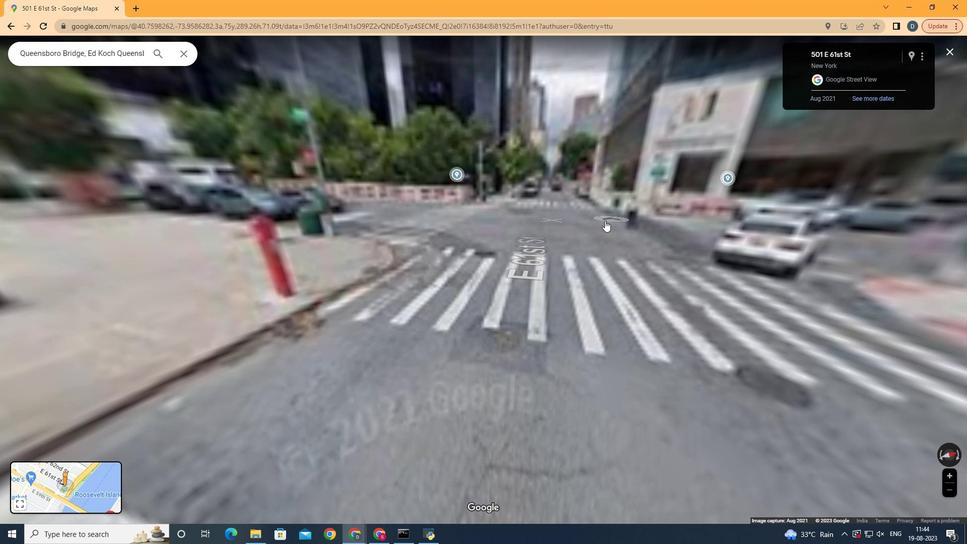 
Action: Mouse scrolled (613, 218) with delta (0, 0)
Screenshot: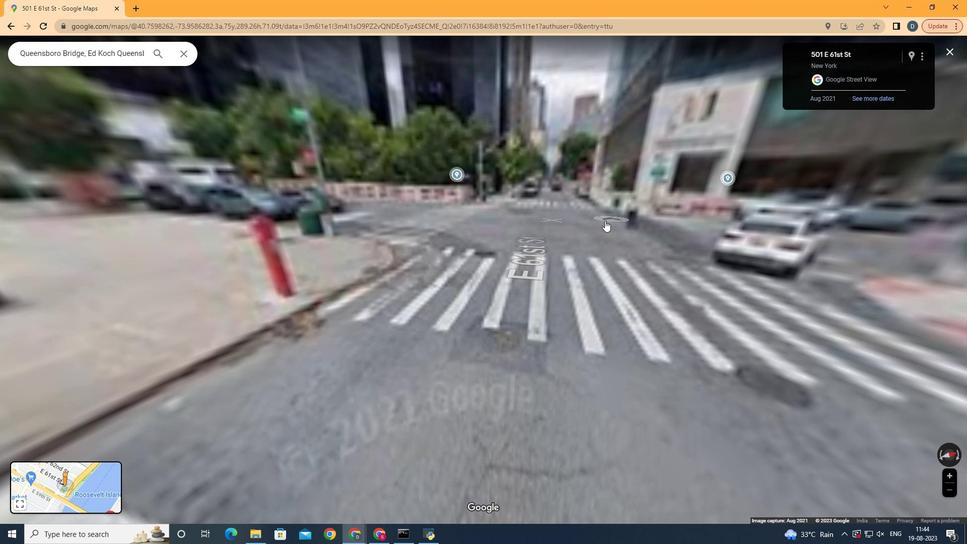 
Action: Mouse scrolled (613, 218) with delta (0, 0)
Screenshot: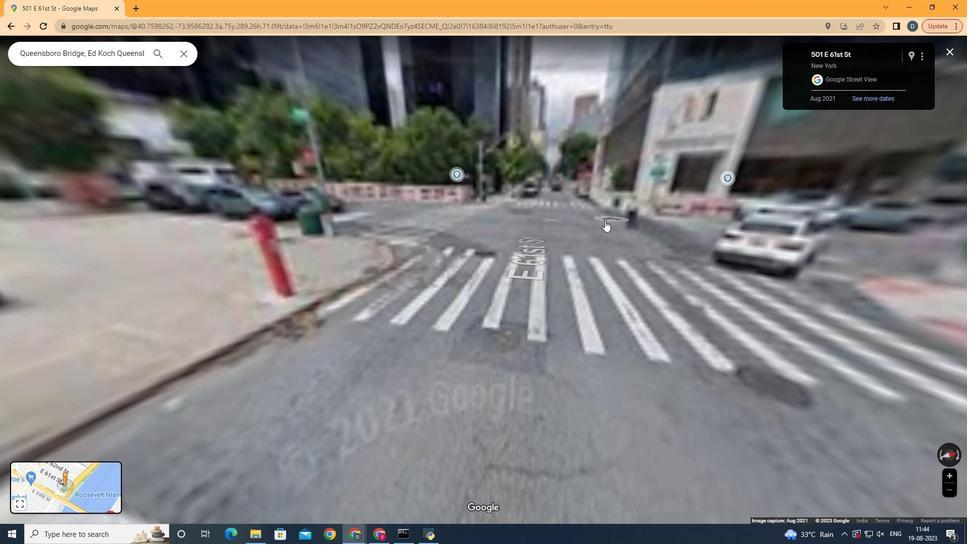 
Action: Mouse moved to (484, 209)
Screenshot: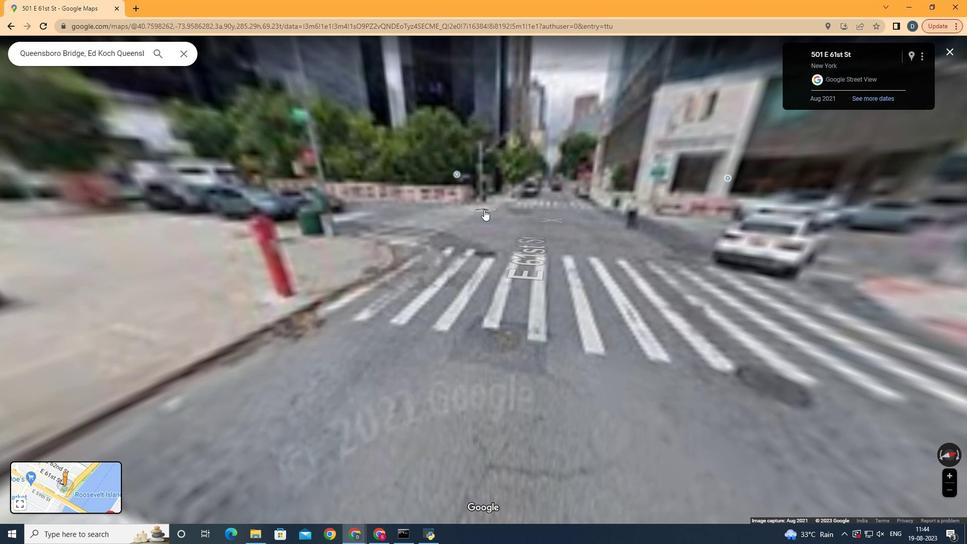 
Action: Mouse pressed left at (681, 211)
Screenshot: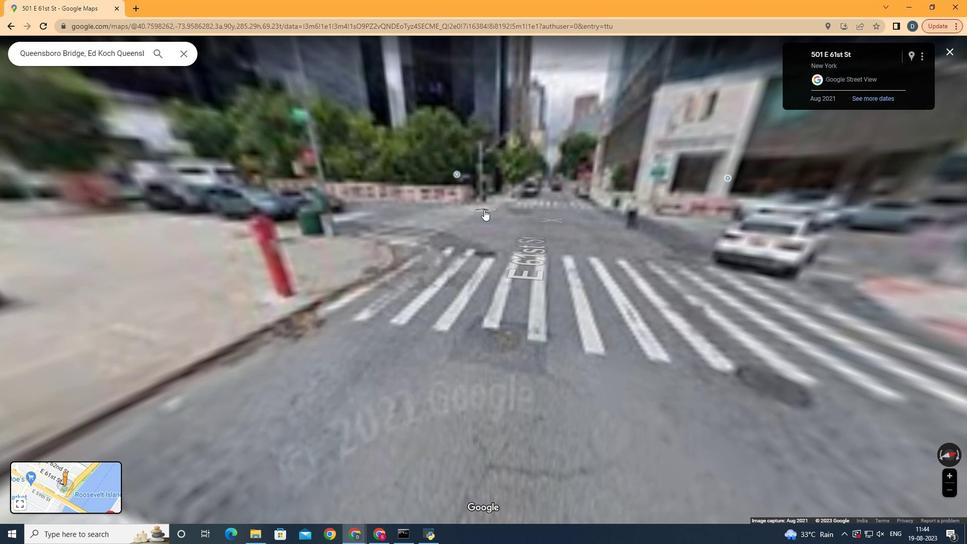 
Action: Mouse moved to (476, 214)
Screenshot: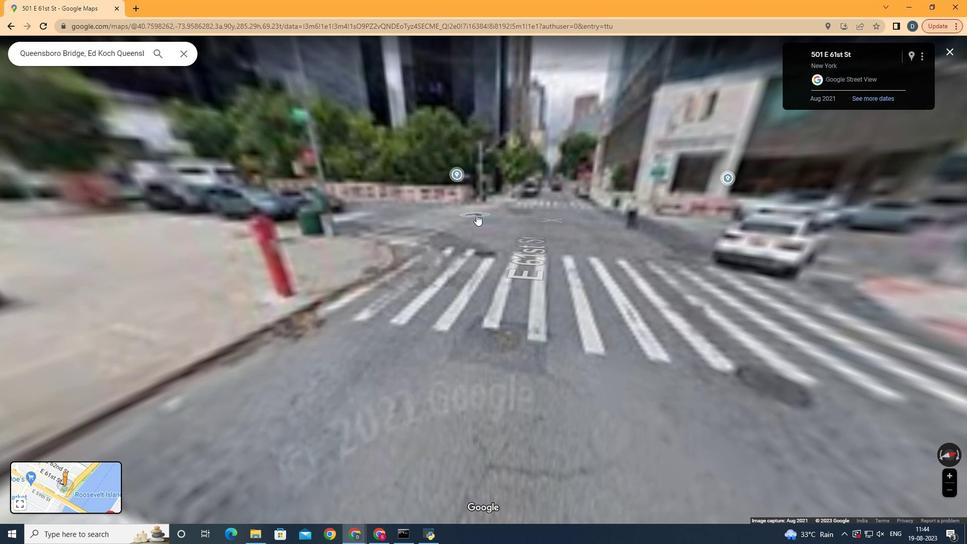 
Action: Mouse pressed left at (476, 214)
Screenshot: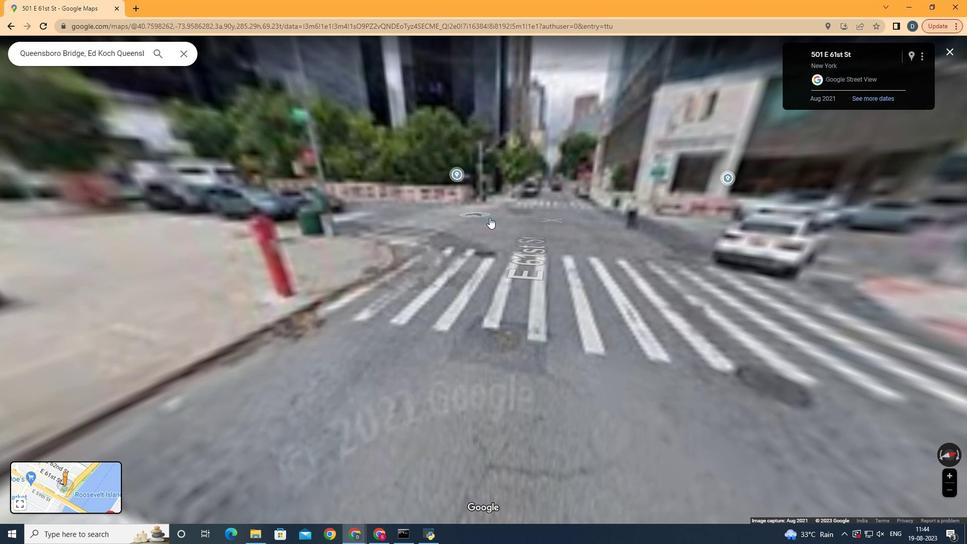 
Action: Mouse moved to (390, 233)
Screenshot: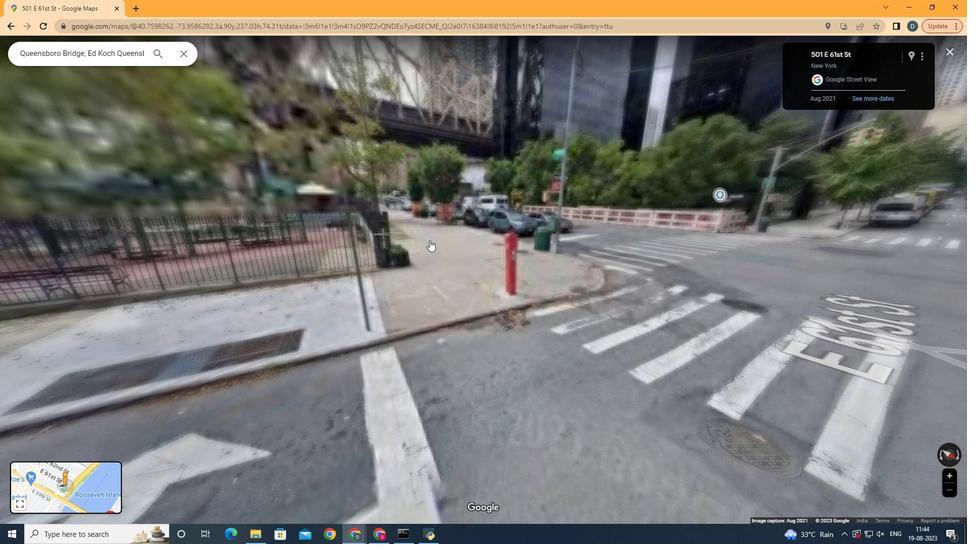 
Action: Mouse pressed left at (390, 233)
Screenshot: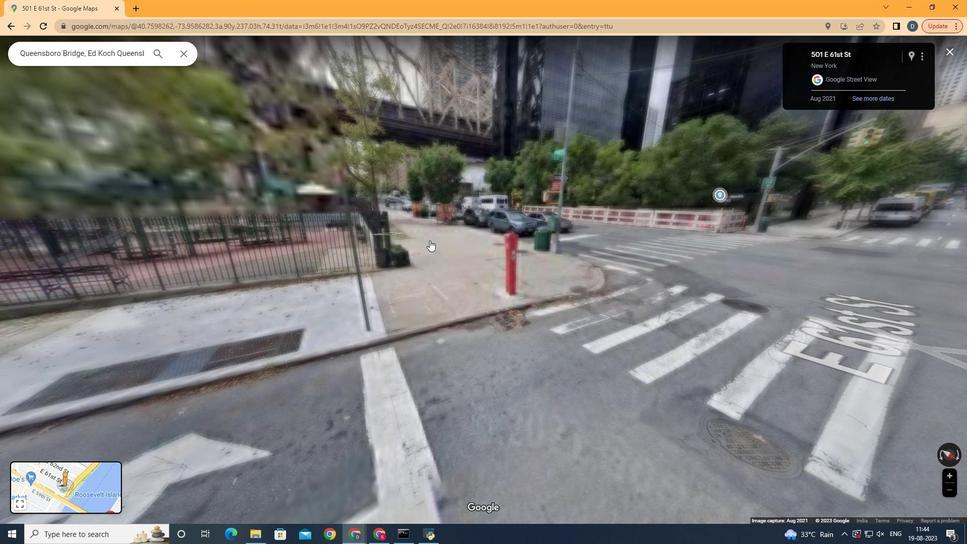 
Action: Mouse moved to (399, 234)
Screenshot: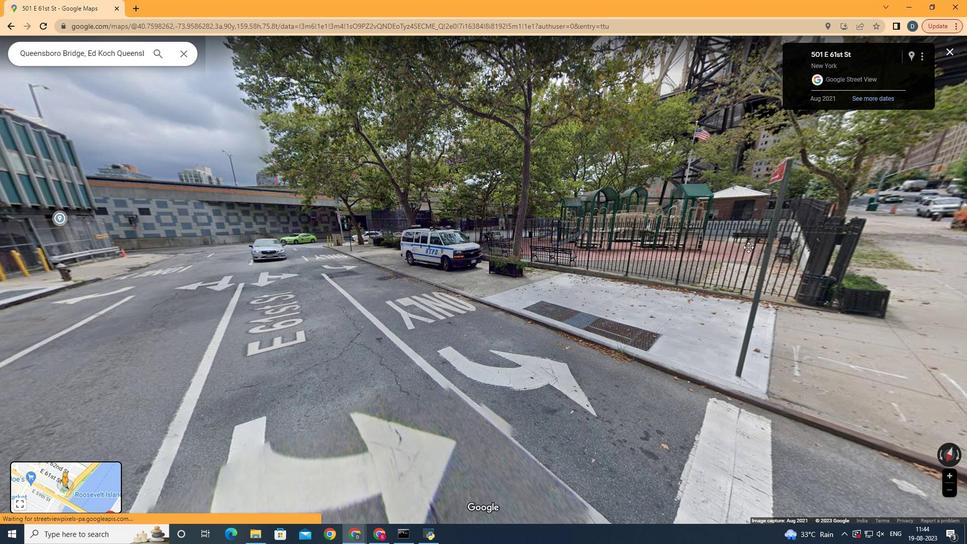 
Action: Mouse pressed left at (399, 234)
Screenshot: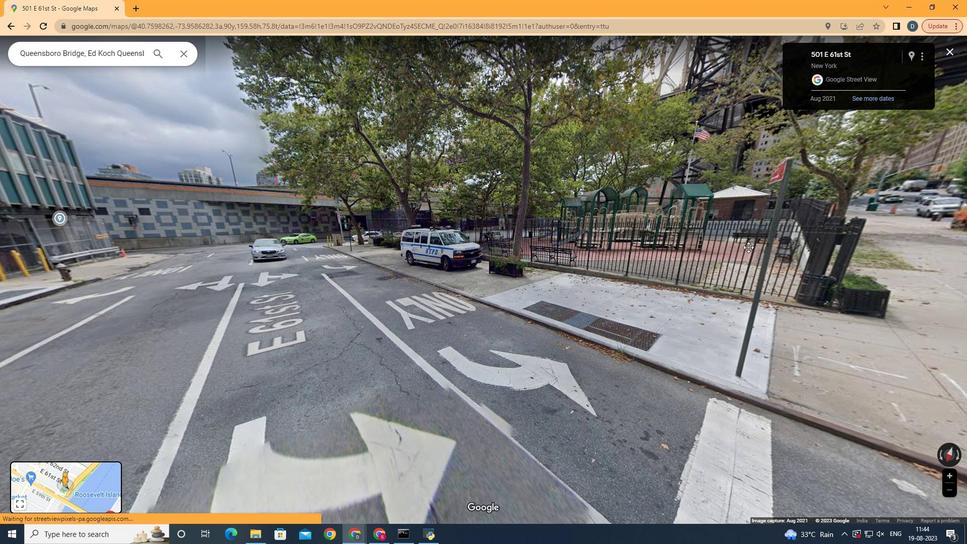
Action: Mouse moved to (439, 242)
Screenshot: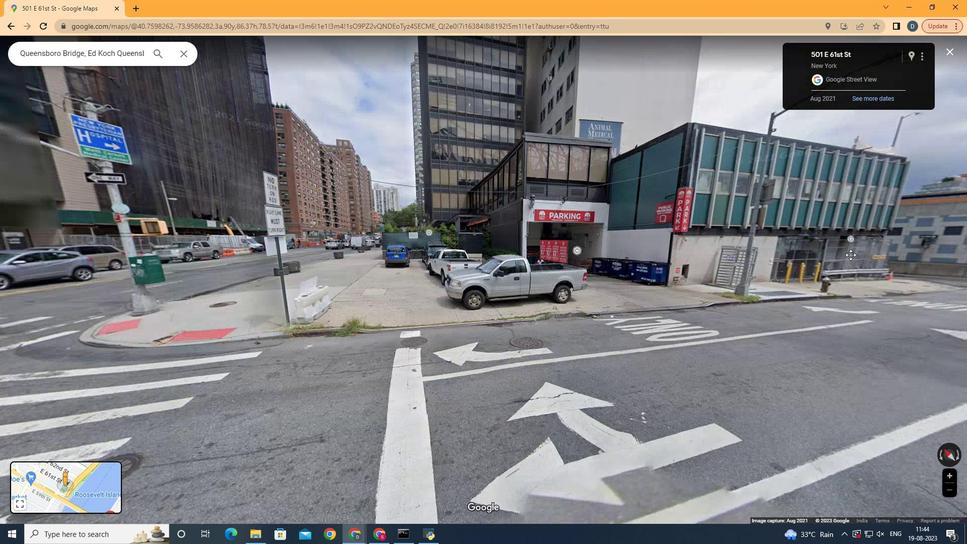 
Action: Mouse pressed left at (439, 242)
Screenshot: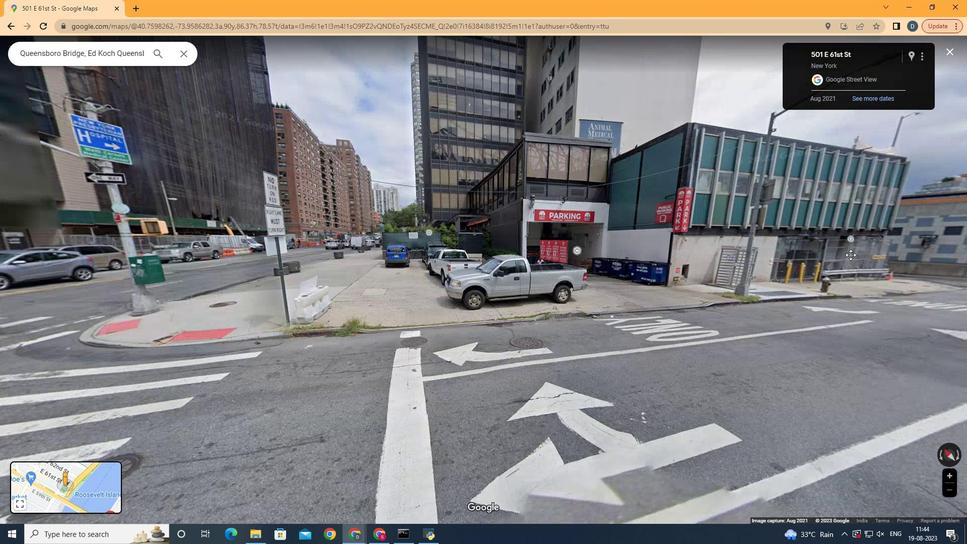 
Action: Mouse moved to (435, 249)
Screenshot: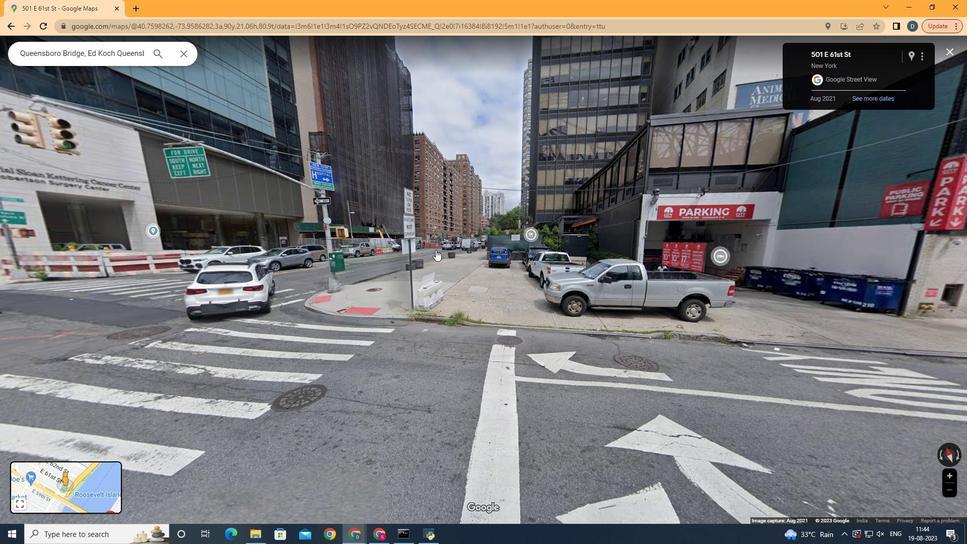 
Action: Mouse pressed left at (435, 249)
Screenshot: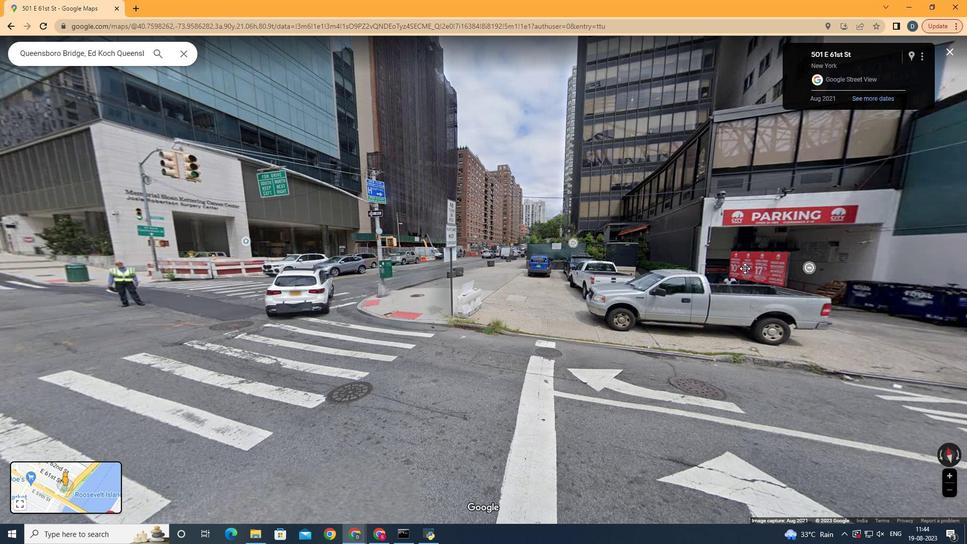 
Action: Mouse moved to (489, 286)
Screenshot: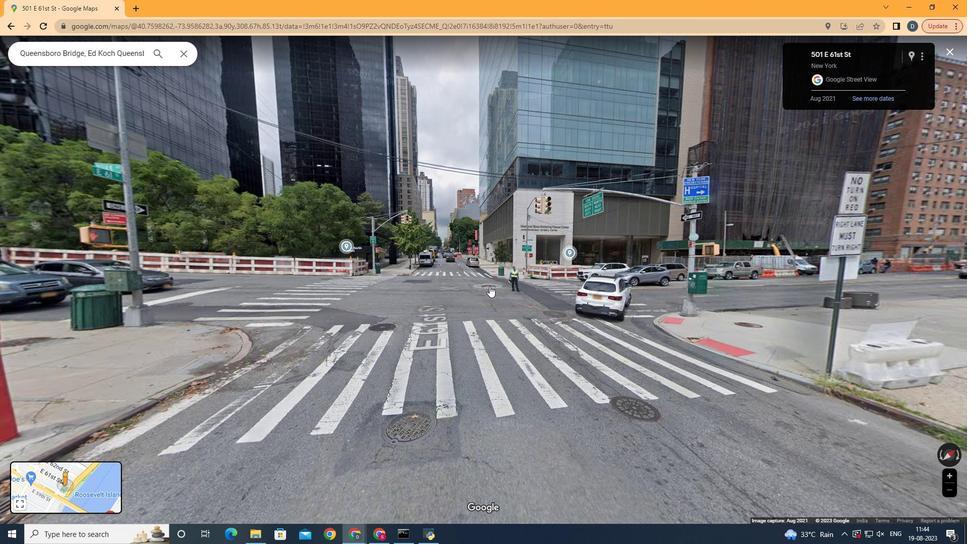 
Action: Mouse pressed left at (489, 286)
Screenshot: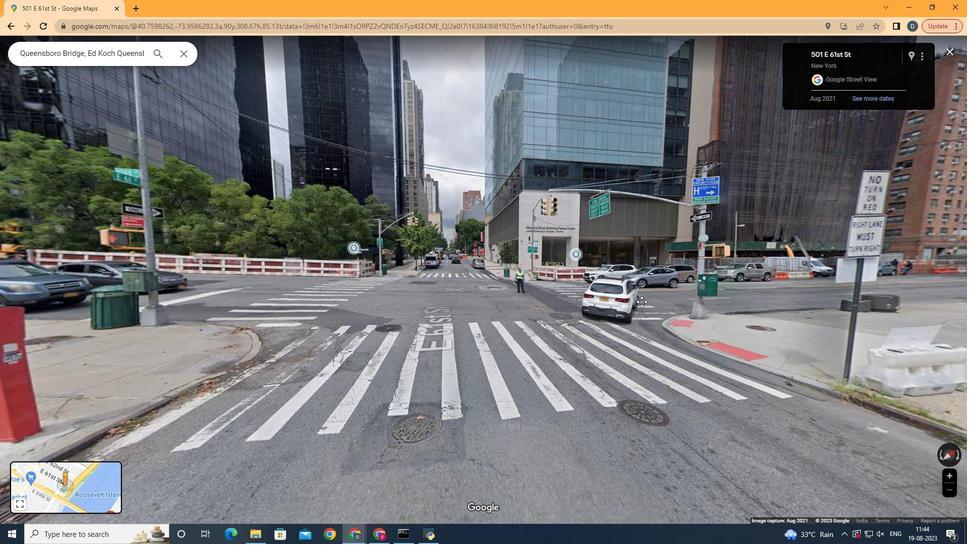 
Action: Mouse moved to (580, 302)
Screenshot: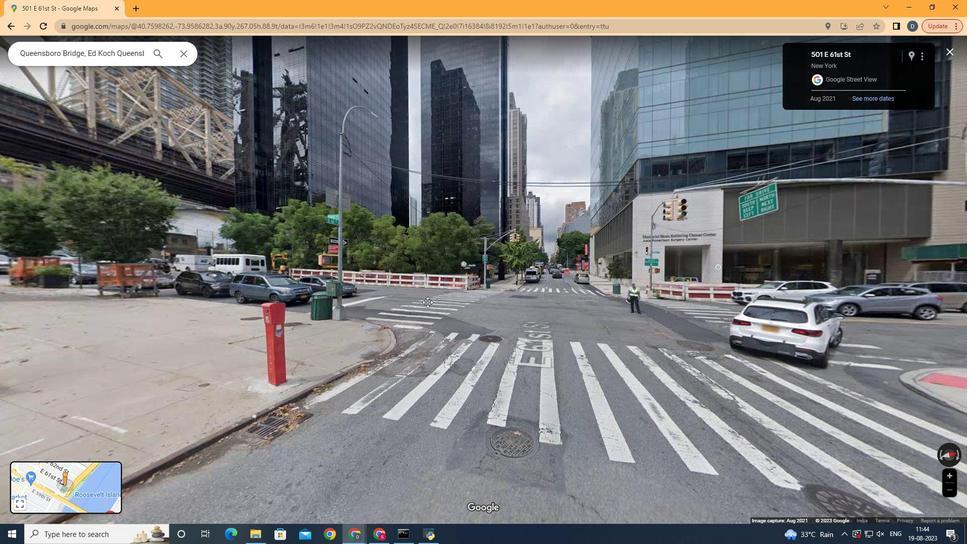 
Action: Mouse pressed left at (738, 302)
Screenshot: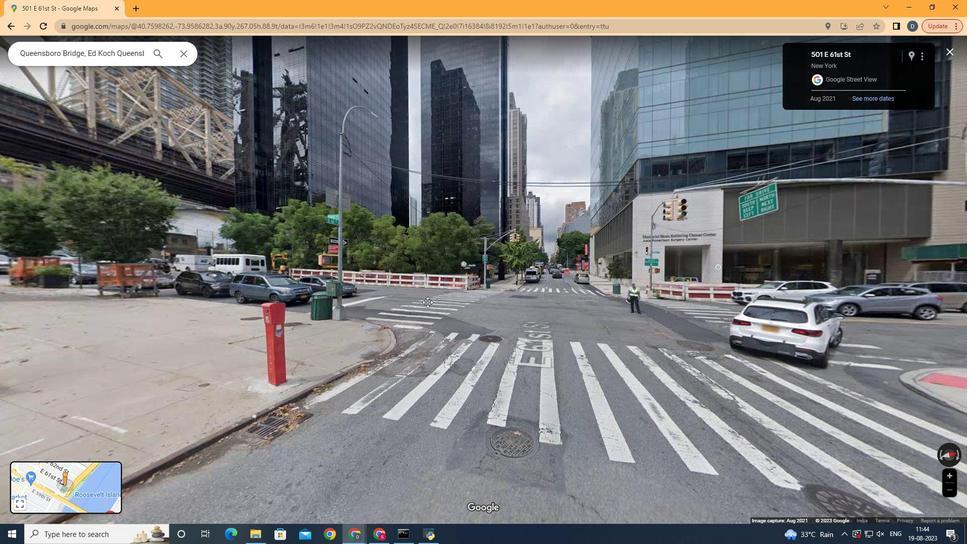 
Action: Mouse moved to (281, 313)
Screenshot: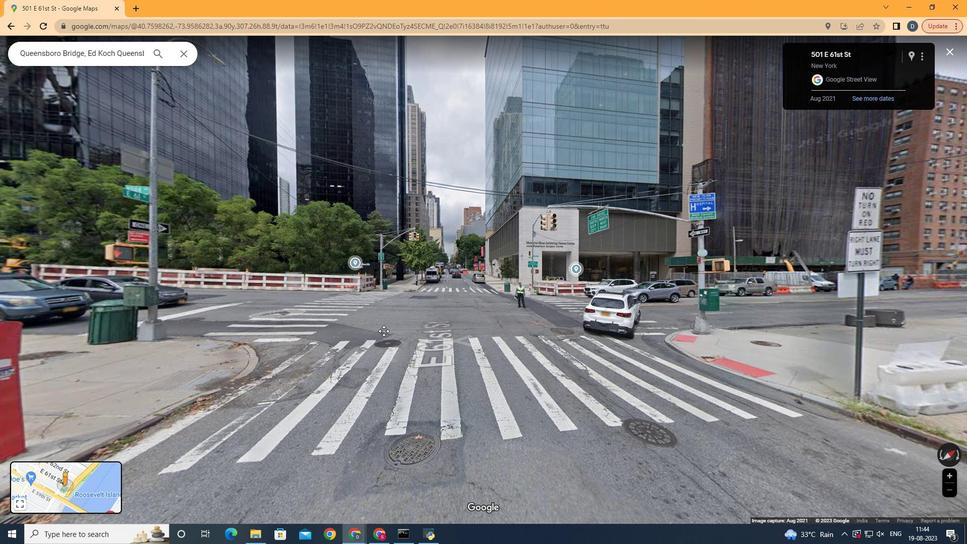 
Action: Mouse pressed left at (281, 313)
Screenshot: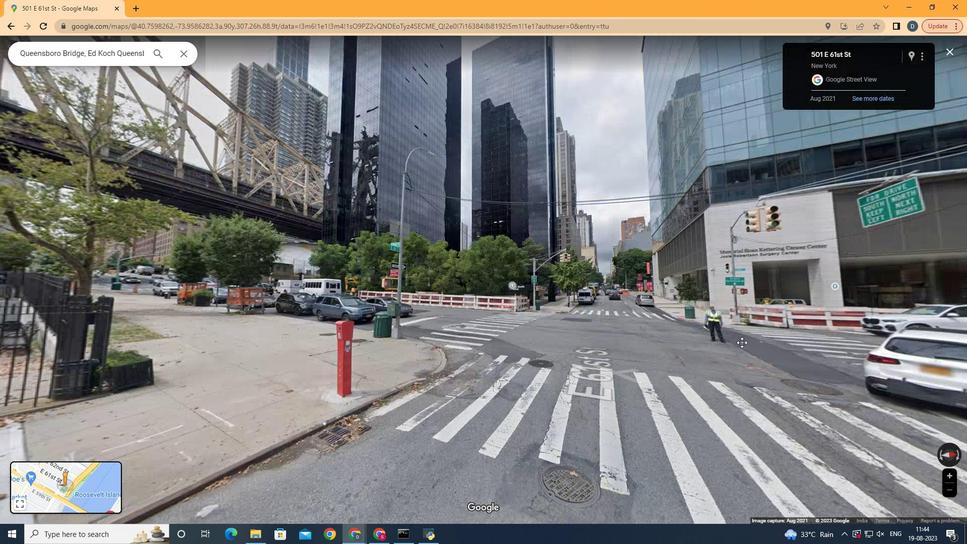 
Action: Mouse moved to (431, 339)
Screenshot: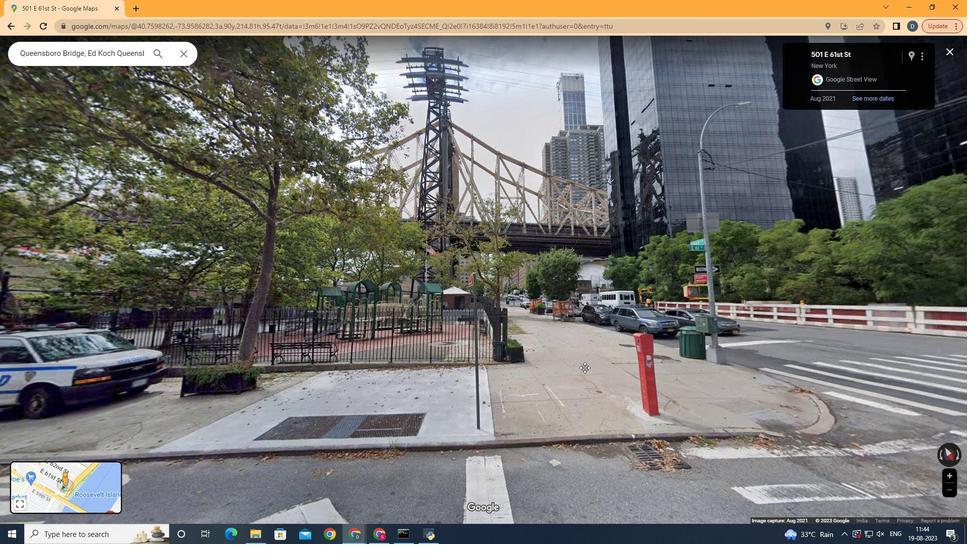
Action: Mouse pressed left at (431, 339)
Screenshot: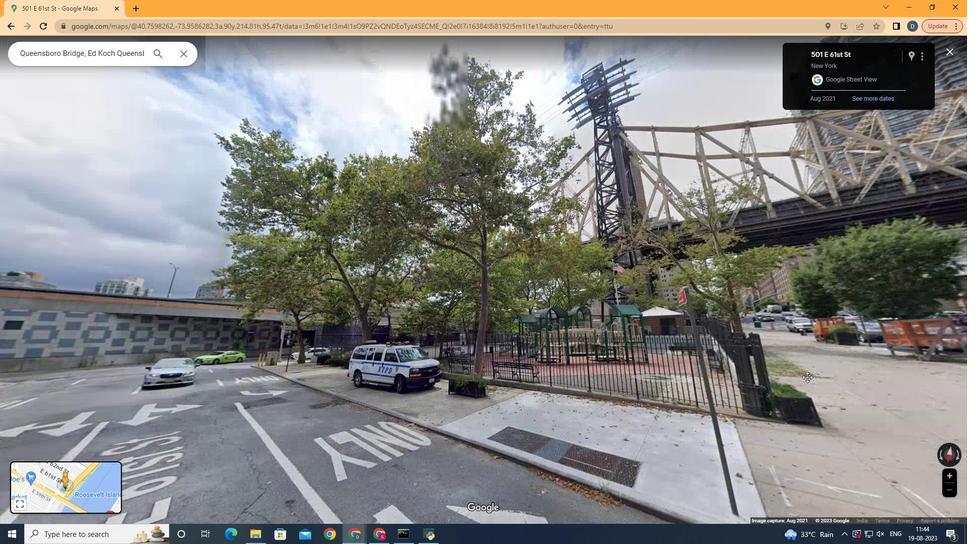 
Action: Mouse moved to (377, 370)
Screenshot: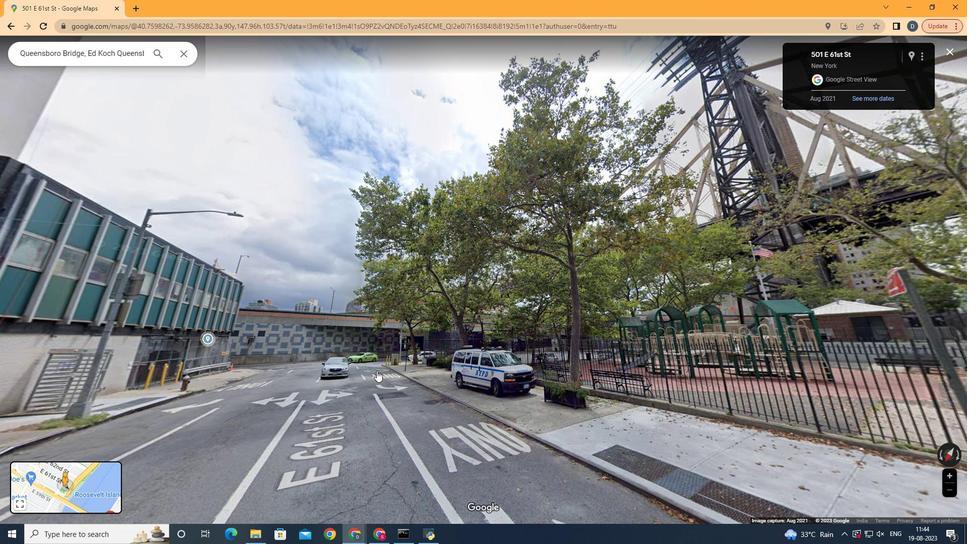 
Action: Mouse pressed left at (377, 370)
Screenshot: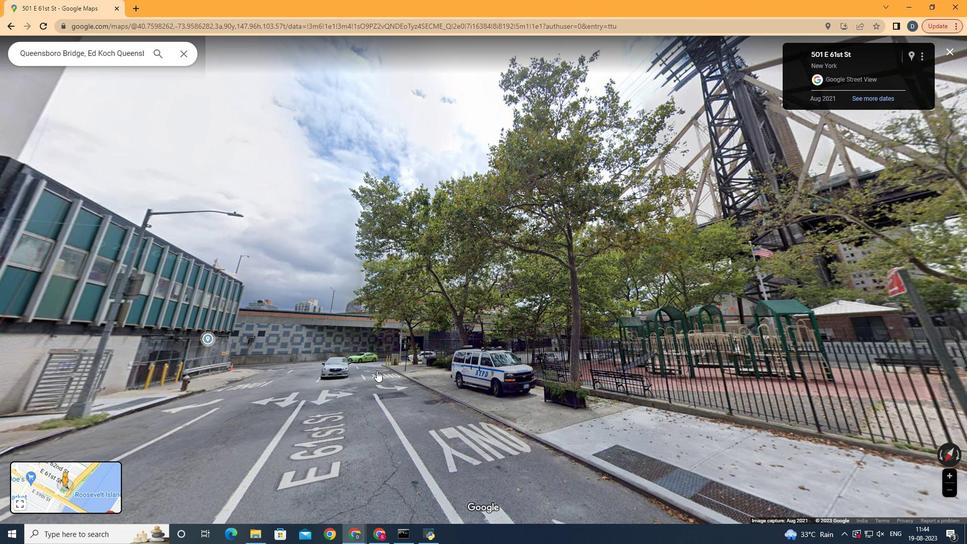 
Action: Mouse moved to (329, 344)
Screenshot: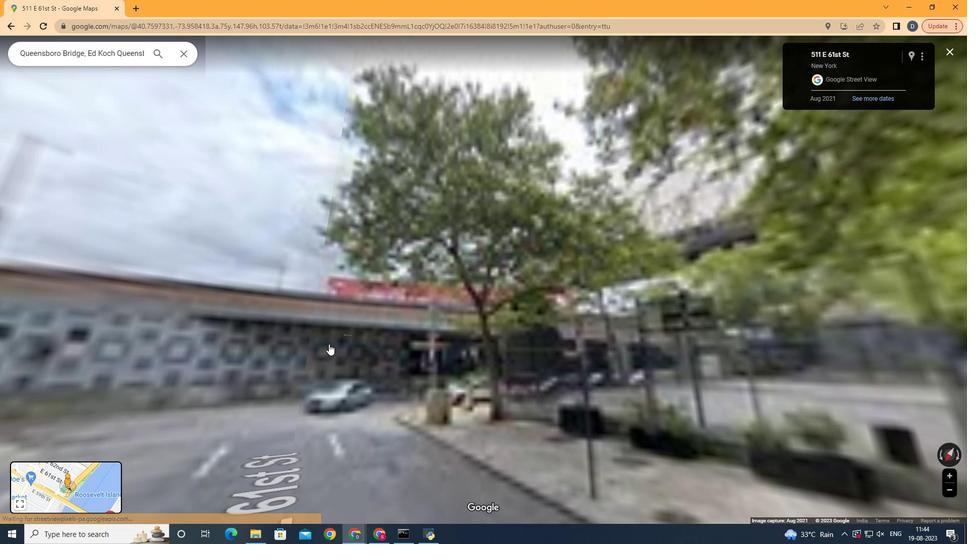 
Action: Mouse pressed left at (329, 344)
Screenshot: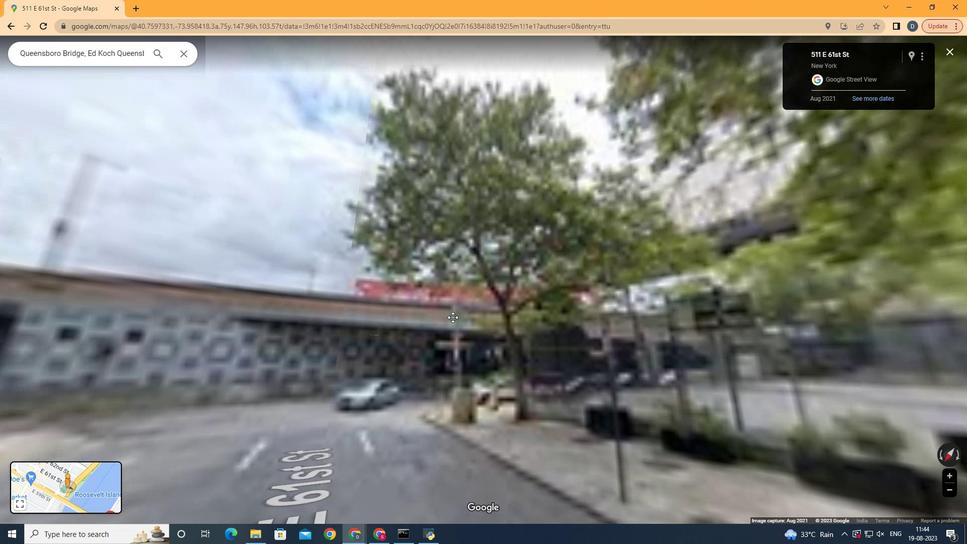 
Action: Mouse moved to (372, 470)
Screenshot: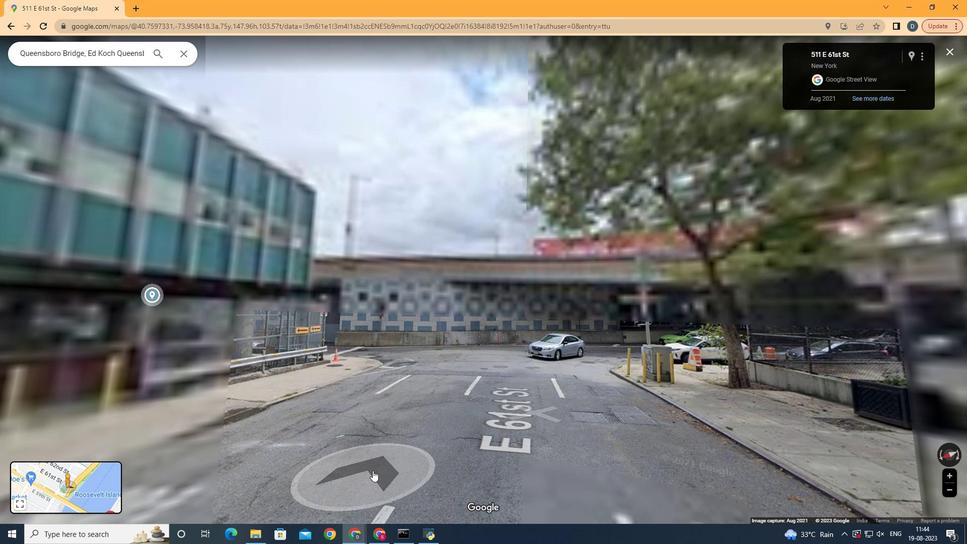 
Action: Mouse scrolled (372, 470) with delta (0, 0)
Screenshot: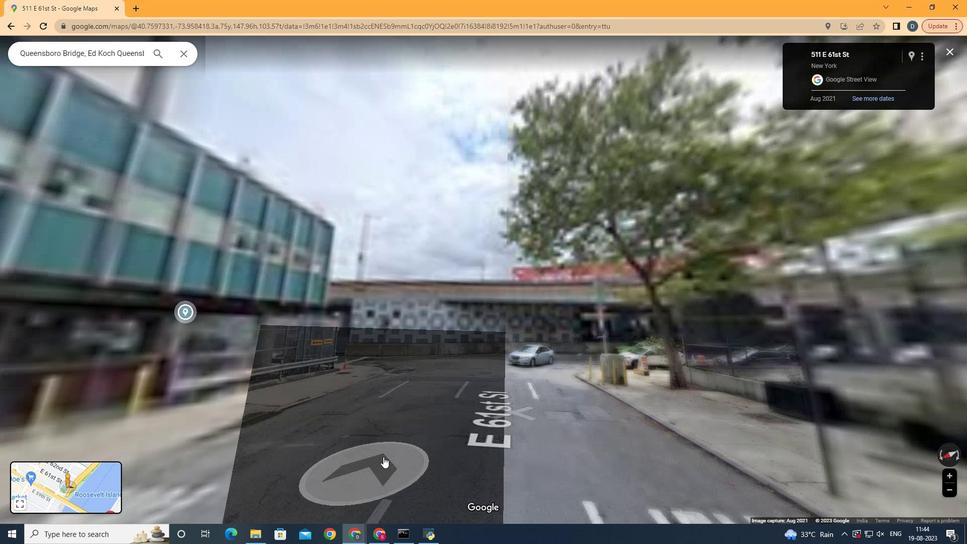 
Action: Mouse scrolled (372, 470) with delta (0, 0)
Screenshot: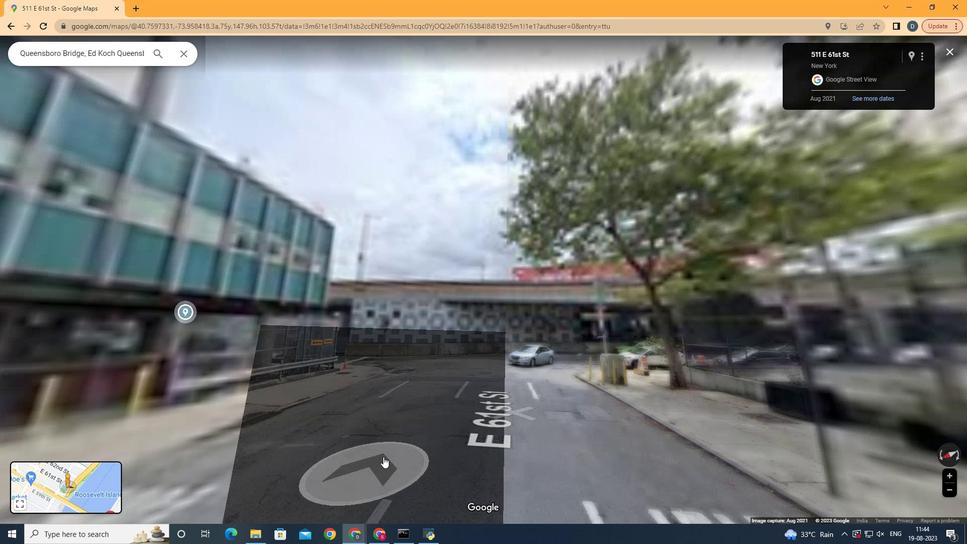 
Action: Mouse scrolled (372, 470) with delta (0, 0)
Screenshot: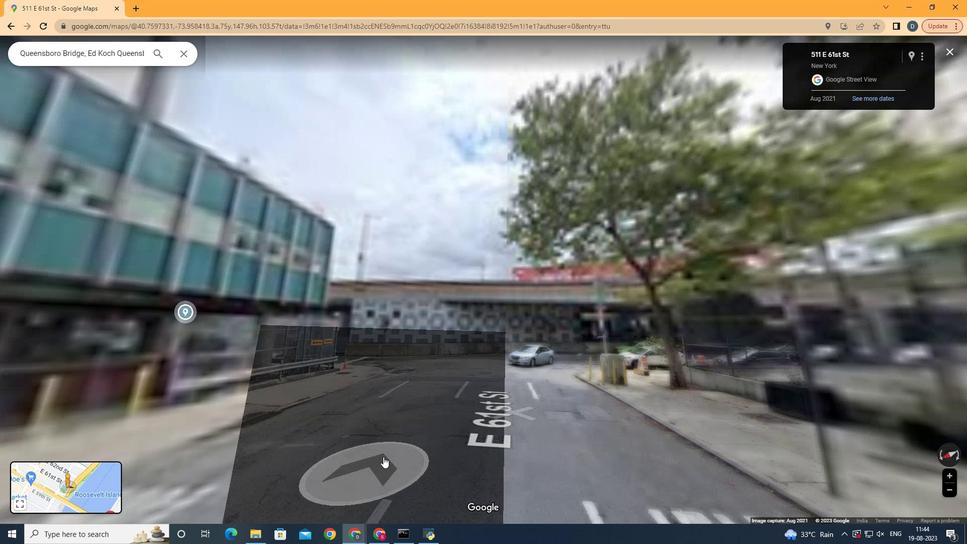 
Action: Mouse scrolled (372, 470) with delta (0, 0)
Screenshot: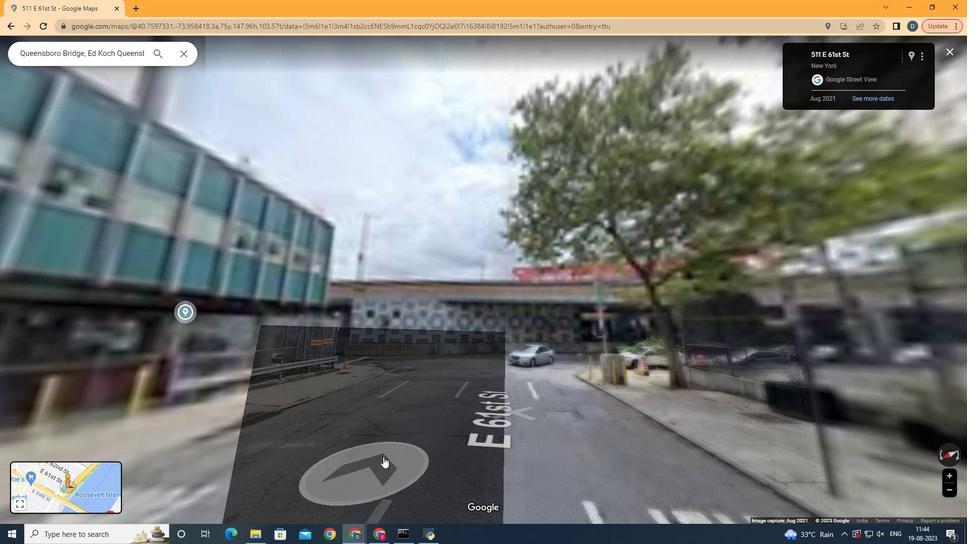 
Action: Mouse moved to (550, 361)
Screenshot: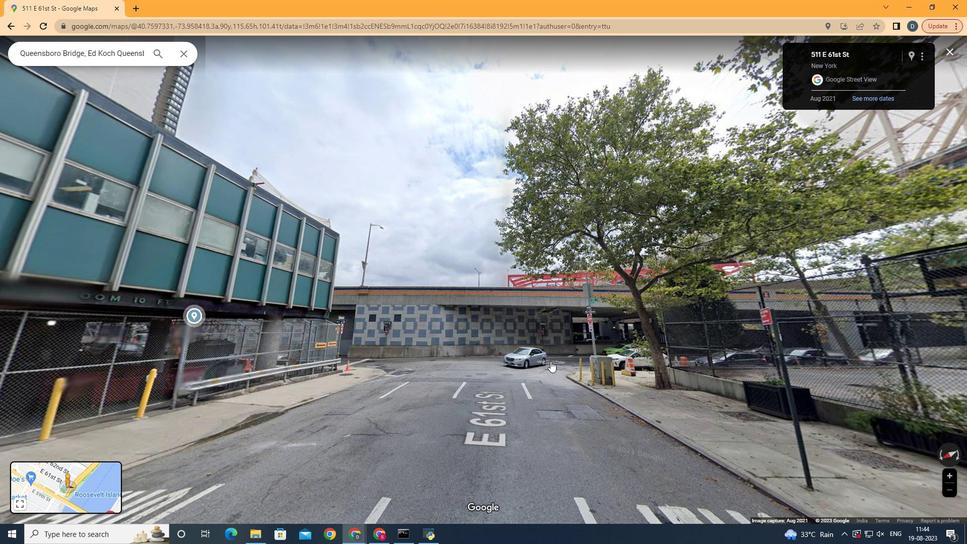 
Action: Mouse pressed left at (550, 361)
Screenshot: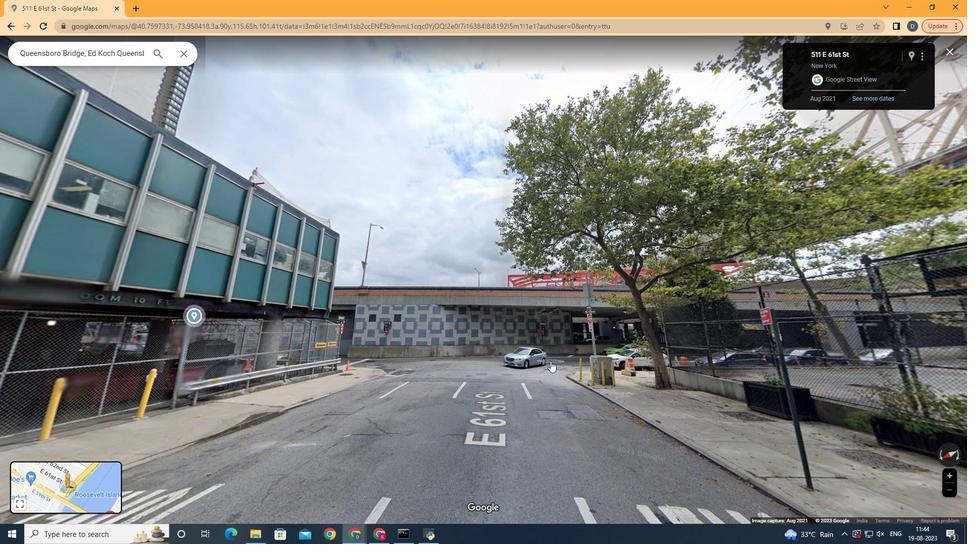 
Action: Mouse moved to (755, 384)
Screenshot: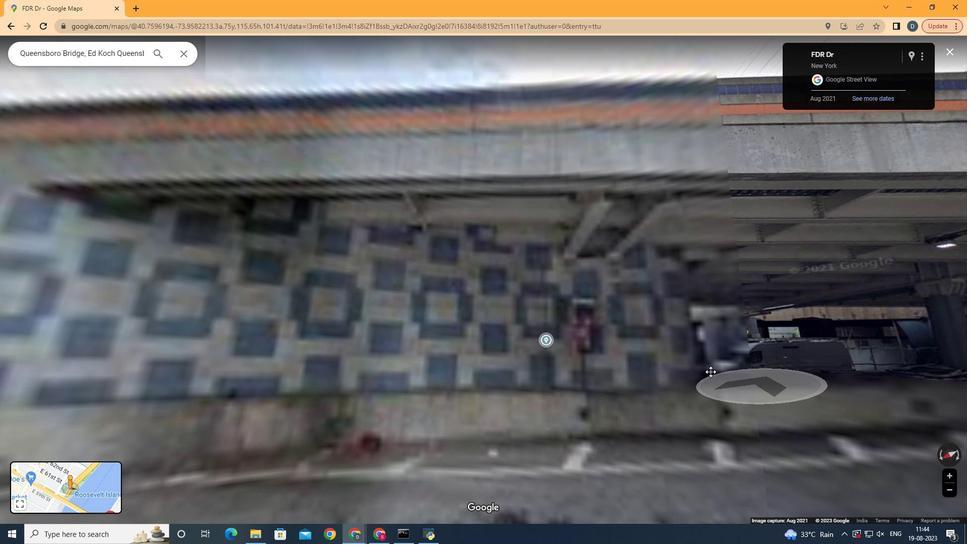 
Action: Mouse pressed left at (755, 384)
Screenshot: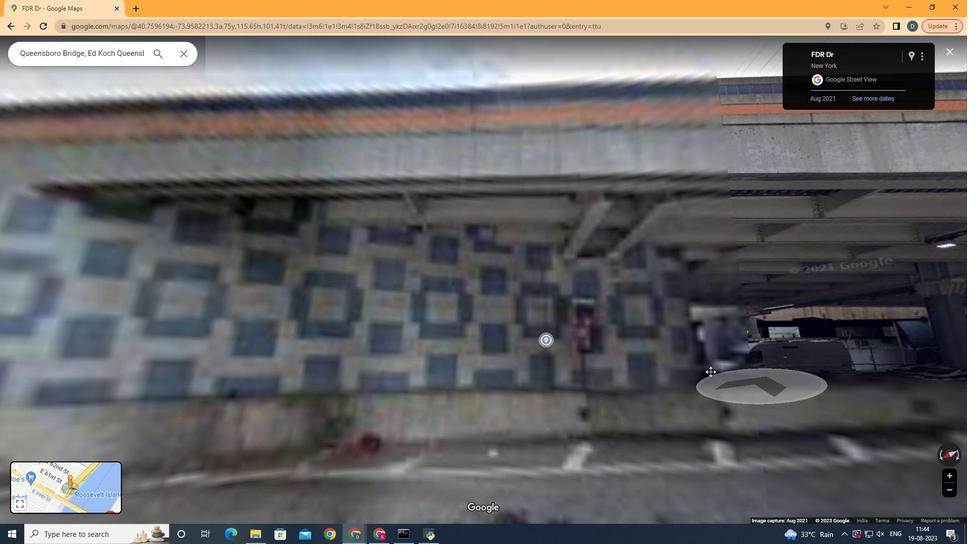 
Action: Mouse moved to (597, 373)
Screenshot: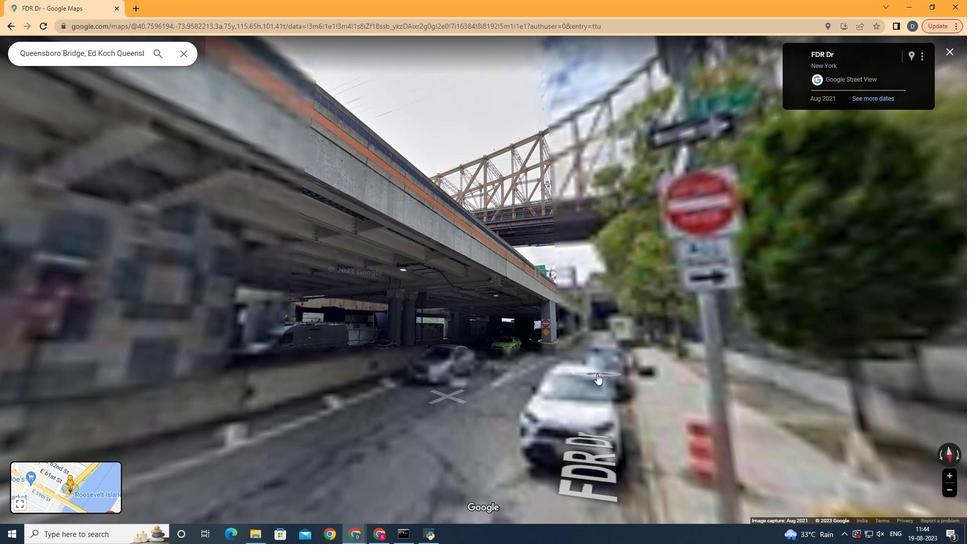 
Action: Mouse scrolled (597, 373) with delta (0, 0)
Screenshot: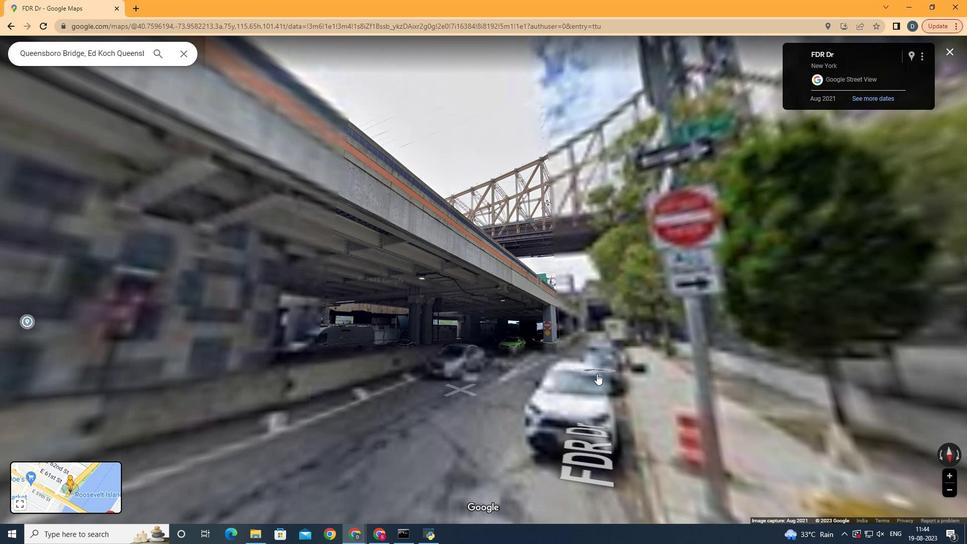 
Action: Mouse scrolled (597, 373) with delta (0, 0)
Screenshot: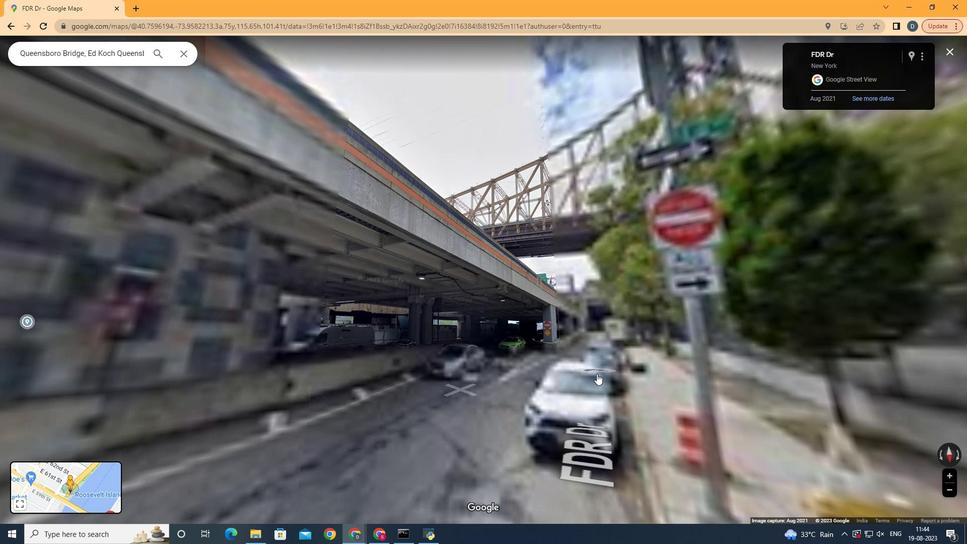 
Action: Mouse scrolled (597, 373) with delta (0, 0)
Screenshot: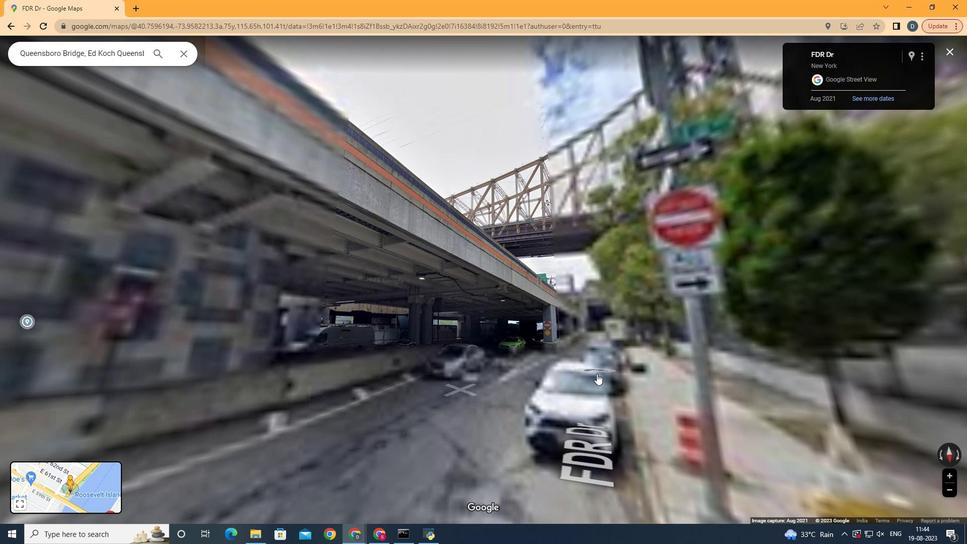 
Action: Mouse scrolled (597, 373) with delta (0, 0)
Screenshot: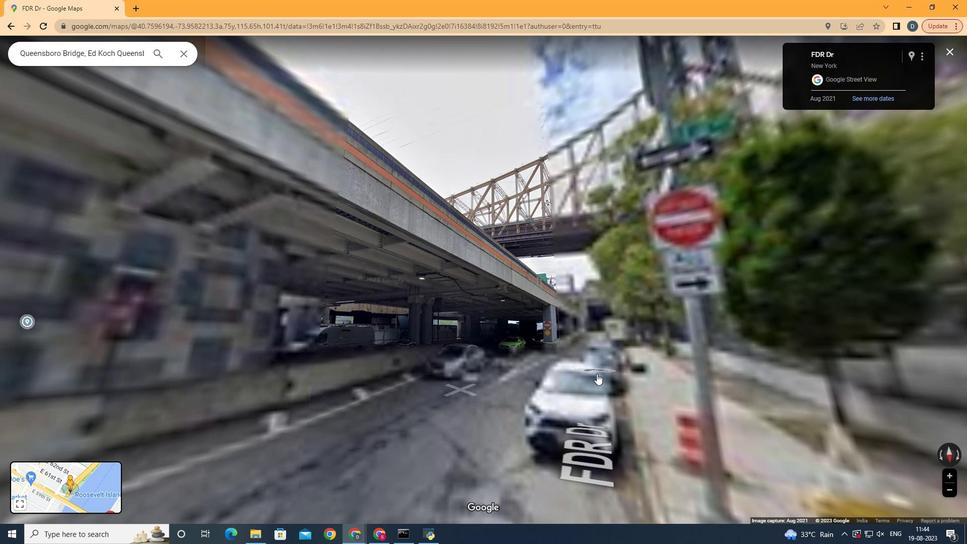 
Action: Mouse moved to (424, 372)
Screenshot: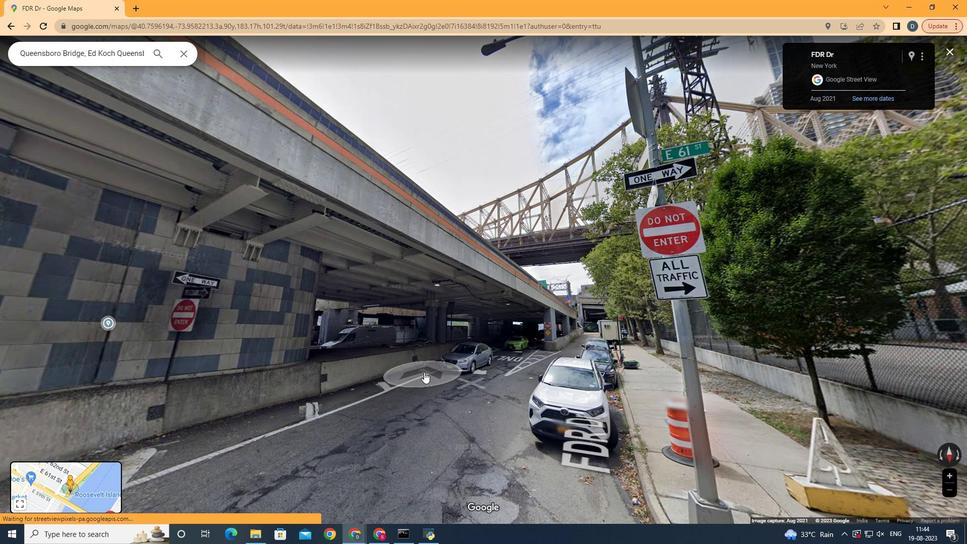 
Action: Mouse pressed left at (424, 372)
Screenshot: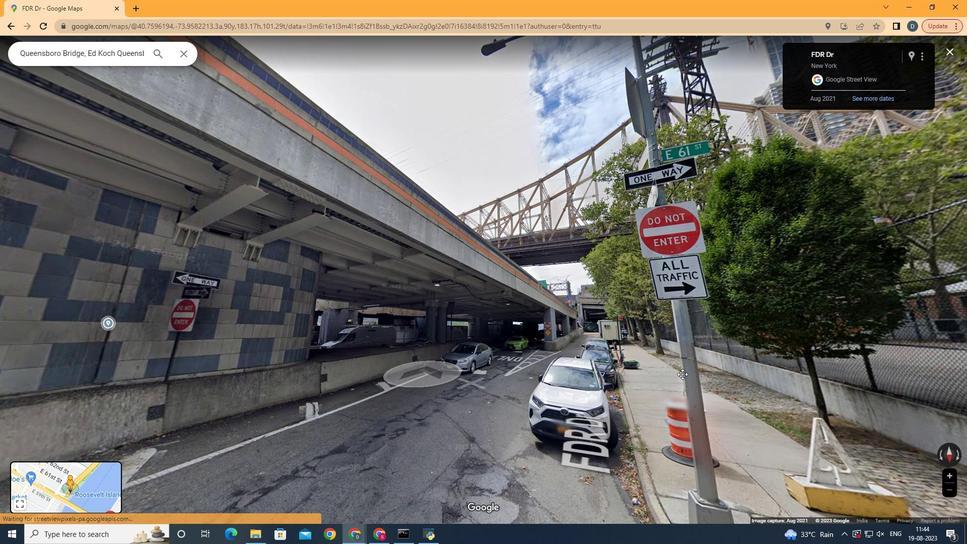 
Action: Mouse moved to (263, 378)
Screenshot: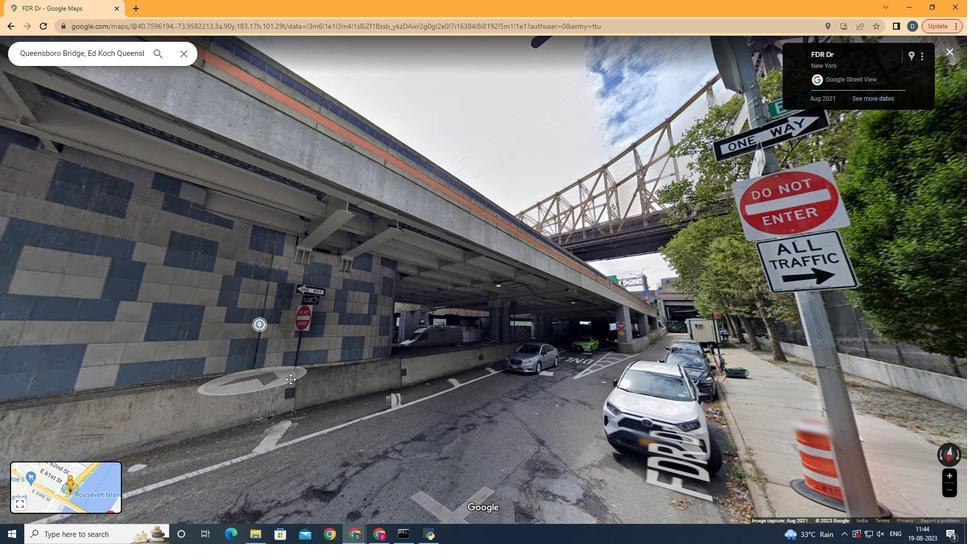 
Action: Mouse pressed left at (263, 378)
Screenshot: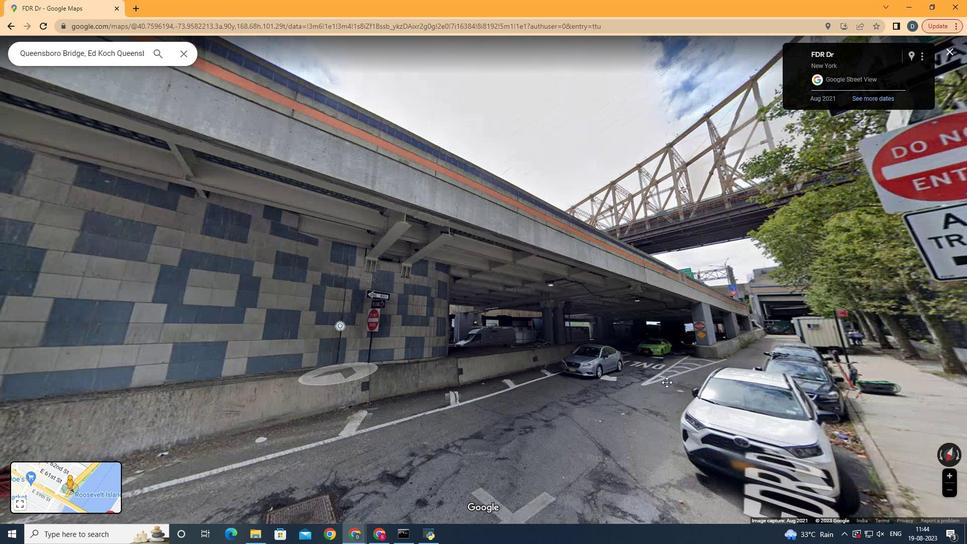 
Action: Mouse moved to (281, 379)
Screenshot: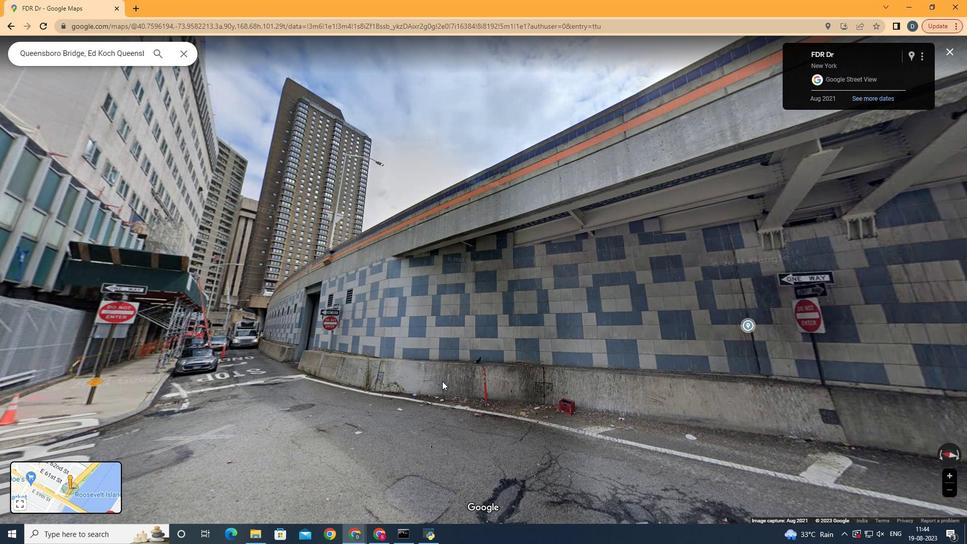 
Action: Mouse pressed left at (281, 379)
Screenshot: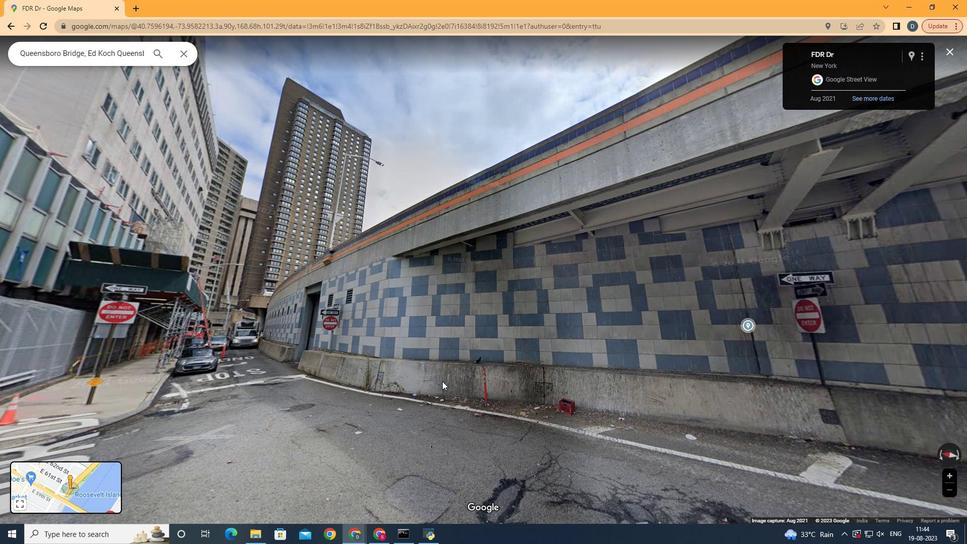 
Action: Mouse moved to (735, 357)
Screenshot: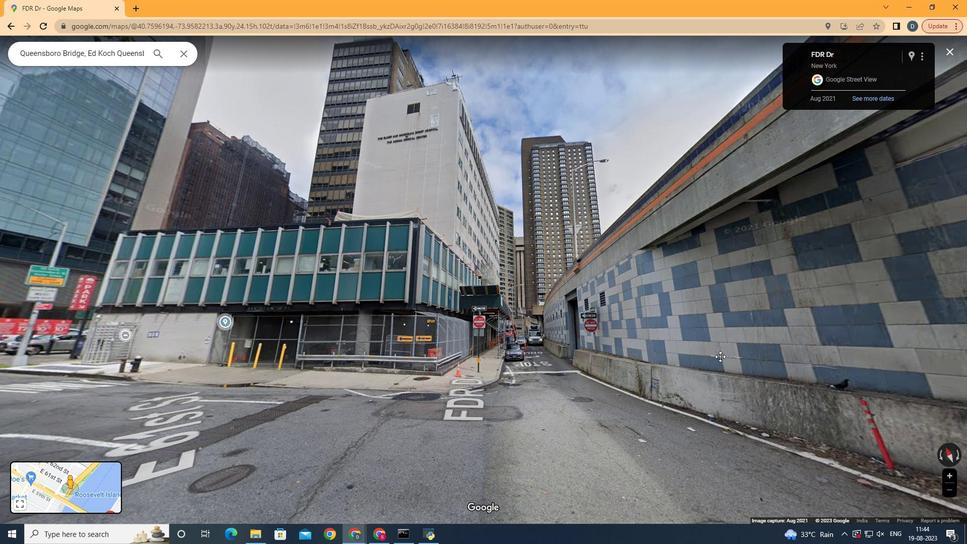 
Action: Mouse pressed left at (735, 357)
Screenshot: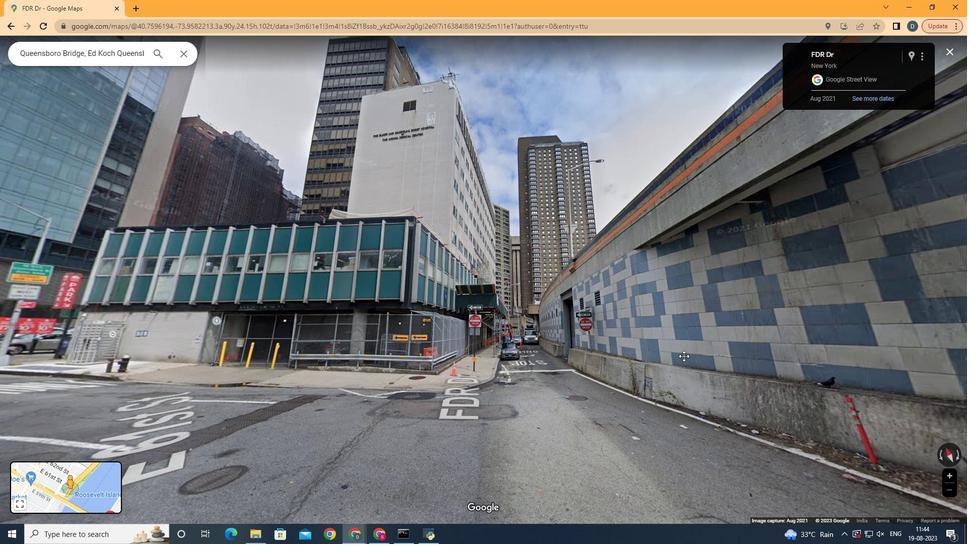 
Action: Mouse moved to (795, 353)
Screenshot: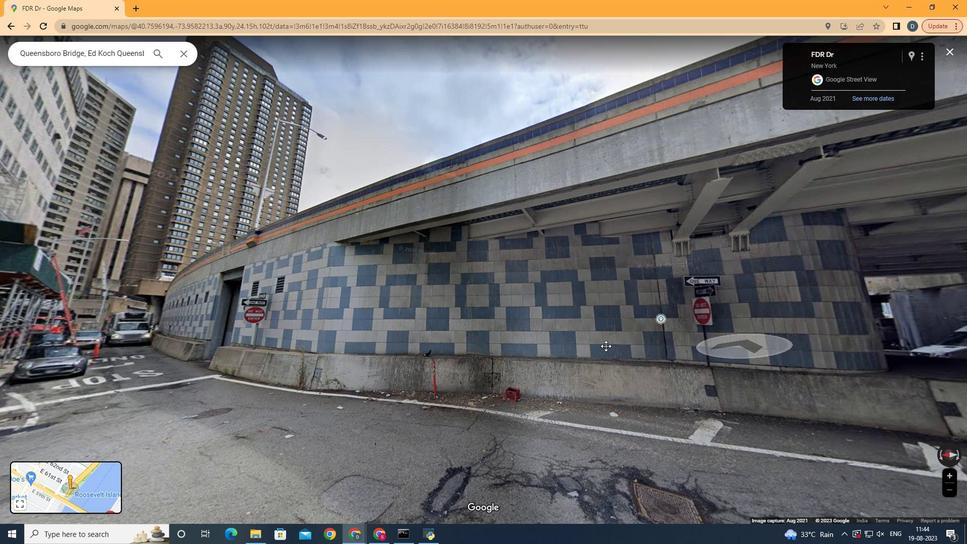 
Action: Mouse pressed left at (795, 353)
Screenshot: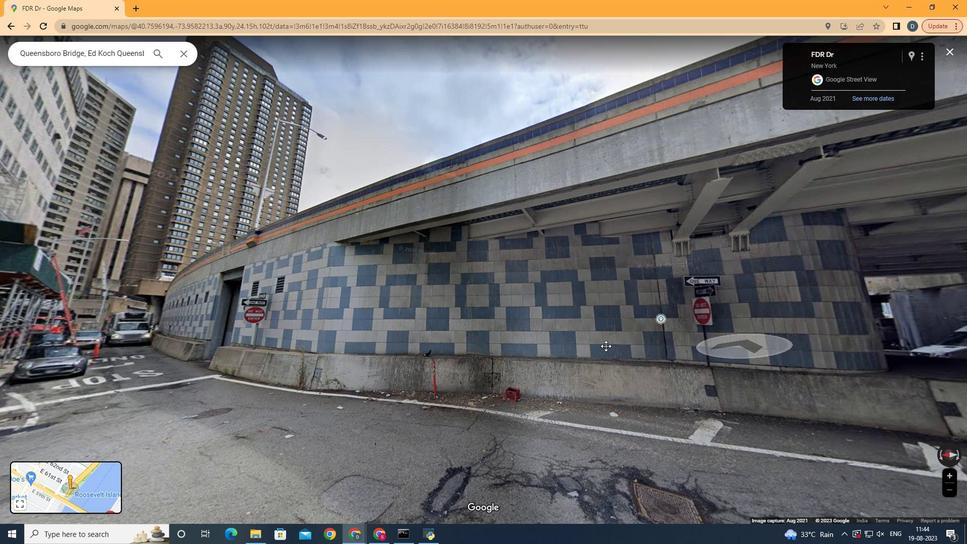 
Action: Mouse moved to (840, 350)
Screenshot: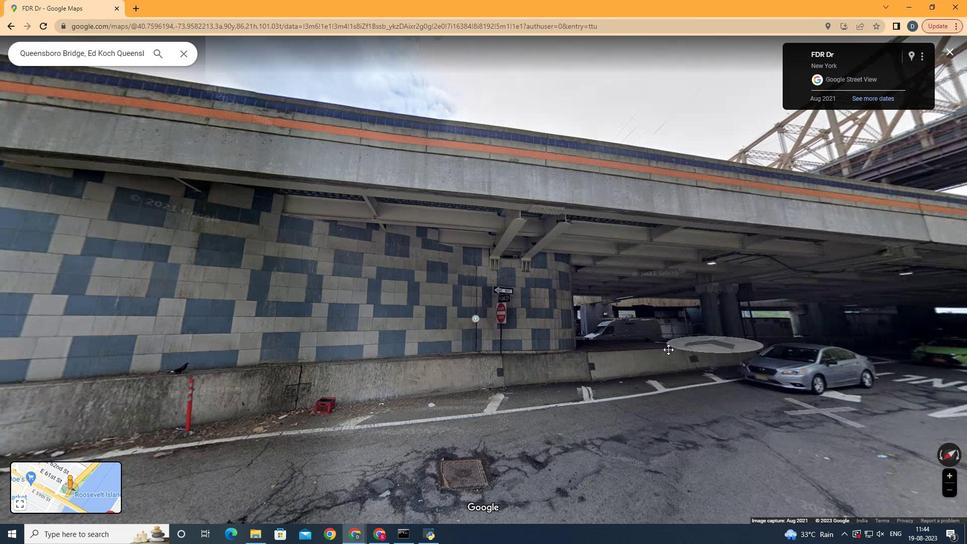 
Action: Mouse pressed left at (844, 350)
Screenshot: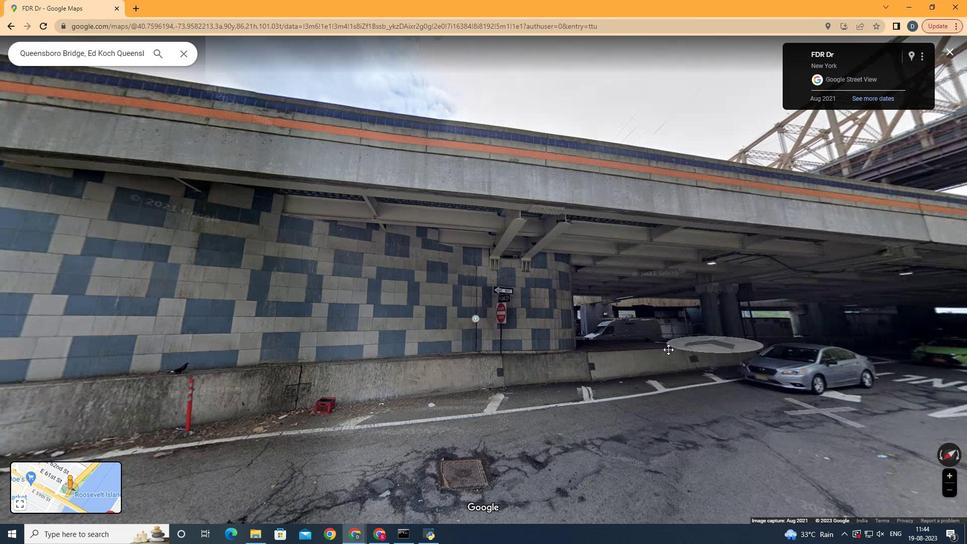
Action: Mouse moved to (660, 354)
Screenshot: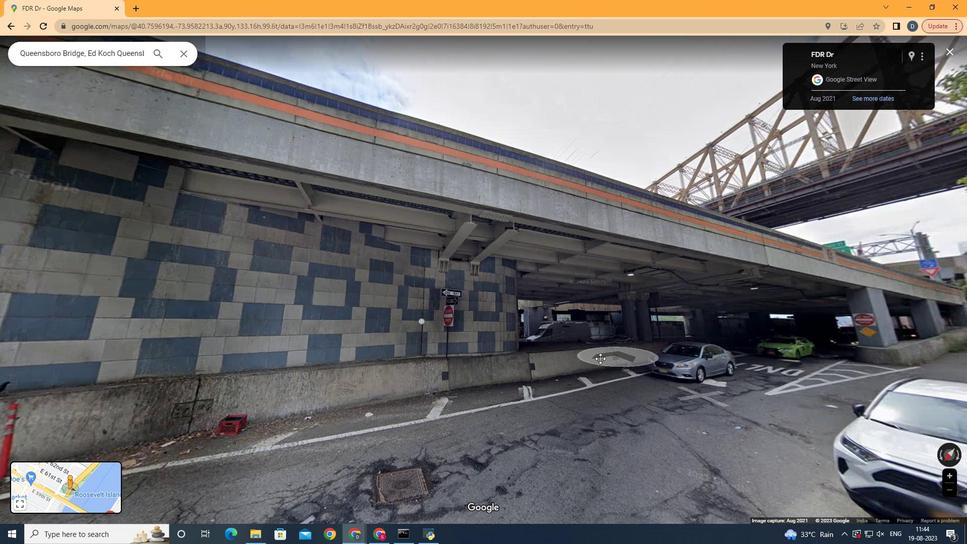 
Action: Mouse pressed left at (660, 354)
Screenshot: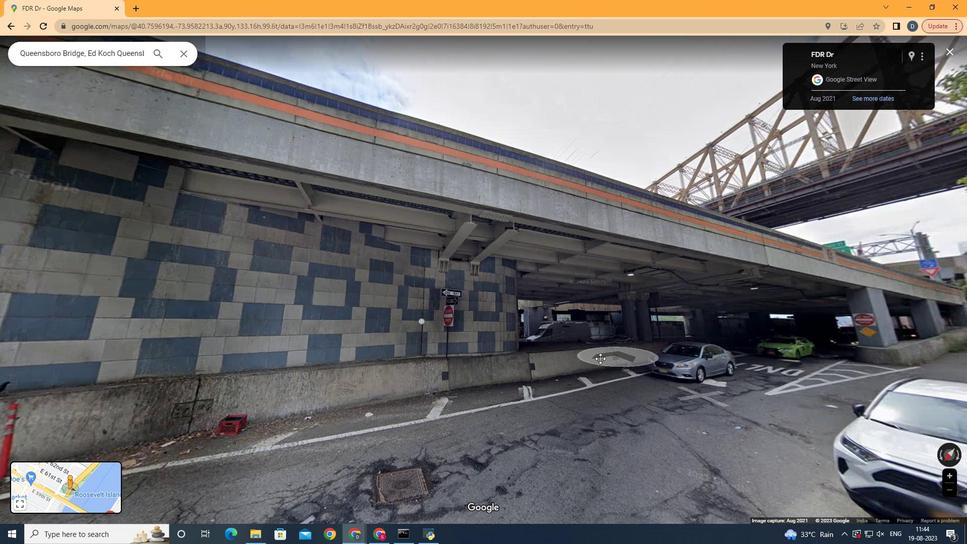 
Action: Mouse moved to (742, 272)
Screenshot: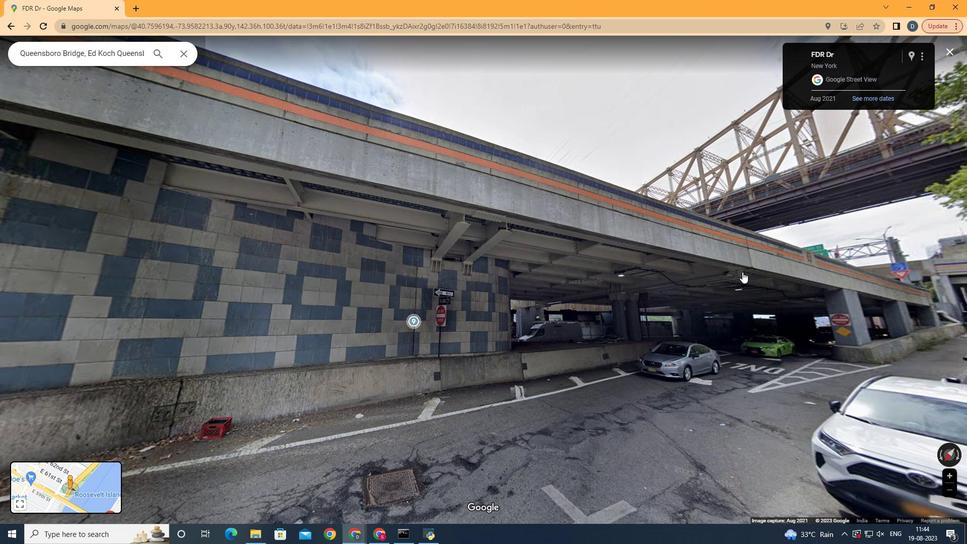
Action: Mouse pressed left at (742, 272)
Screenshot: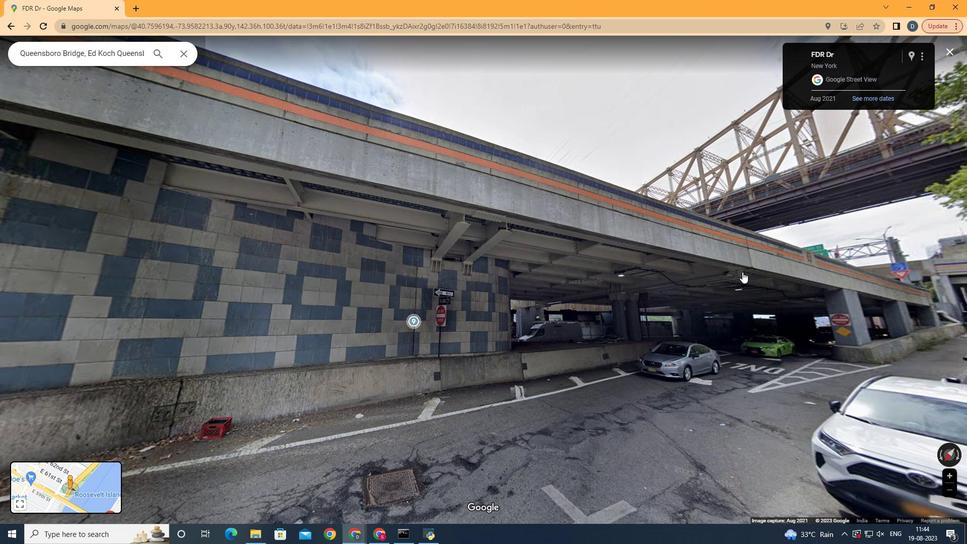 
Action: Mouse moved to (666, 335)
Screenshot: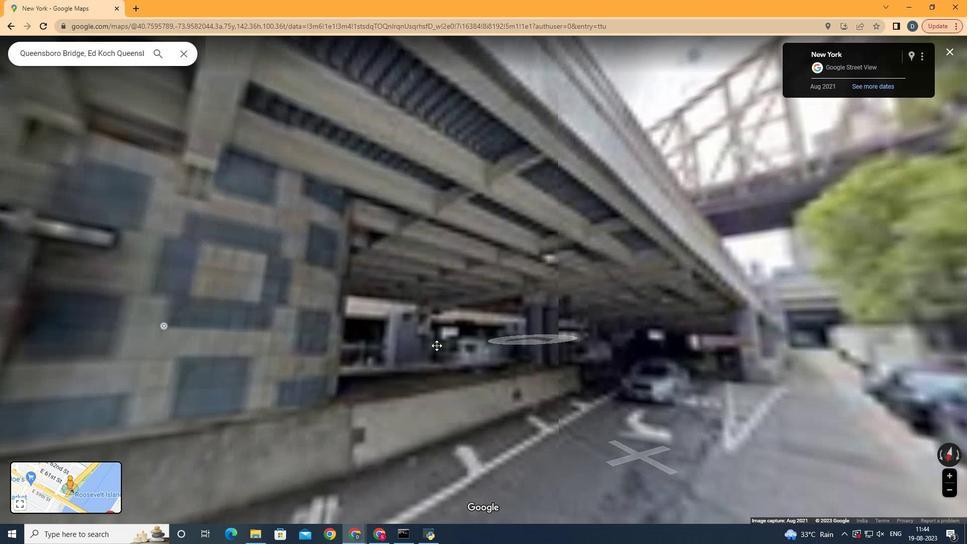 
Action: Mouse pressed left at (680, 333)
Screenshot: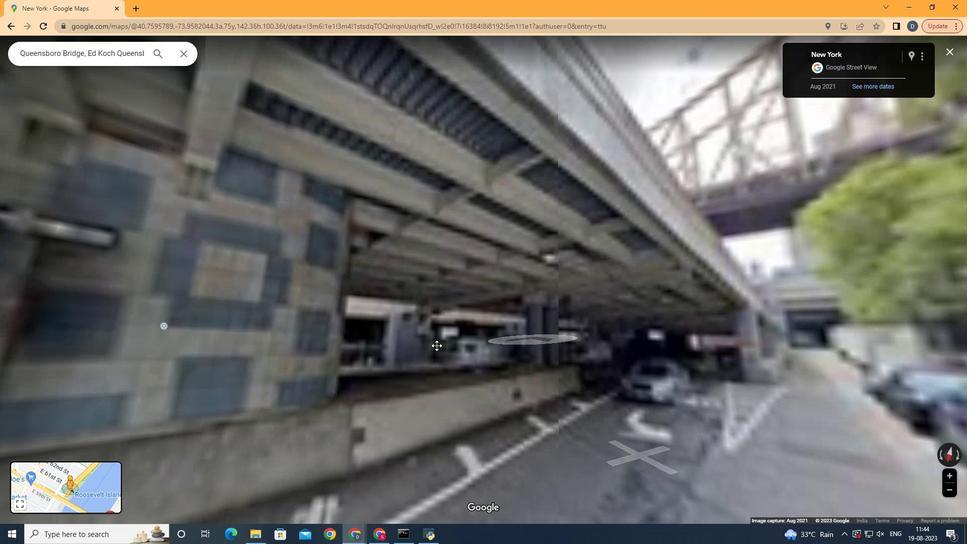 
Action: Mouse moved to (707, 399)
Screenshot: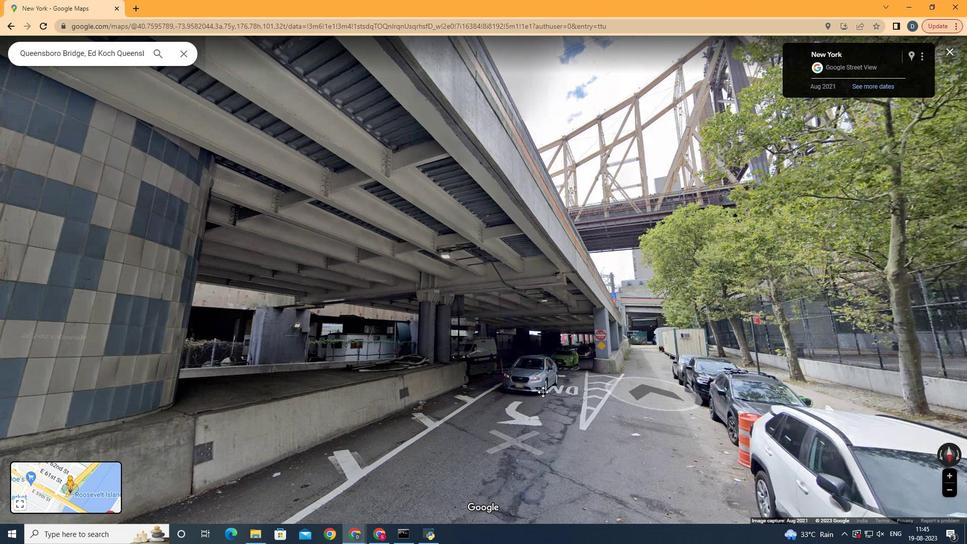 
Action: Mouse pressed left at (707, 399)
Screenshot: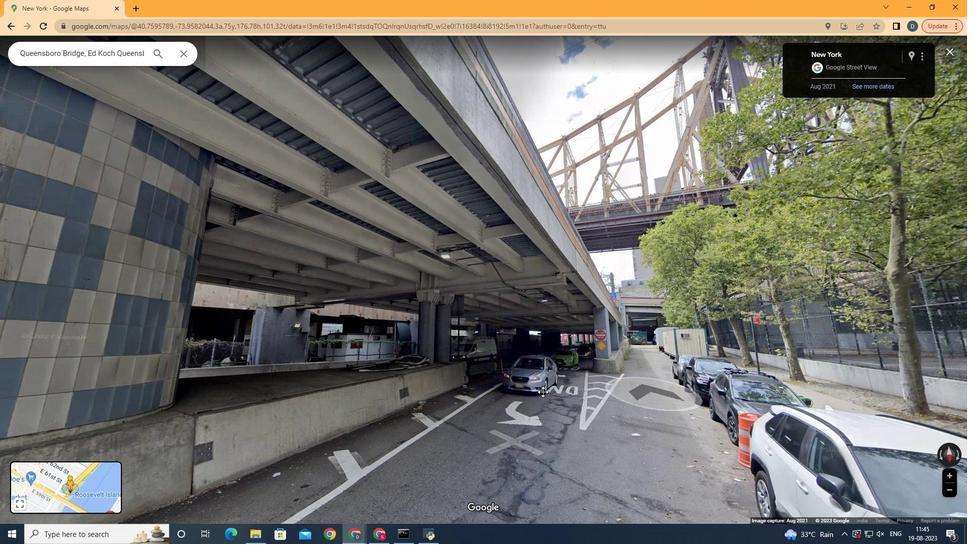 
Action: Mouse moved to (517, 391)
Screenshot: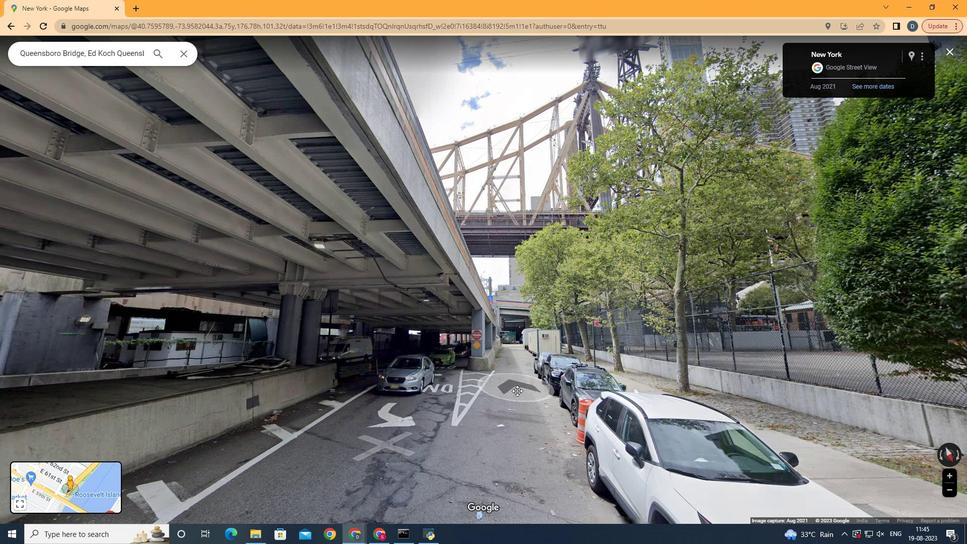 
Action: Mouse scrolled (517, 390) with delta (0, 0)
Screenshot: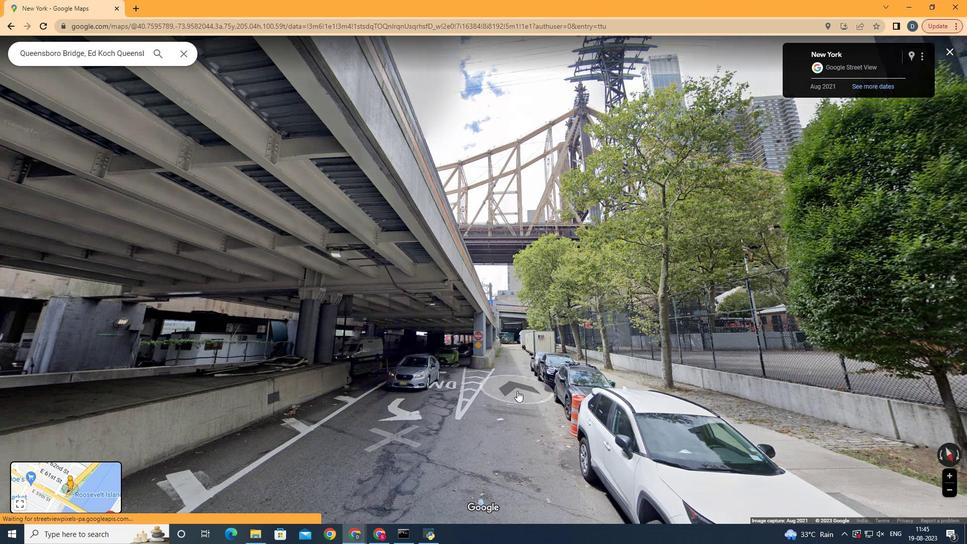 
Action: Mouse scrolled (517, 390) with delta (0, 0)
Screenshot: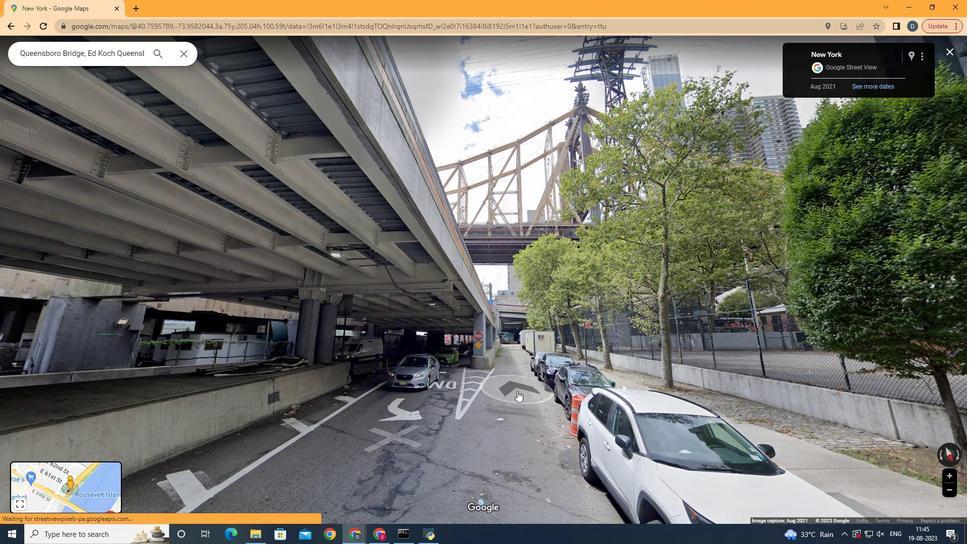 
Action: Mouse scrolled (517, 390) with delta (0, 0)
Screenshot: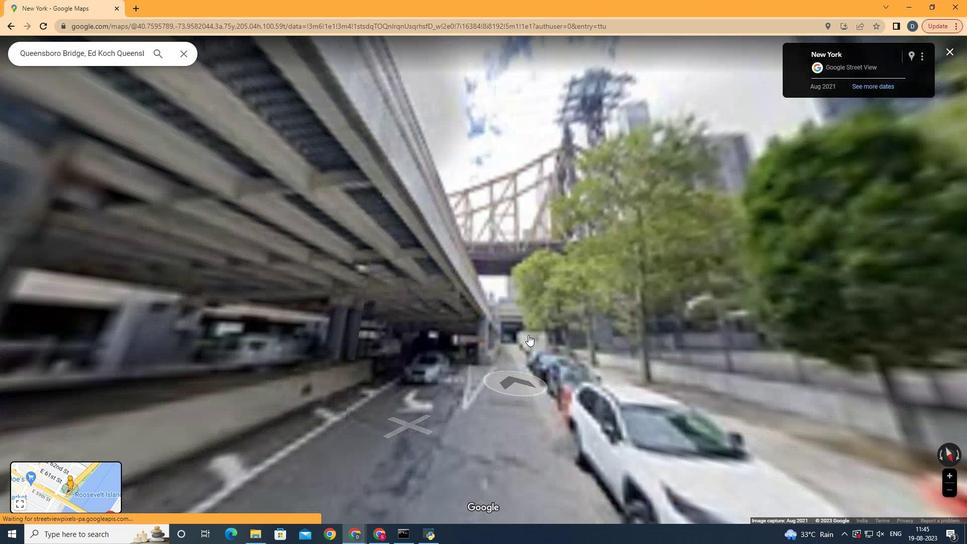 
Action: Mouse scrolled (517, 390) with delta (0, 0)
Screenshot: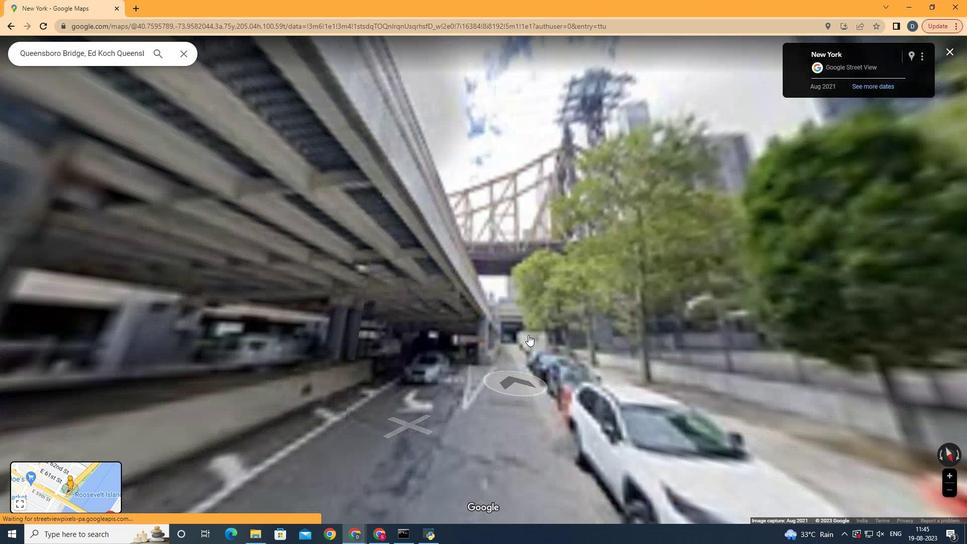 
Action: Mouse moved to (515, 350)
Screenshot: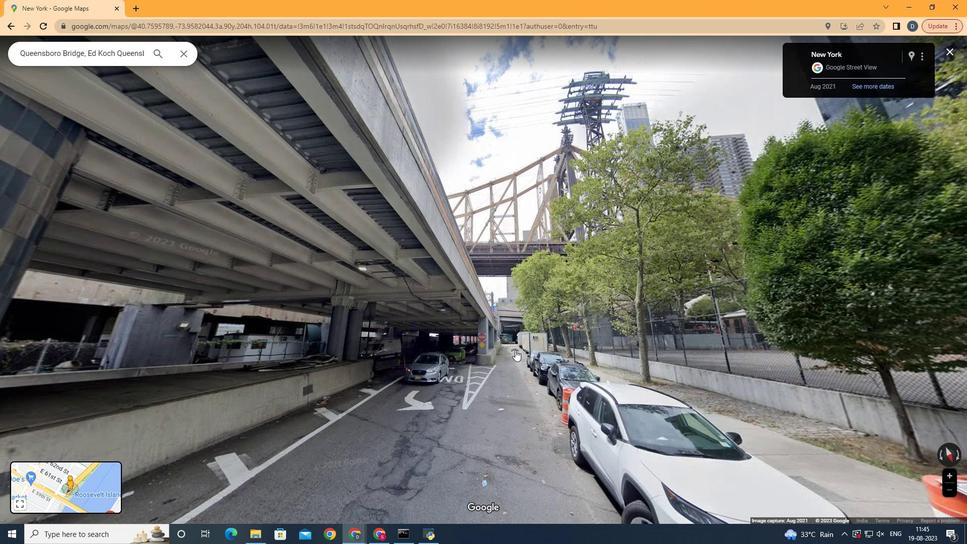 
Action: Mouse pressed left at (515, 350)
Screenshot: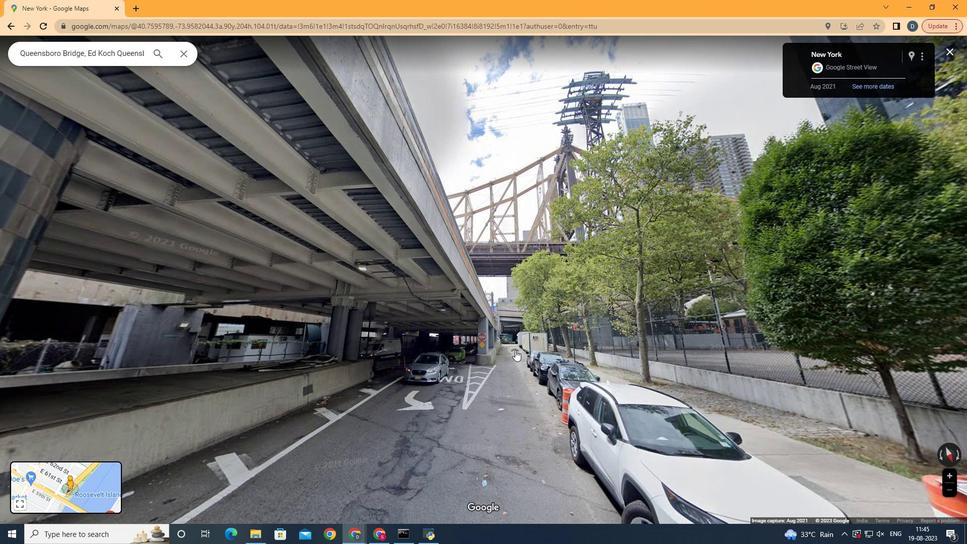 
Action: Mouse moved to (673, 377)
Screenshot: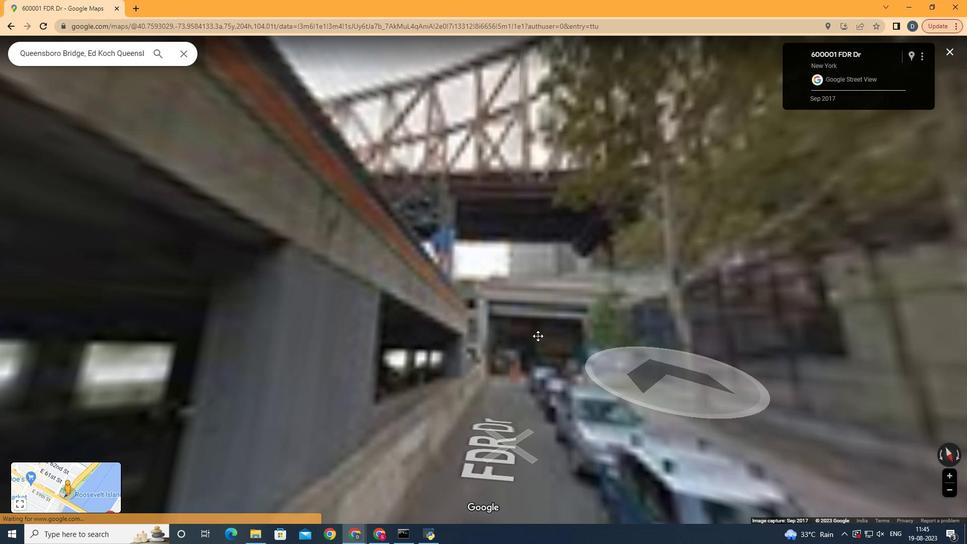 
Action: Mouse pressed left at (673, 377)
Screenshot: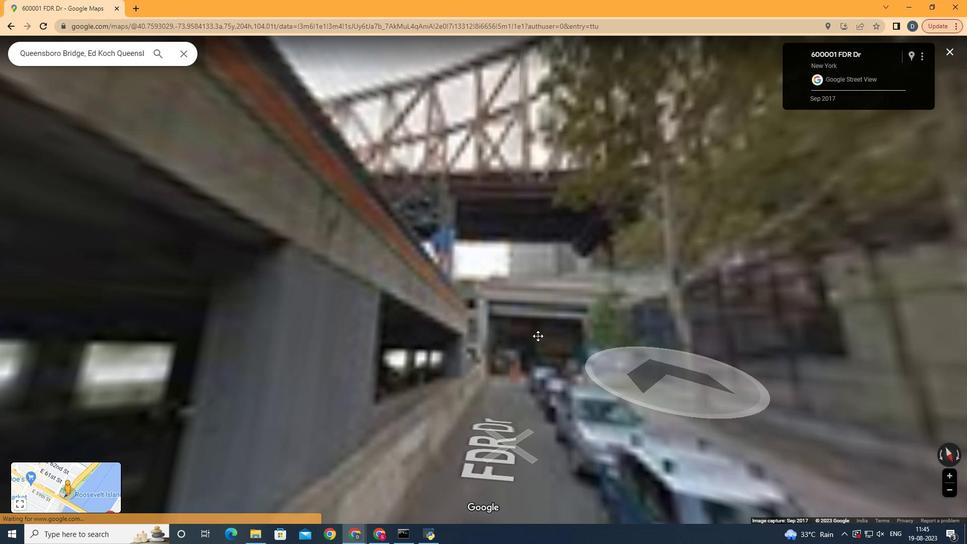 
Action: Mouse moved to (484, 297)
Screenshot: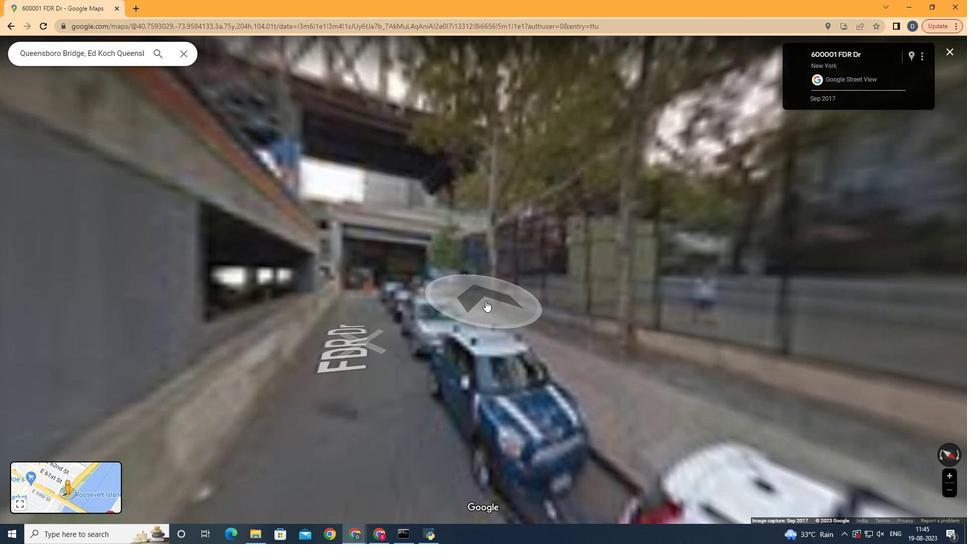 
Action: Mouse scrolled (484, 297) with delta (0, 0)
Screenshot: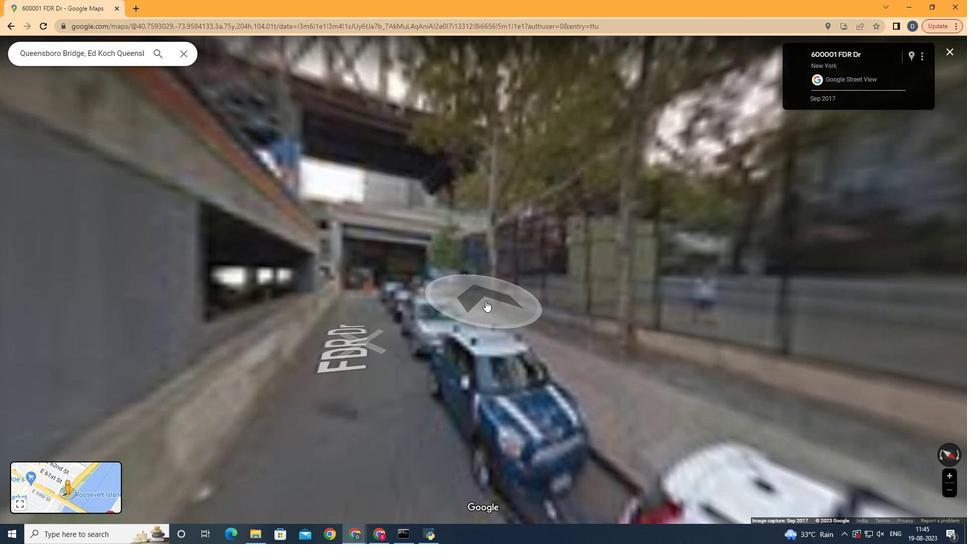 
Action: Mouse moved to (485, 300)
Screenshot: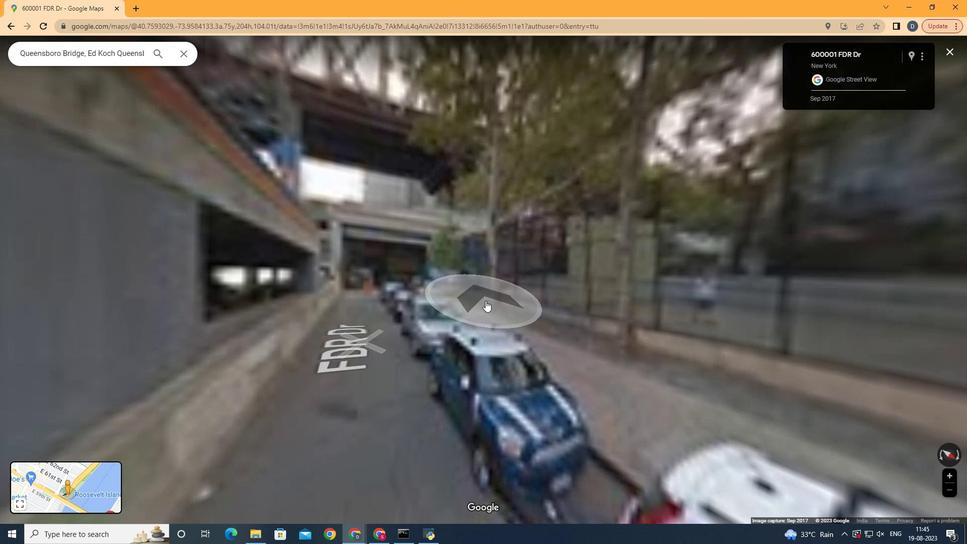 
Action: Mouse scrolled (485, 299) with delta (0, 0)
Screenshot: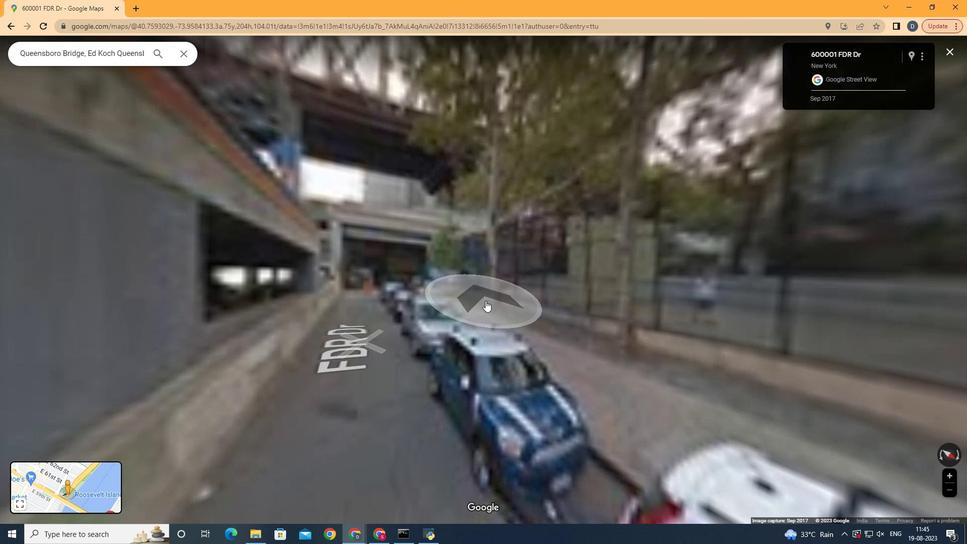 
Action: Mouse moved to (485, 300)
Screenshot: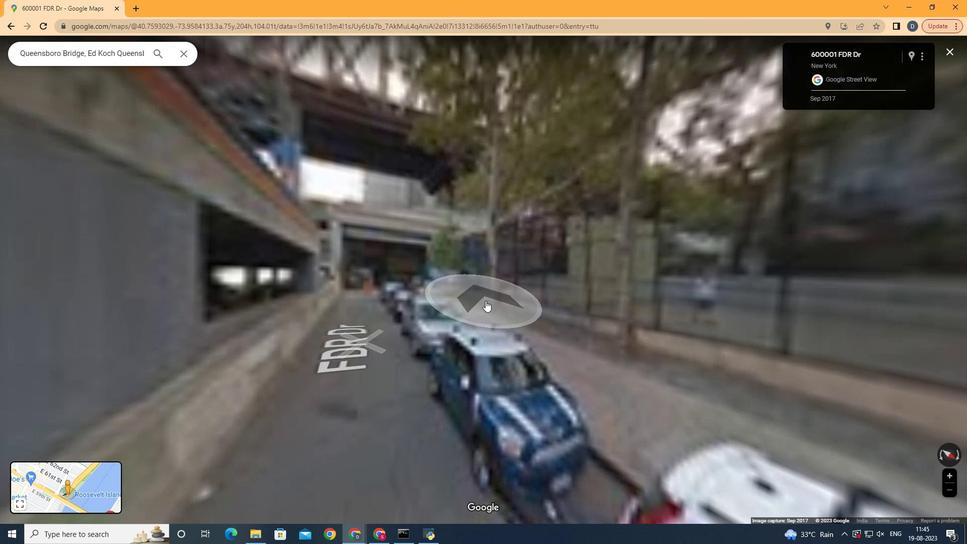 
Action: Mouse scrolled (485, 300) with delta (0, 0)
Screenshot: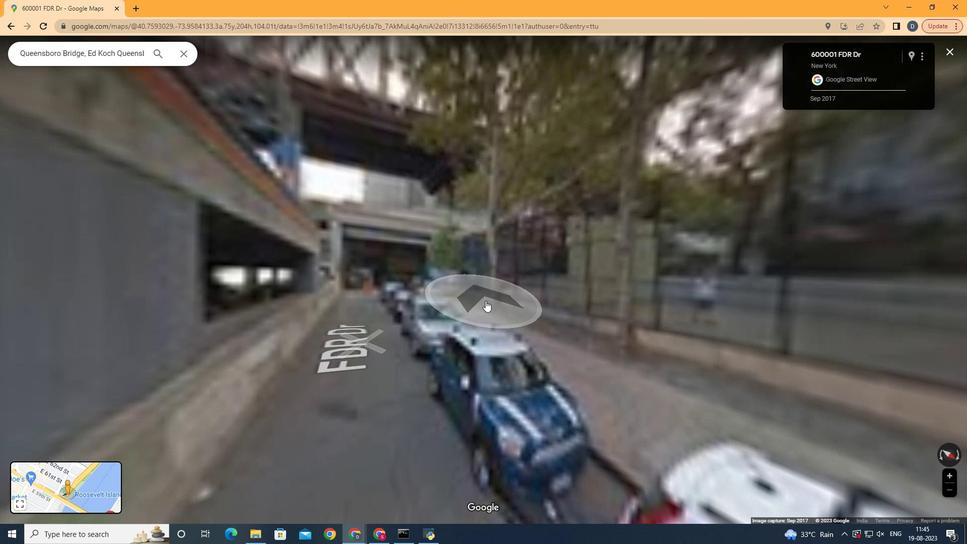 
Action: Mouse scrolled (485, 300) with delta (0, 0)
Screenshot: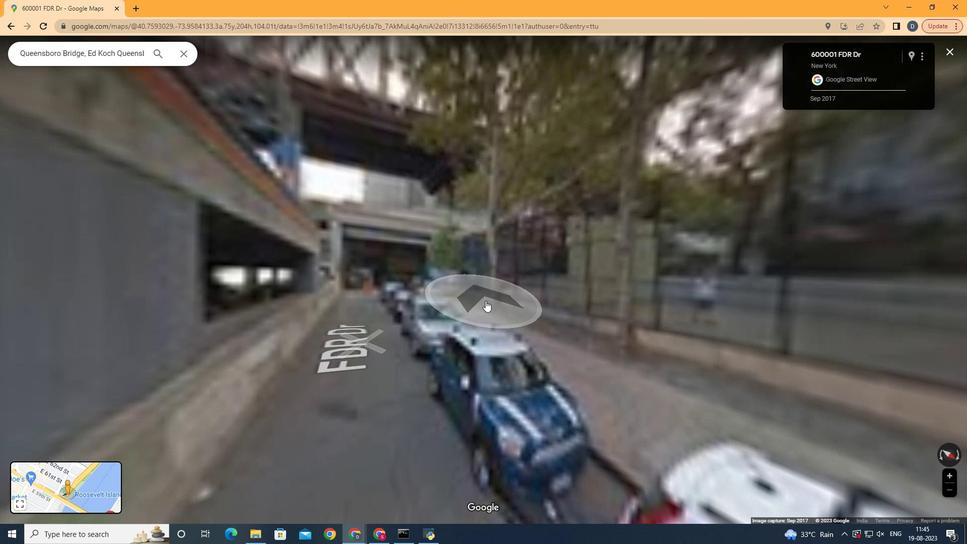 
Action: Mouse scrolled (485, 300) with delta (0, 0)
Screenshot: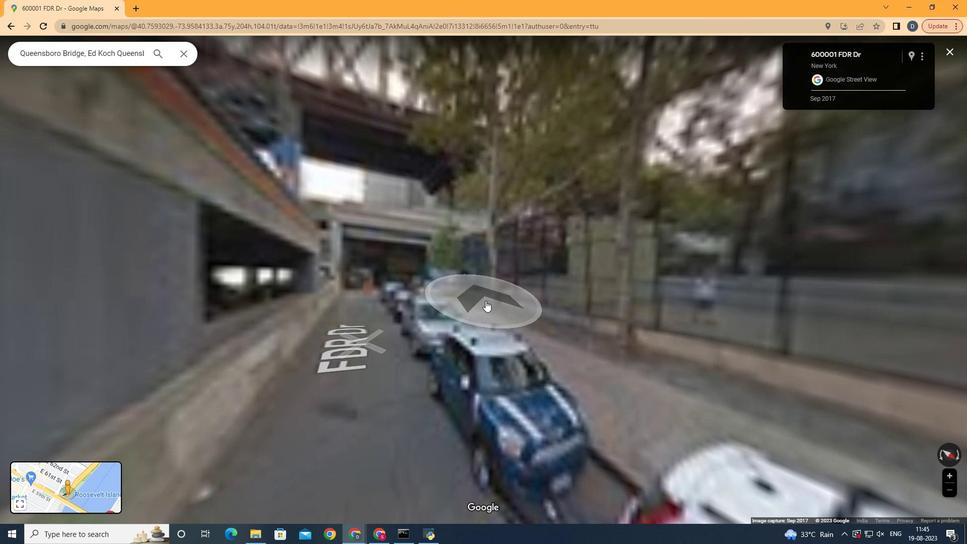 
Action: Mouse moved to (485, 305)
Screenshot: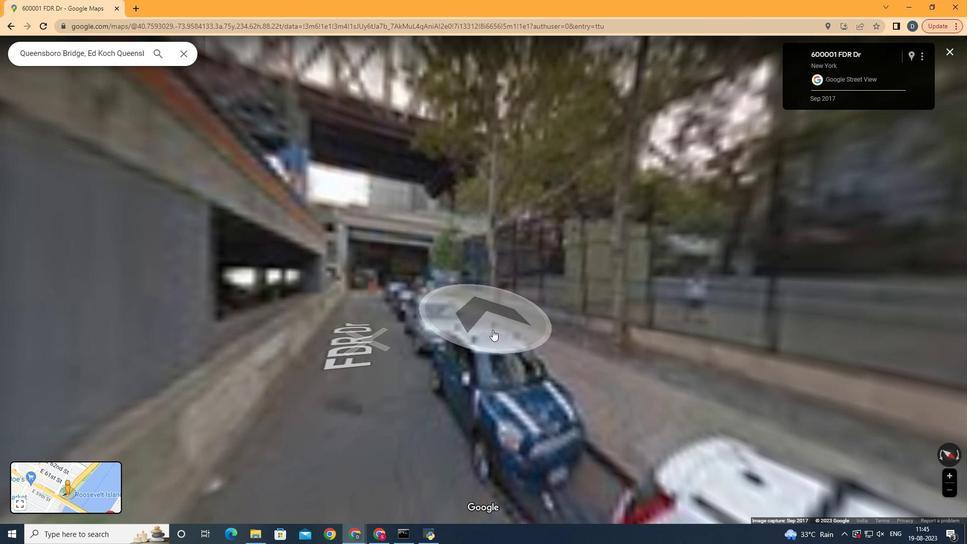 
Action: Mouse scrolled (485, 305) with delta (0, 0)
Screenshot: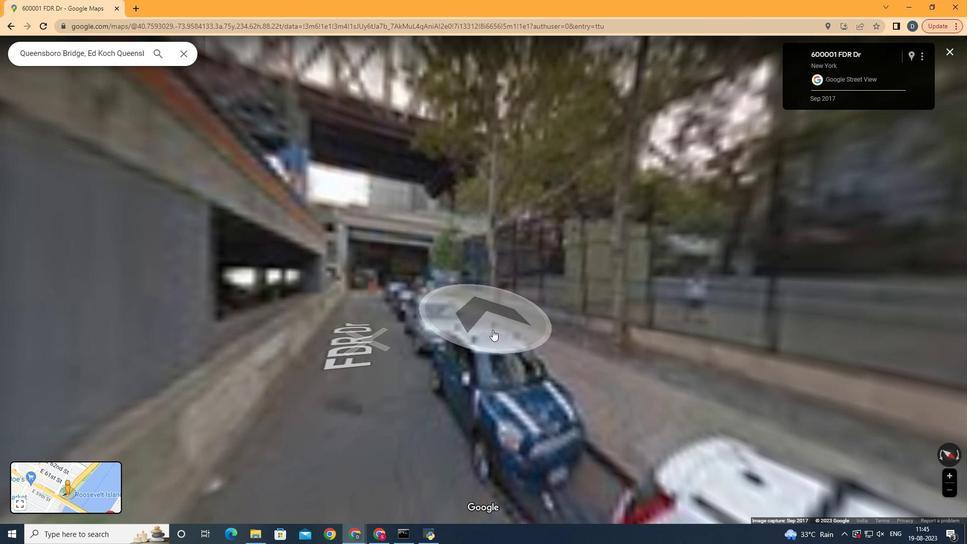 
Action: Mouse moved to (485, 307)
Screenshot: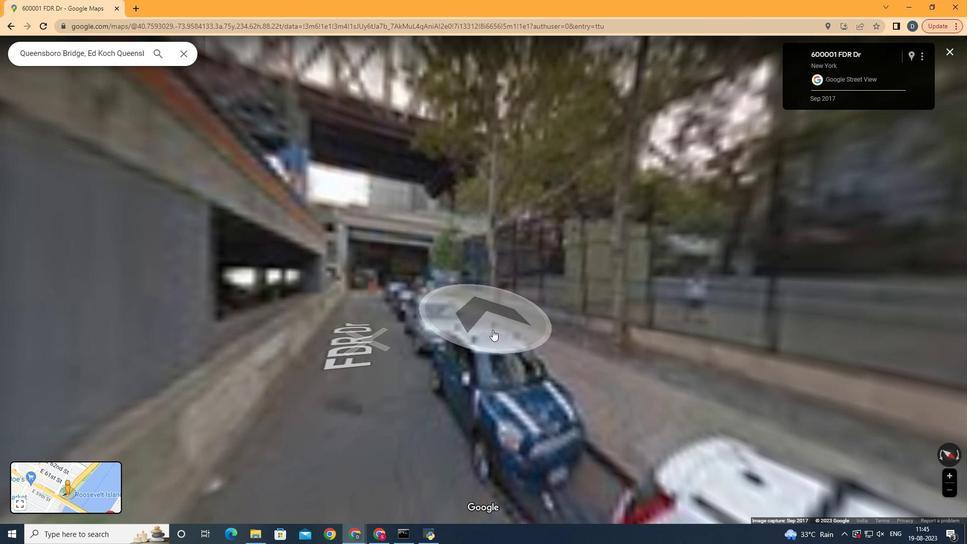 
Action: Mouse scrolled (485, 306) with delta (0, 0)
Screenshot: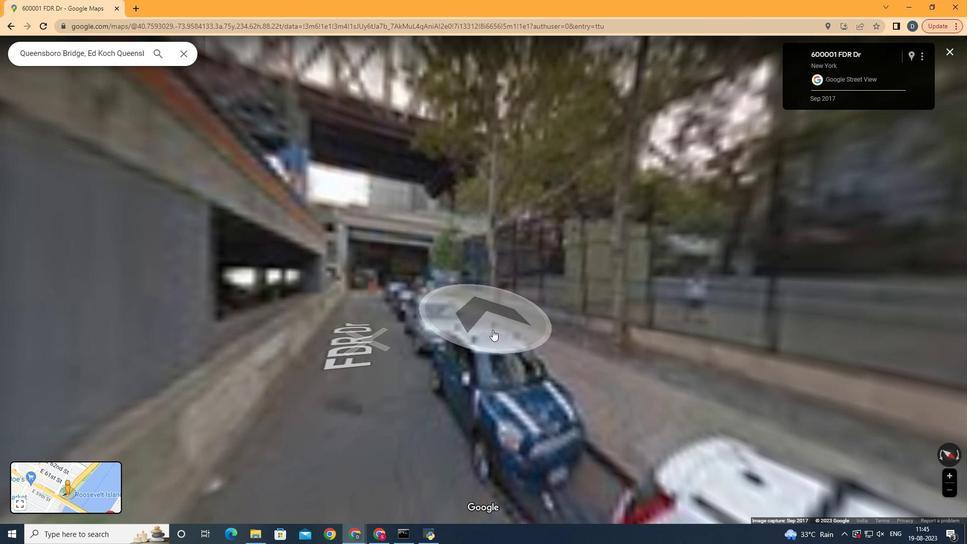
Action: Mouse moved to (485, 308)
Screenshot: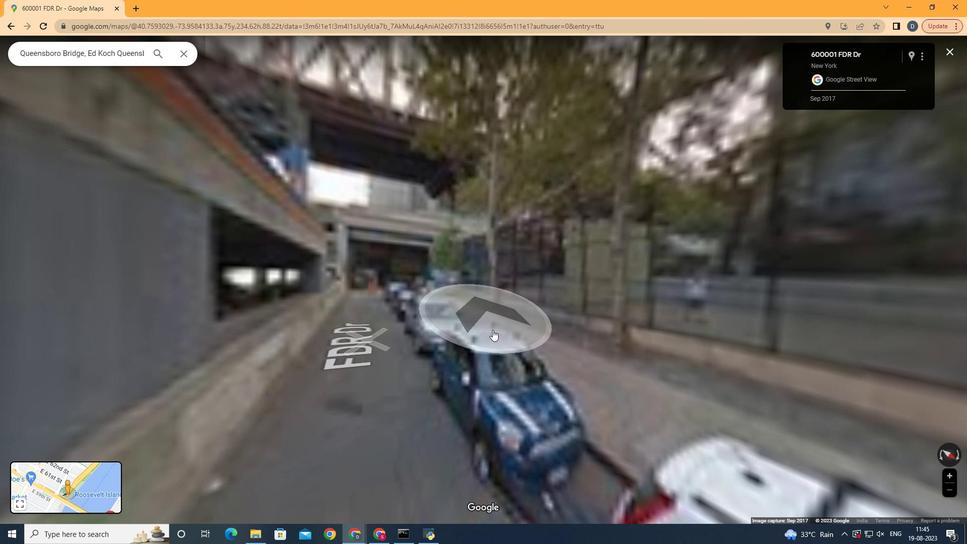 
Action: Mouse scrolled (485, 307) with delta (0, 0)
Screenshot: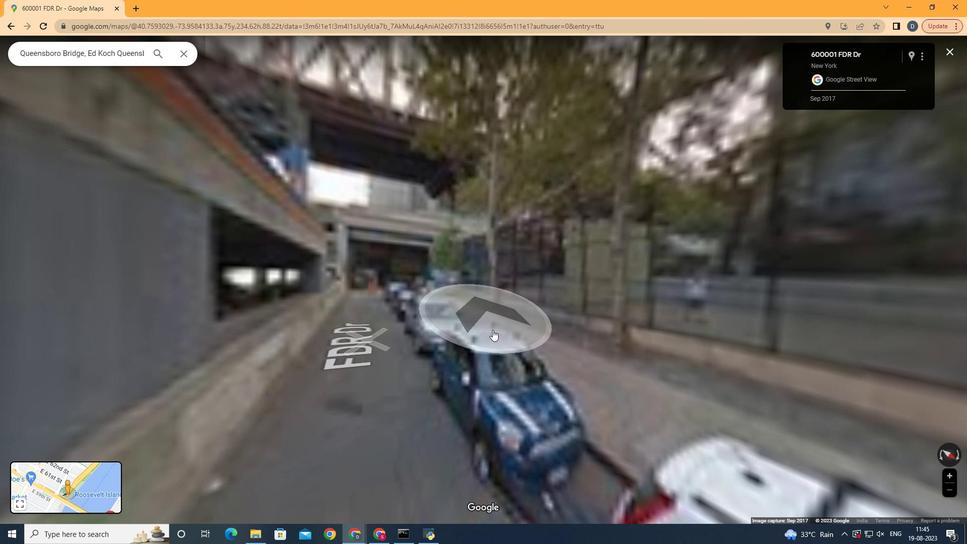
Action: Mouse moved to (486, 311)
Screenshot: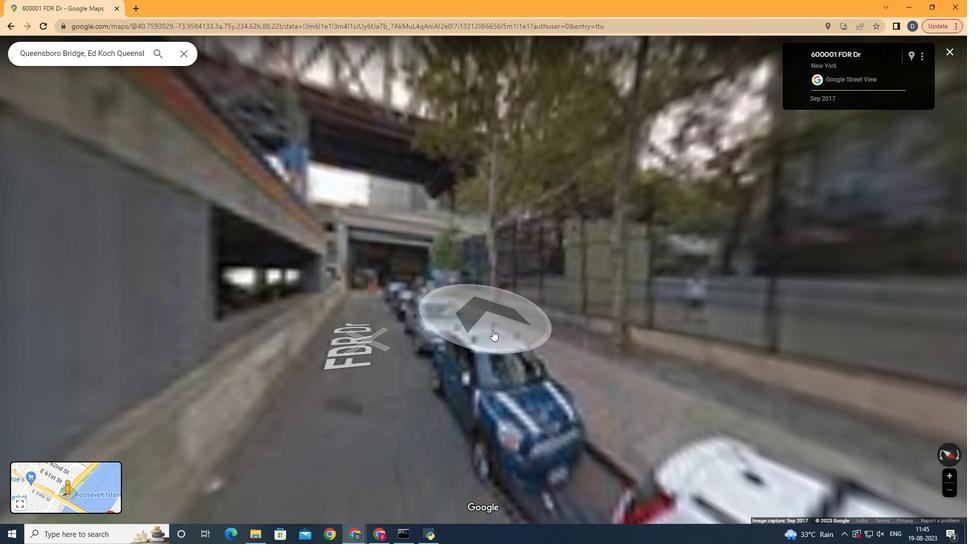 
Action: Mouse scrolled (486, 311) with delta (0, 0)
Screenshot: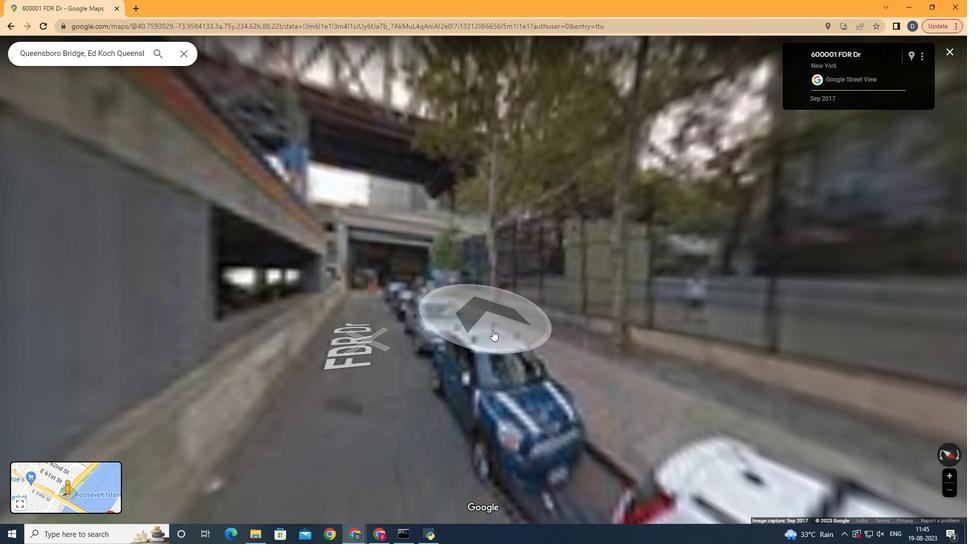 
Action: Mouse moved to (809, 383)
Screenshot: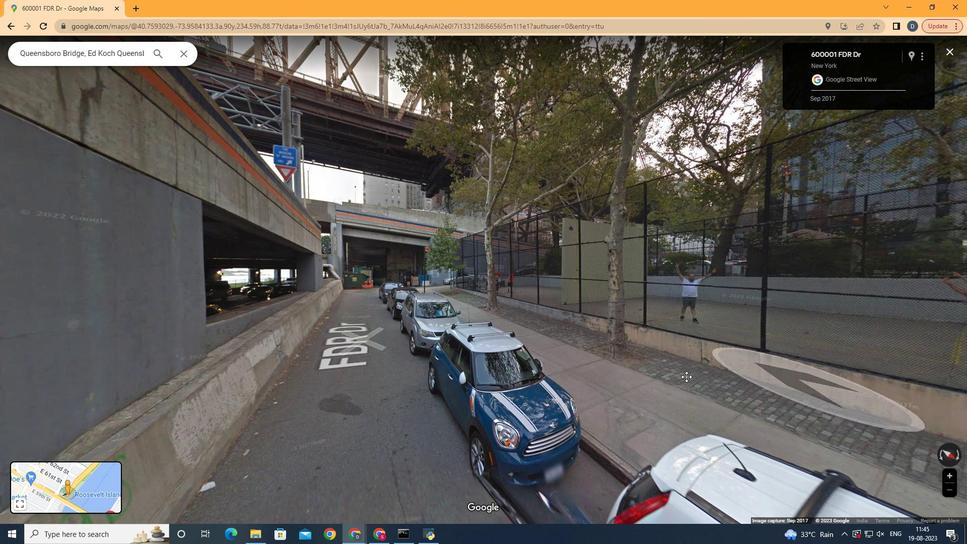 
Action: Mouse pressed left at (809, 383)
Screenshot: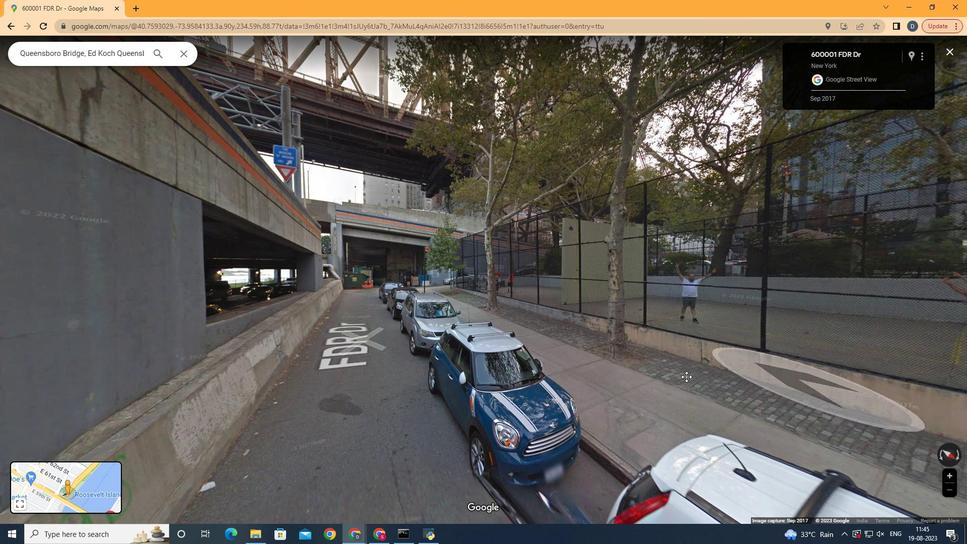 
Action: Mouse moved to (881, 361)
Screenshot: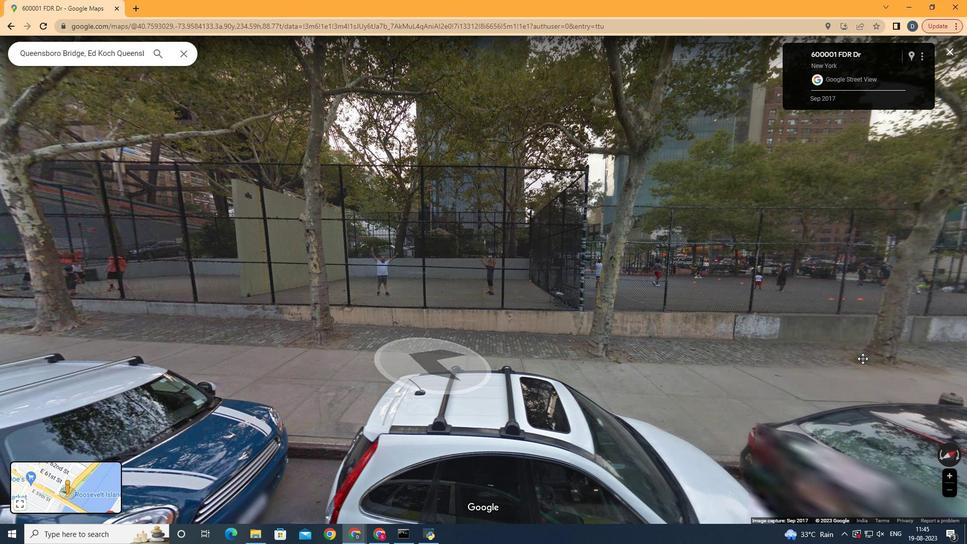 
Action: Mouse pressed left at (881, 361)
Screenshot: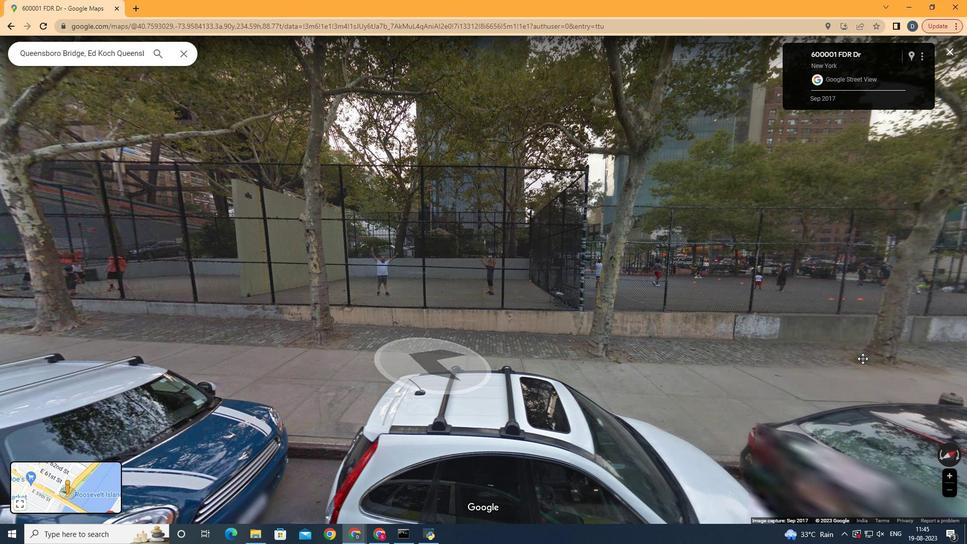 
Action: Mouse moved to (840, 337)
Screenshot: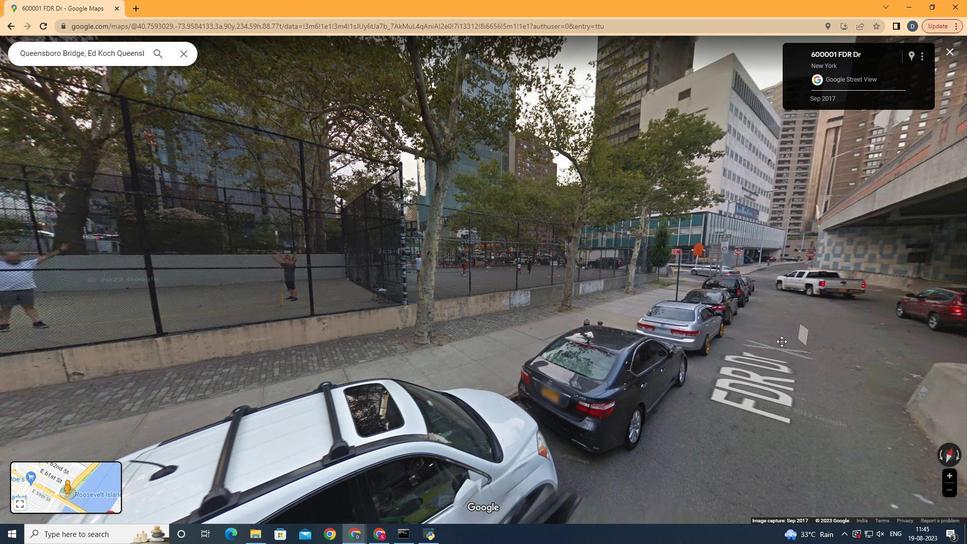 
Action: Mouse pressed left at (840, 337)
Screenshot: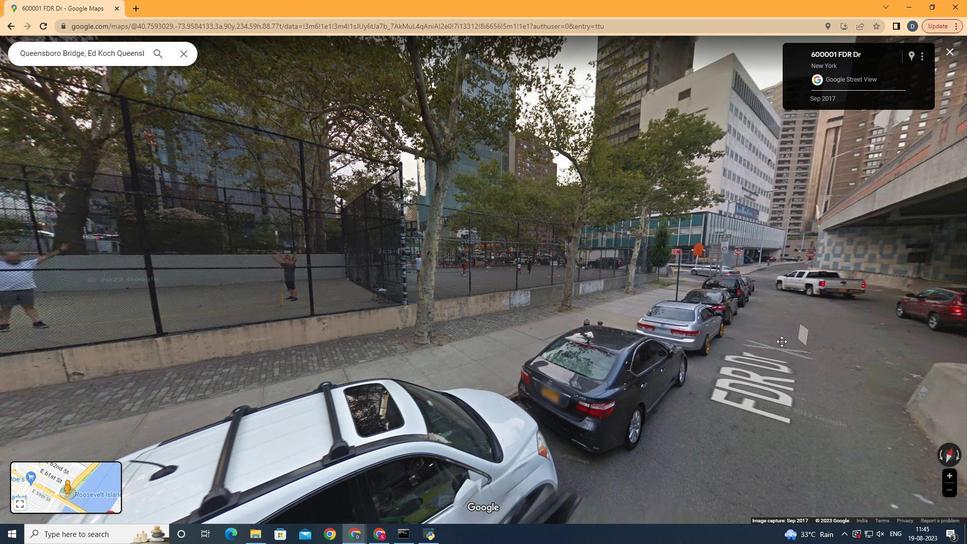
Action: Mouse moved to (952, 50)
Screenshot: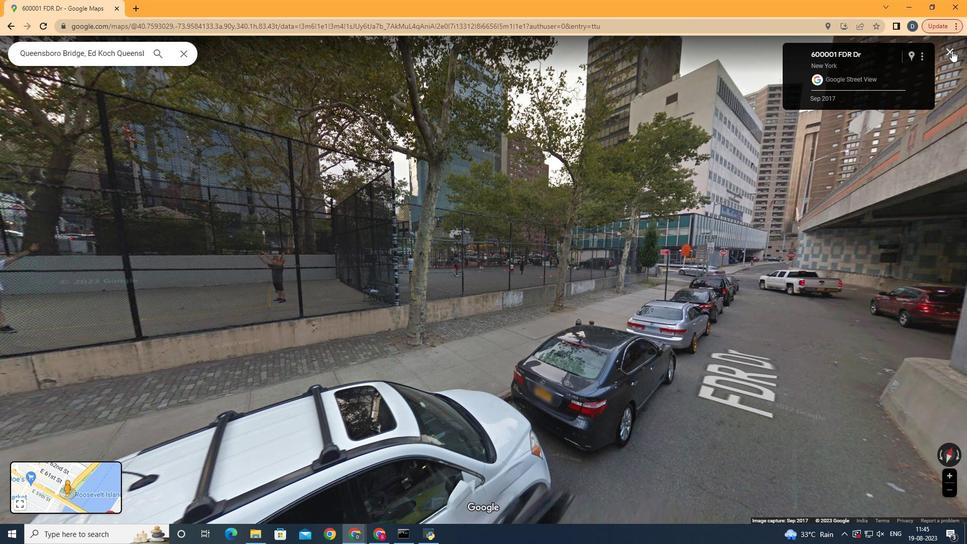 
Action: Mouse pressed left at (952, 50)
Screenshot: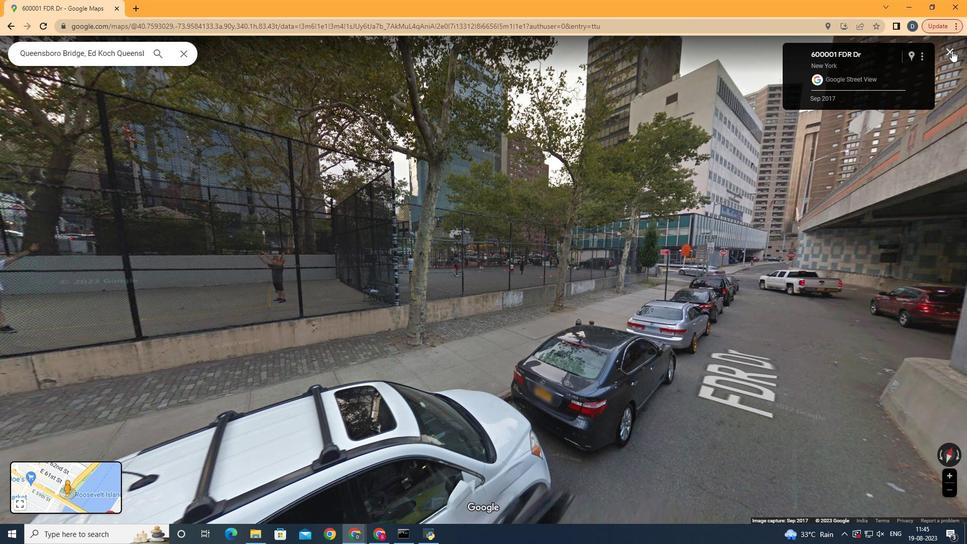 
Action: Mouse moved to (654, 89)
Screenshot: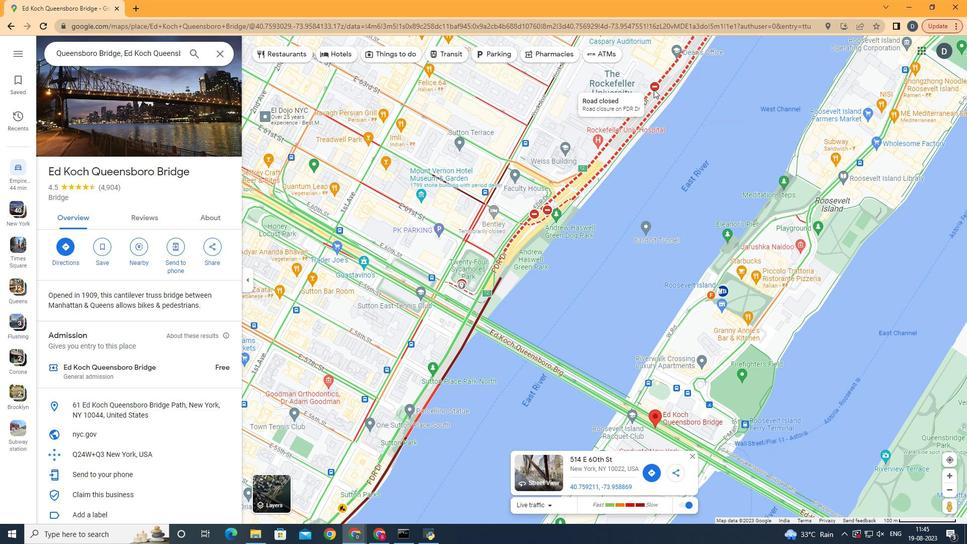 
Action: Mouse pressed left at (654, 89)
Screenshot: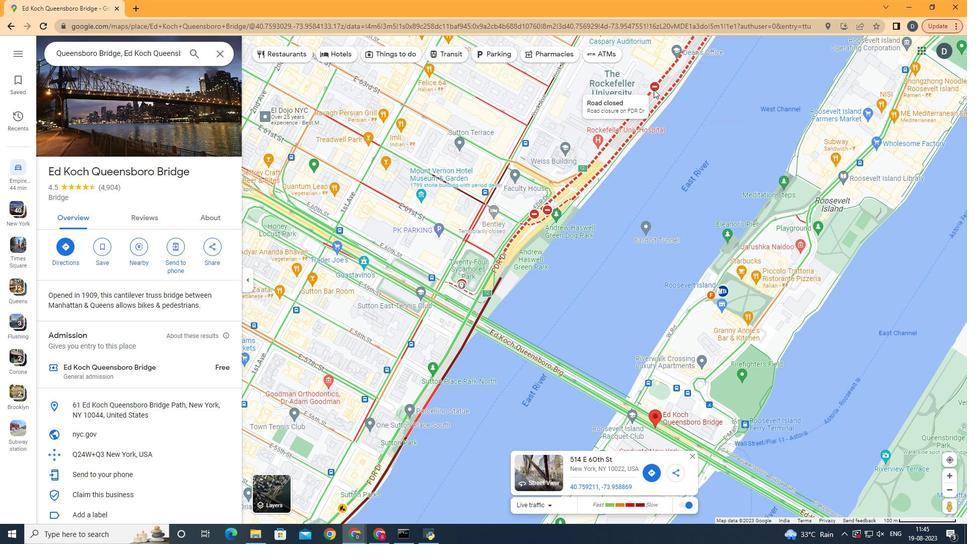 
Action: Mouse moved to (655, 85)
Screenshot: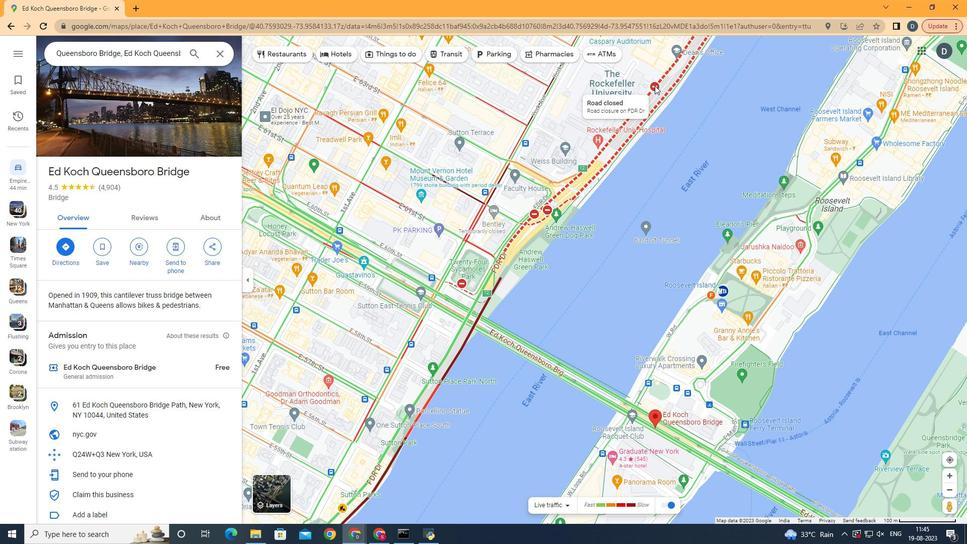 
Action: Mouse pressed left at (655, 85)
Screenshot: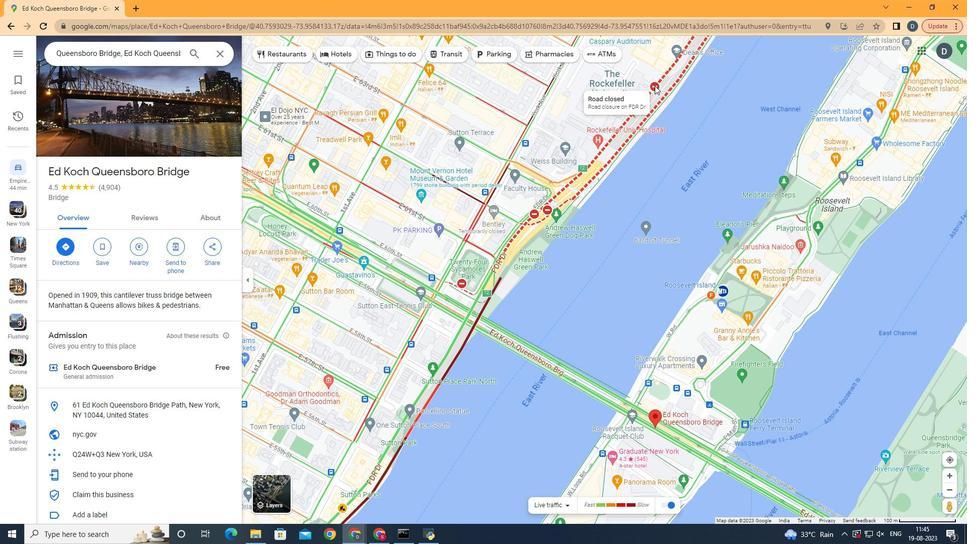 
Action: Mouse moved to (554, 369)
Screenshot: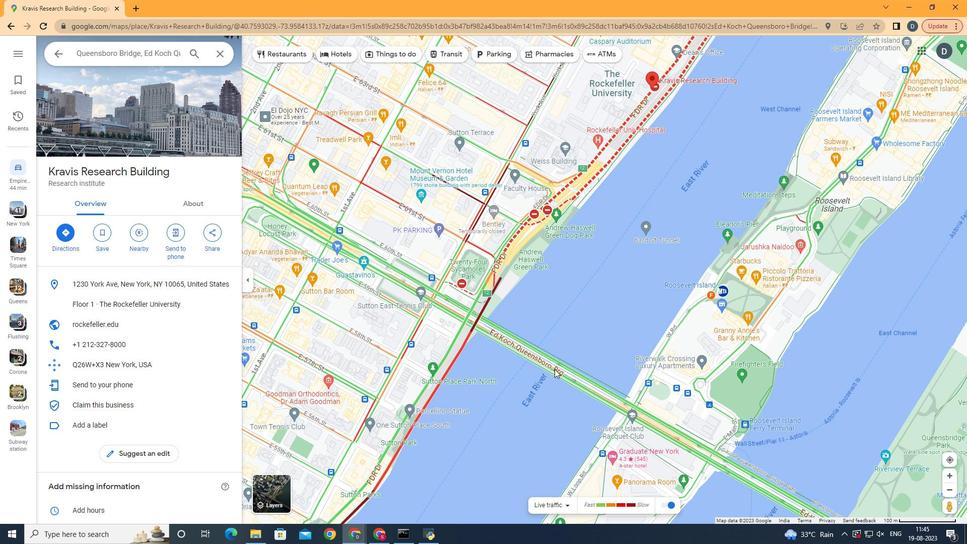 
Action: Mouse pressed left at (554, 369)
Screenshot: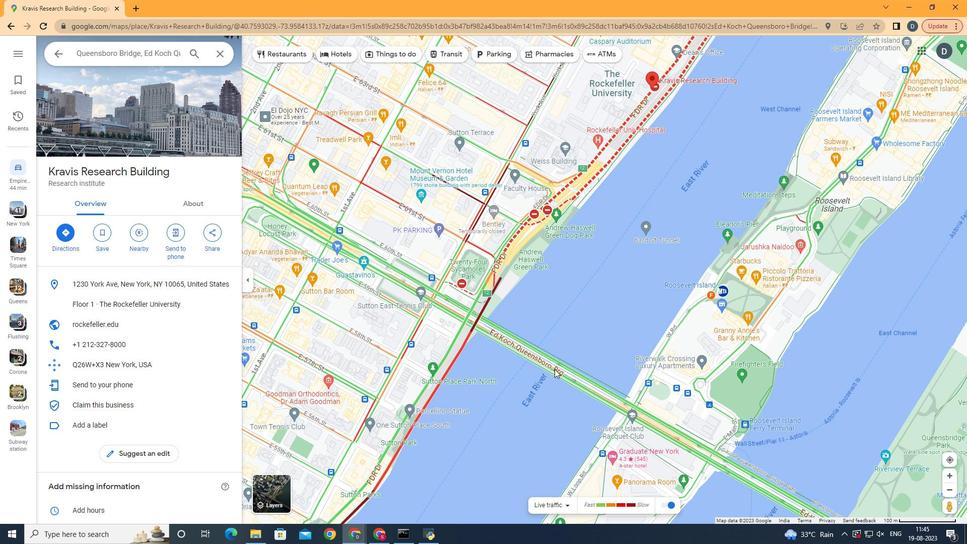 
Action: Mouse moved to (656, 86)
Screenshot: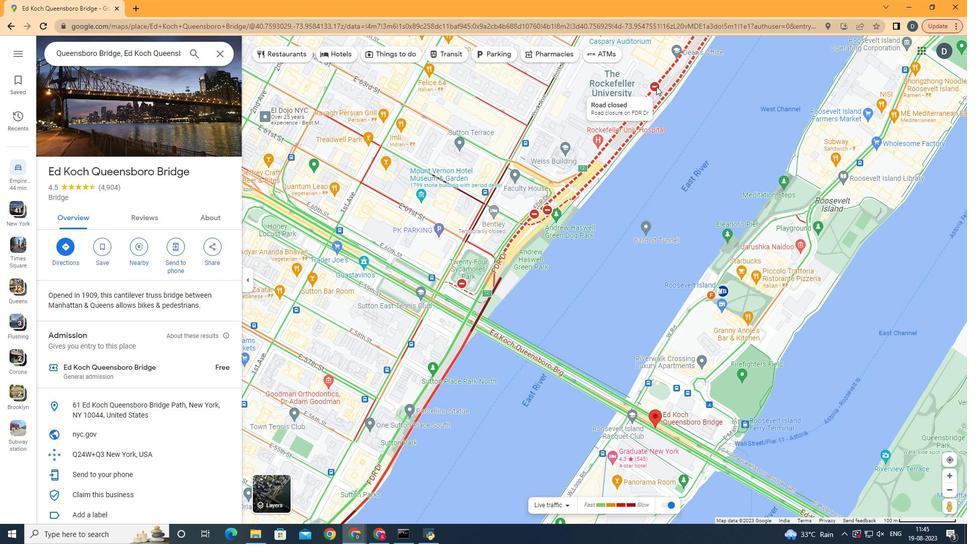 
Action: Mouse pressed left at (656, 86)
Screenshot: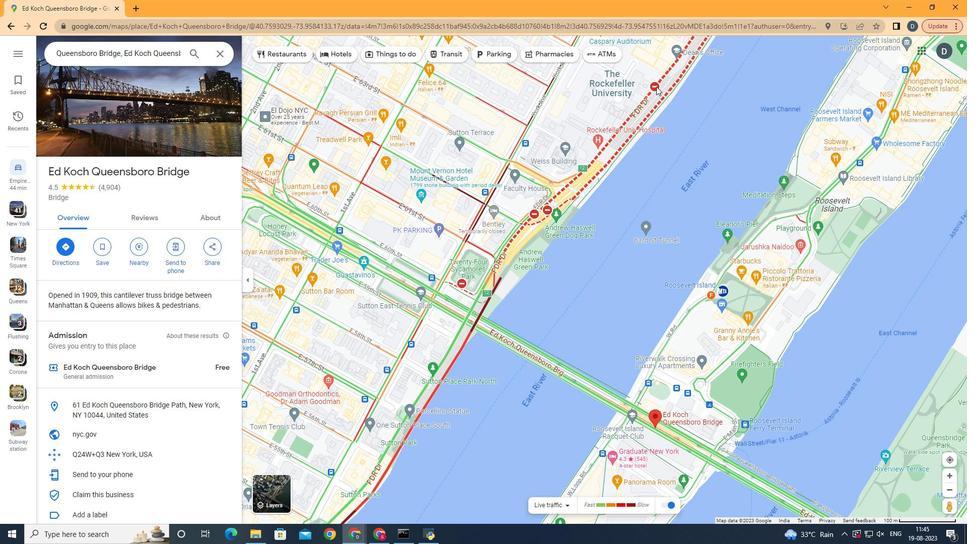 
Action: Mouse moved to (612, 266)
Screenshot: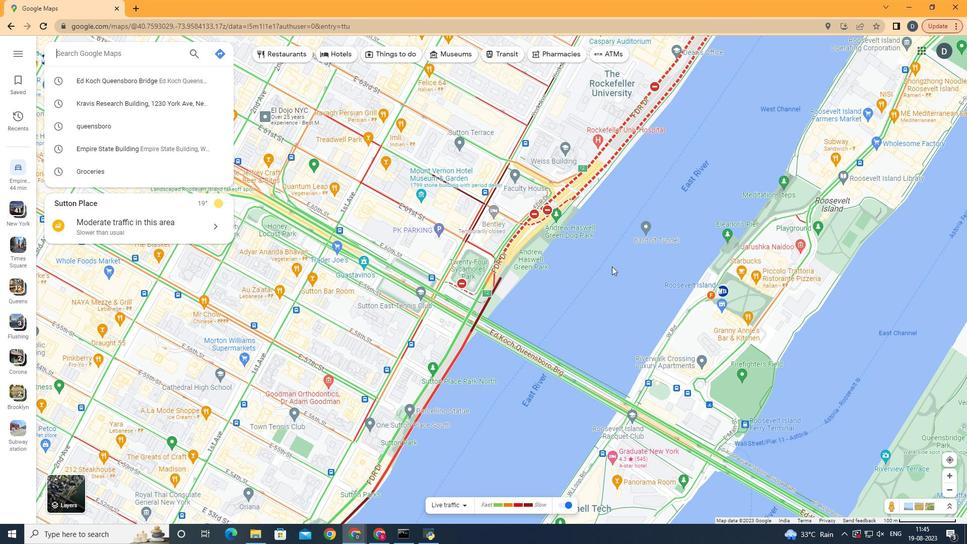 
